Task: Find connections with filter location Quedlinburg with filter topic #Educationwith filter profile language Potuguese with filter current company Toll Group with filter school Krishnaveni Talent School - India with filter industry IT System Testing and Evaluation with filter service category Loans with filter keywords title Chief Technology Officer (CTO)
Action: Mouse moved to (676, 116)
Screenshot: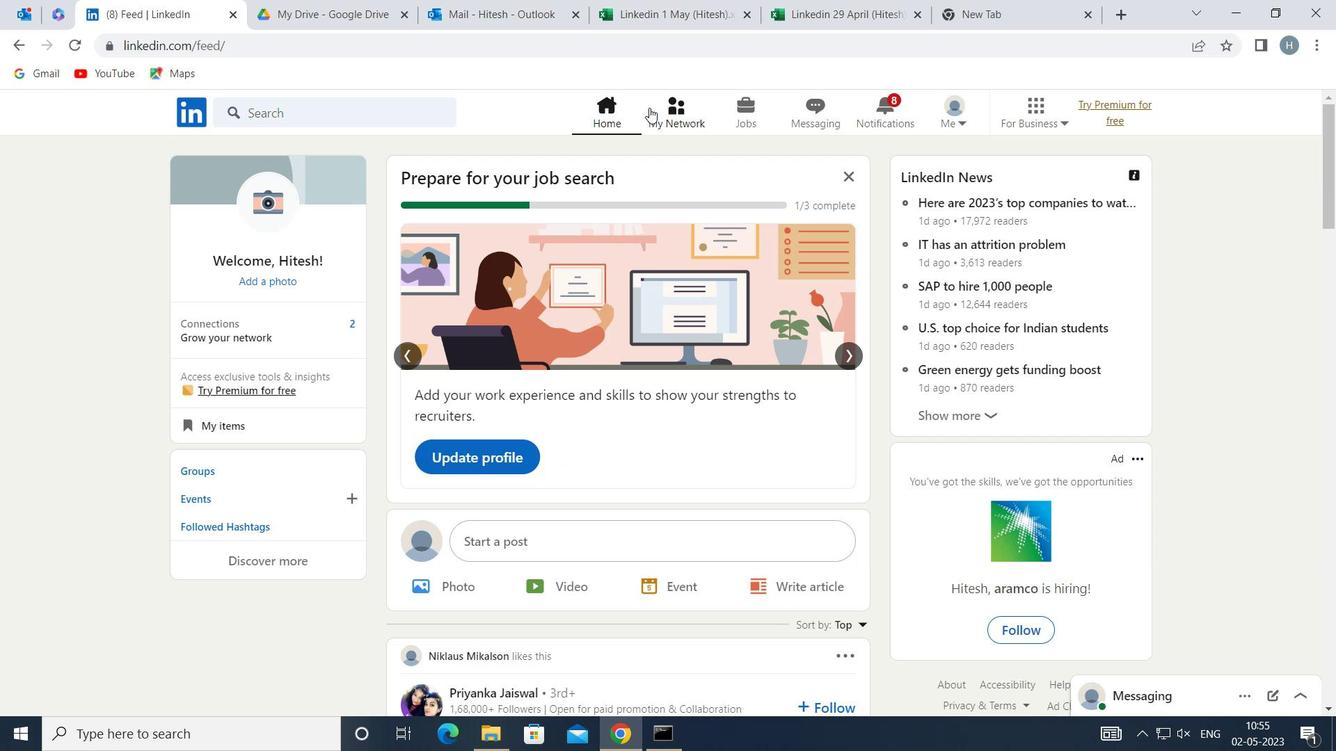 
Action: Mouse pressed left at (676, 116)
Screenshot: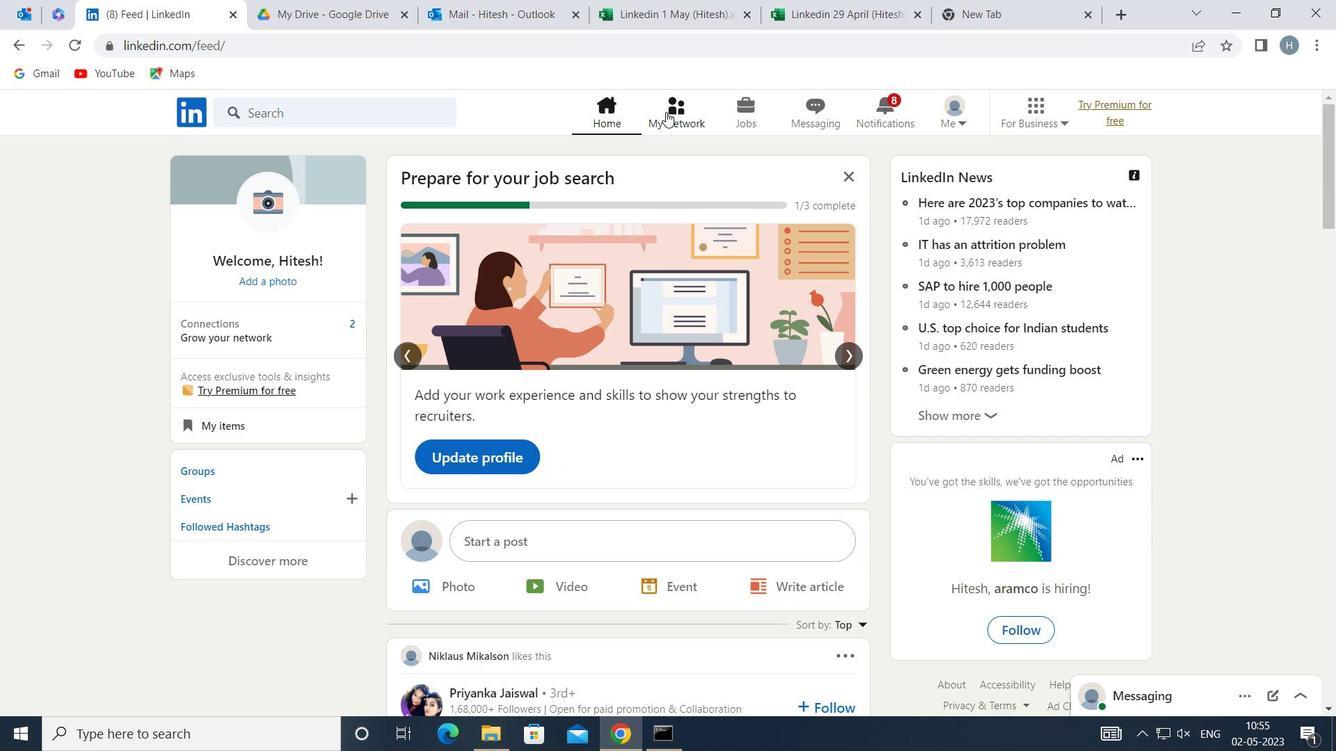 
Action: Mouse moved to (378, 208)
Screenshot: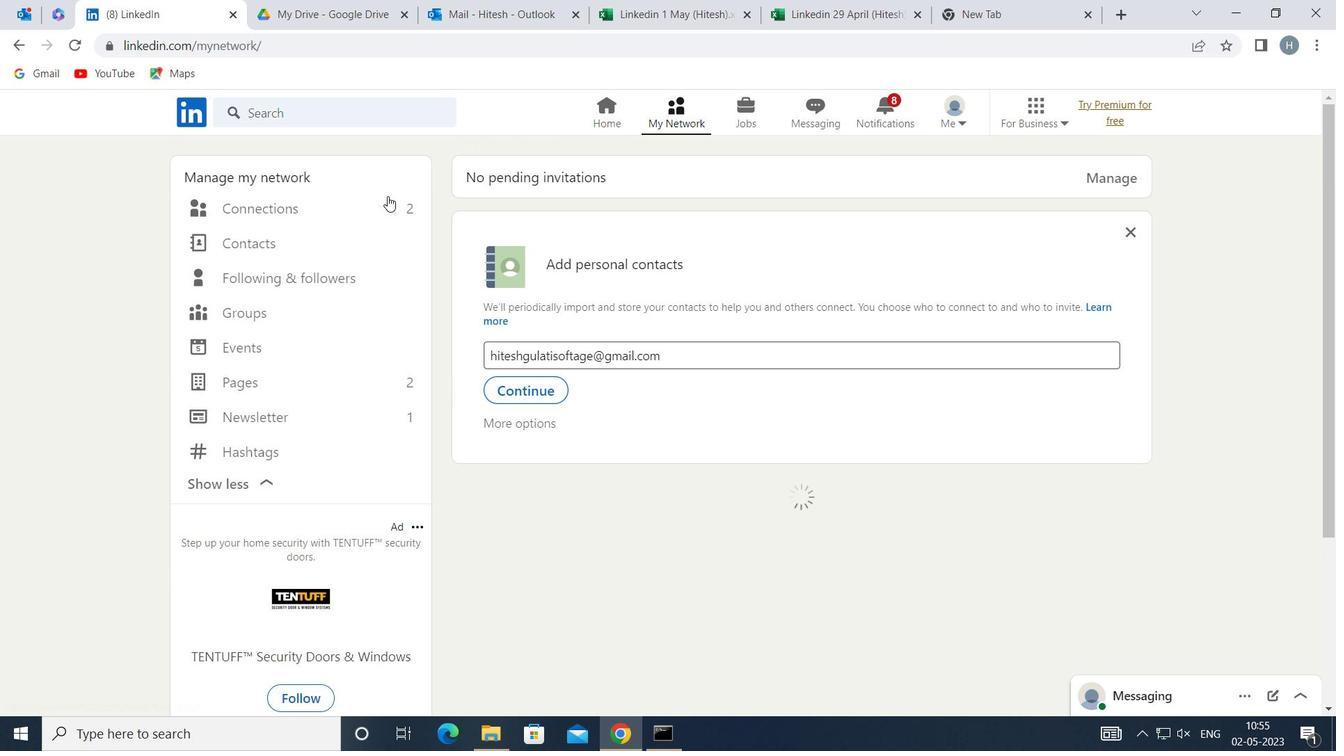 
Action: Mouse pressed left at (378, 208)
Screenshot: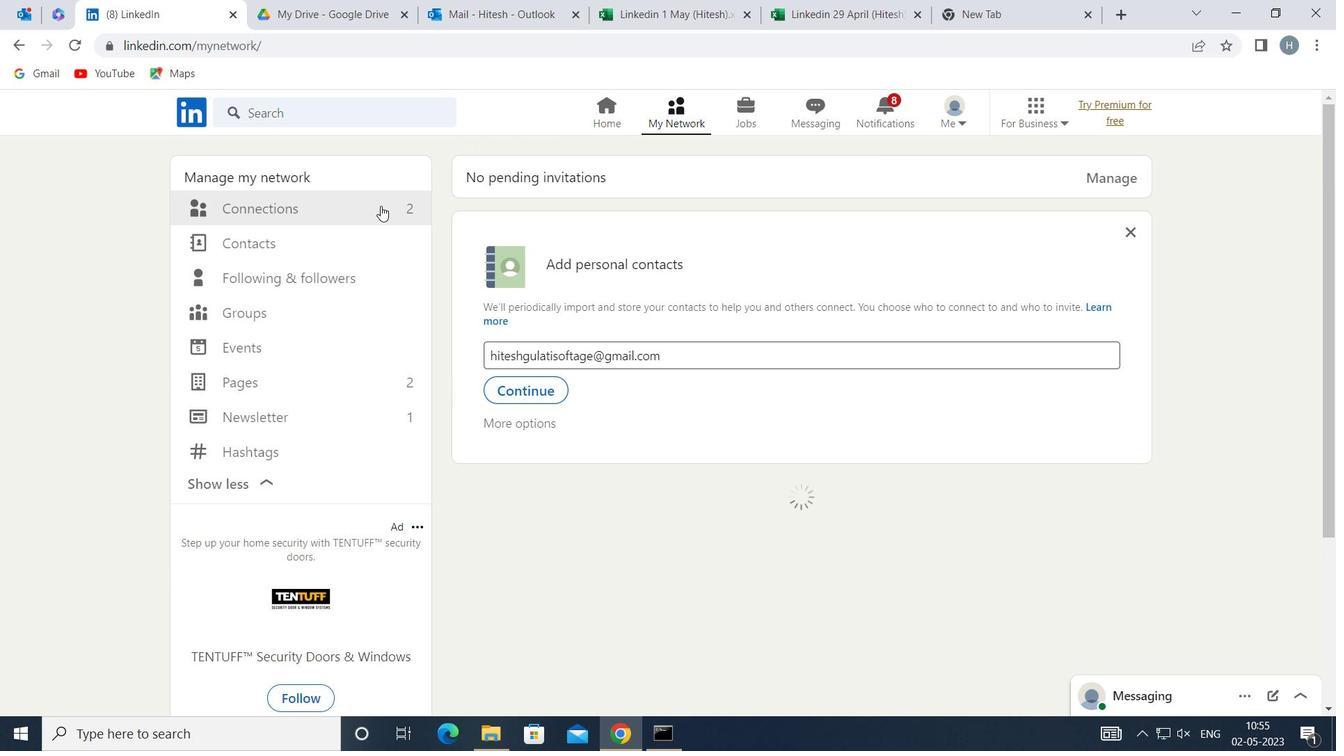
Action: Mouse moved to (824, 203)
Screenshot: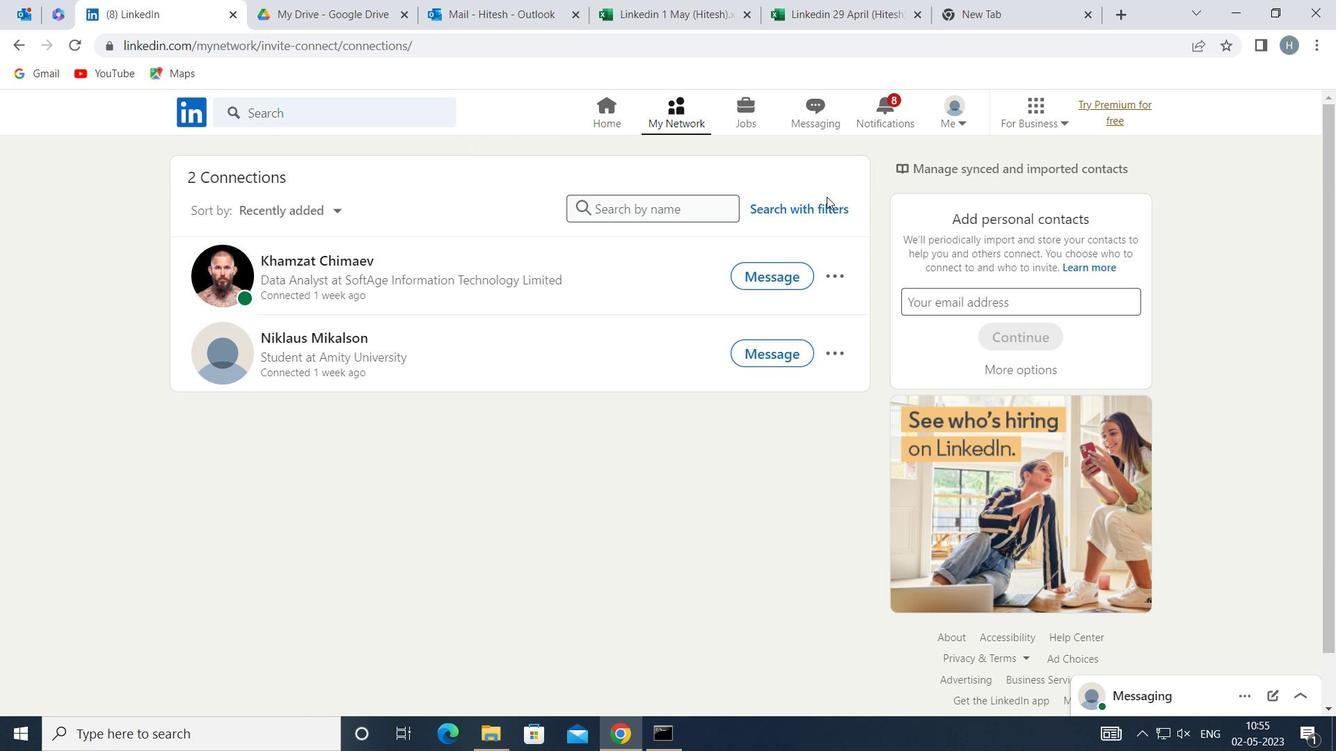 
Action: Mouse pressed left at (824, 203)
Screenshot: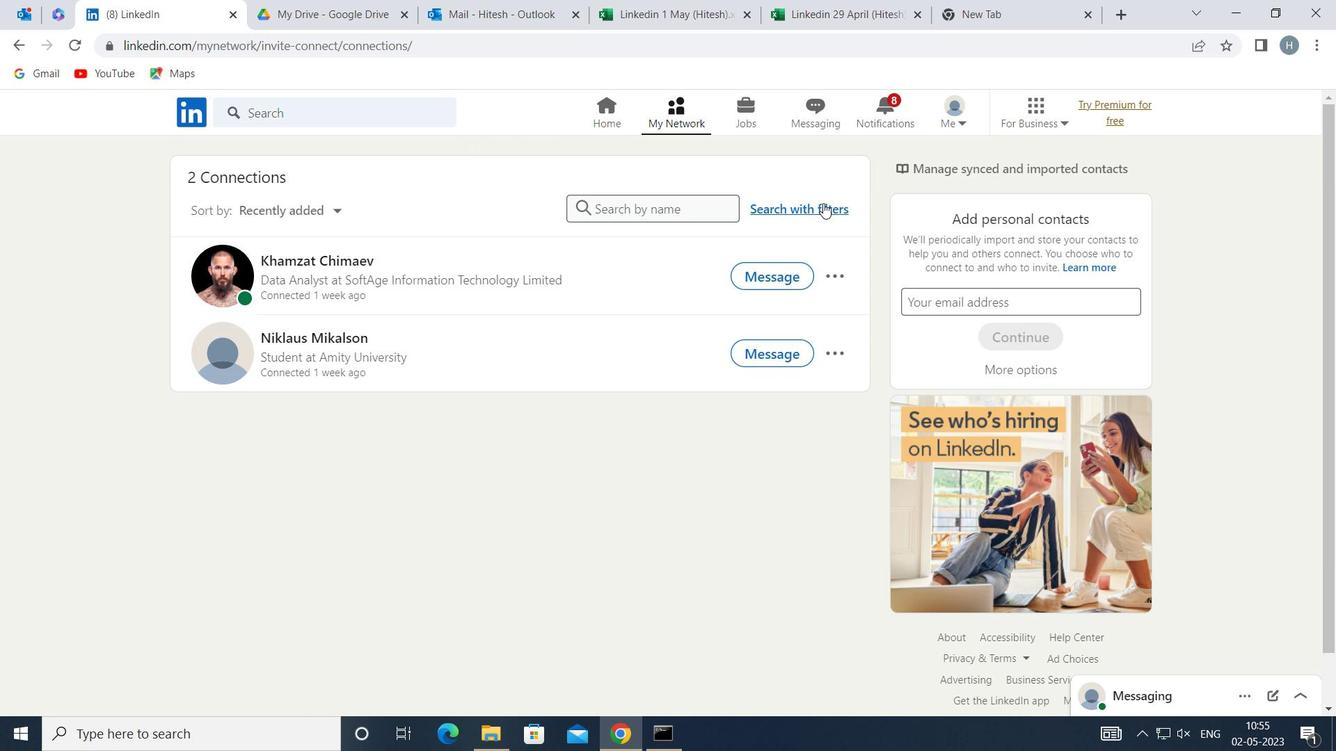 
Action: Mouse moved to (737, 159)
Screenshot: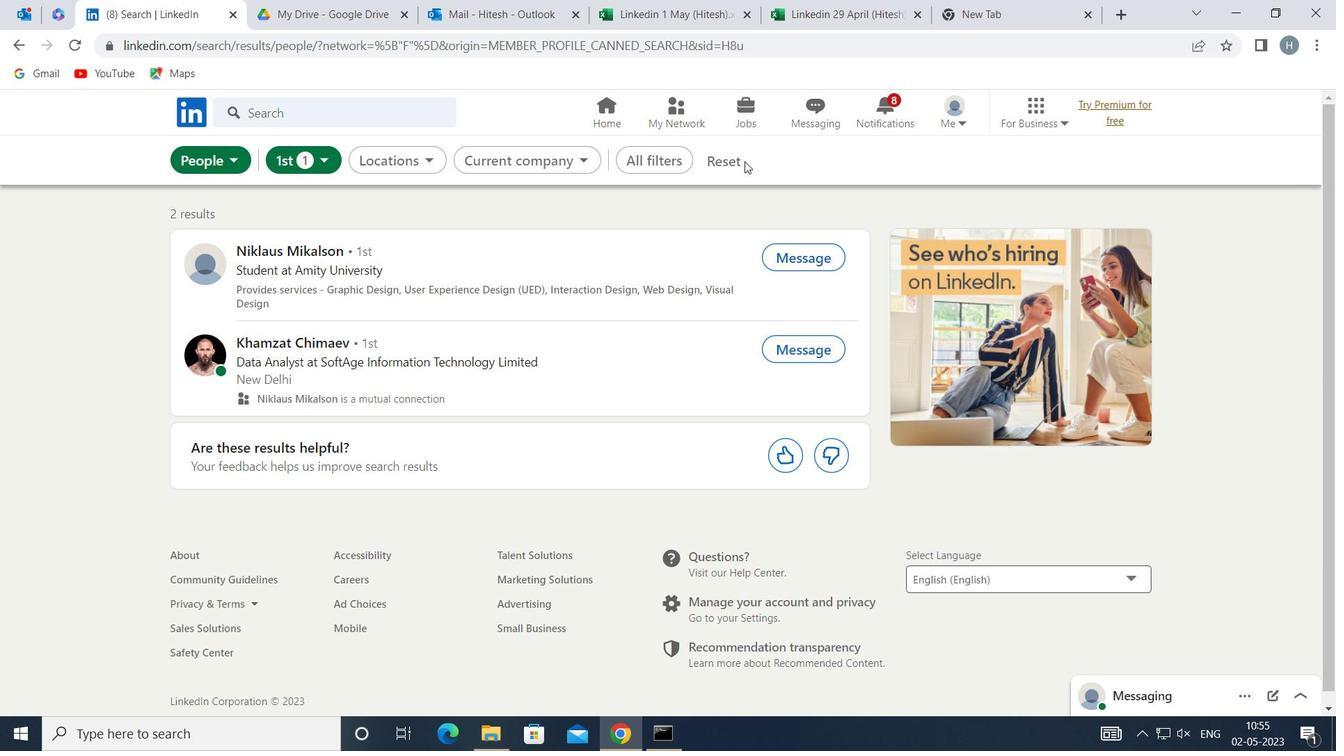 
Action: Mouse pressed left at (737, 159)
Screenshot: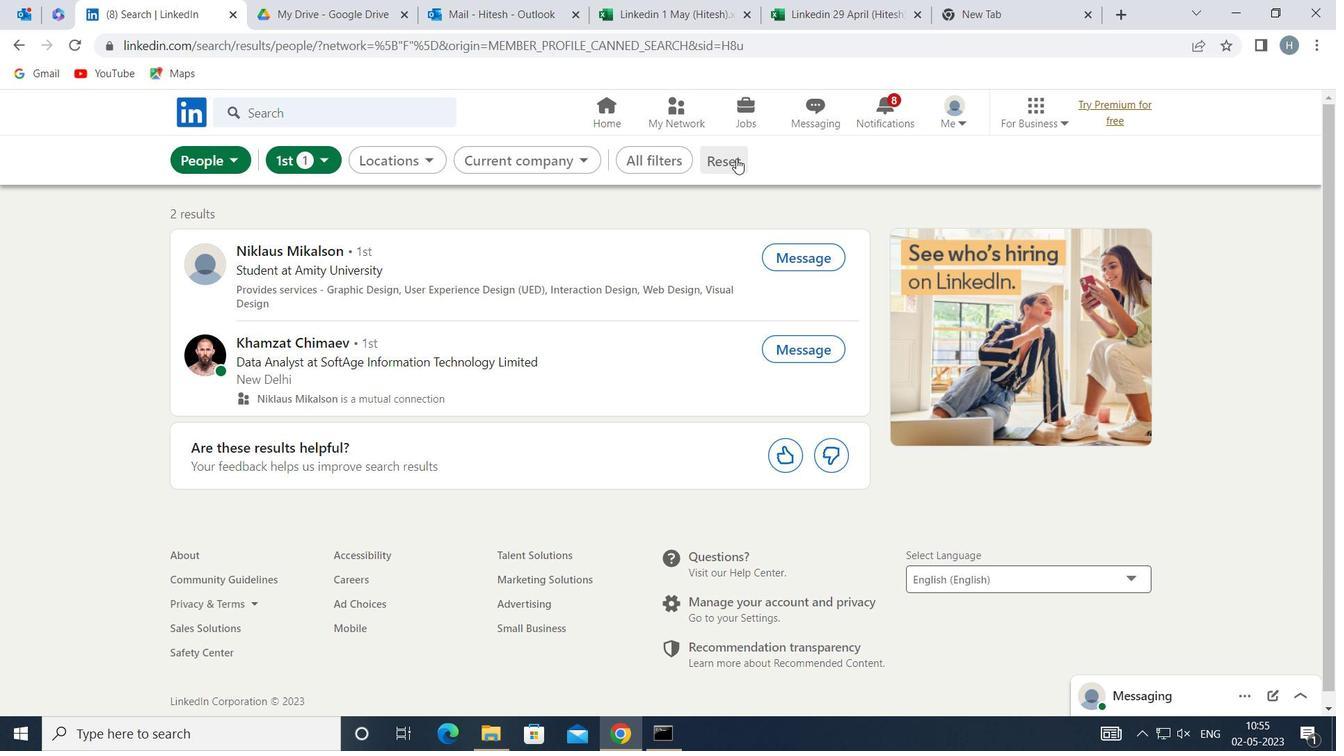 
Action: Mouse moved to (703, 159)
Screenshot: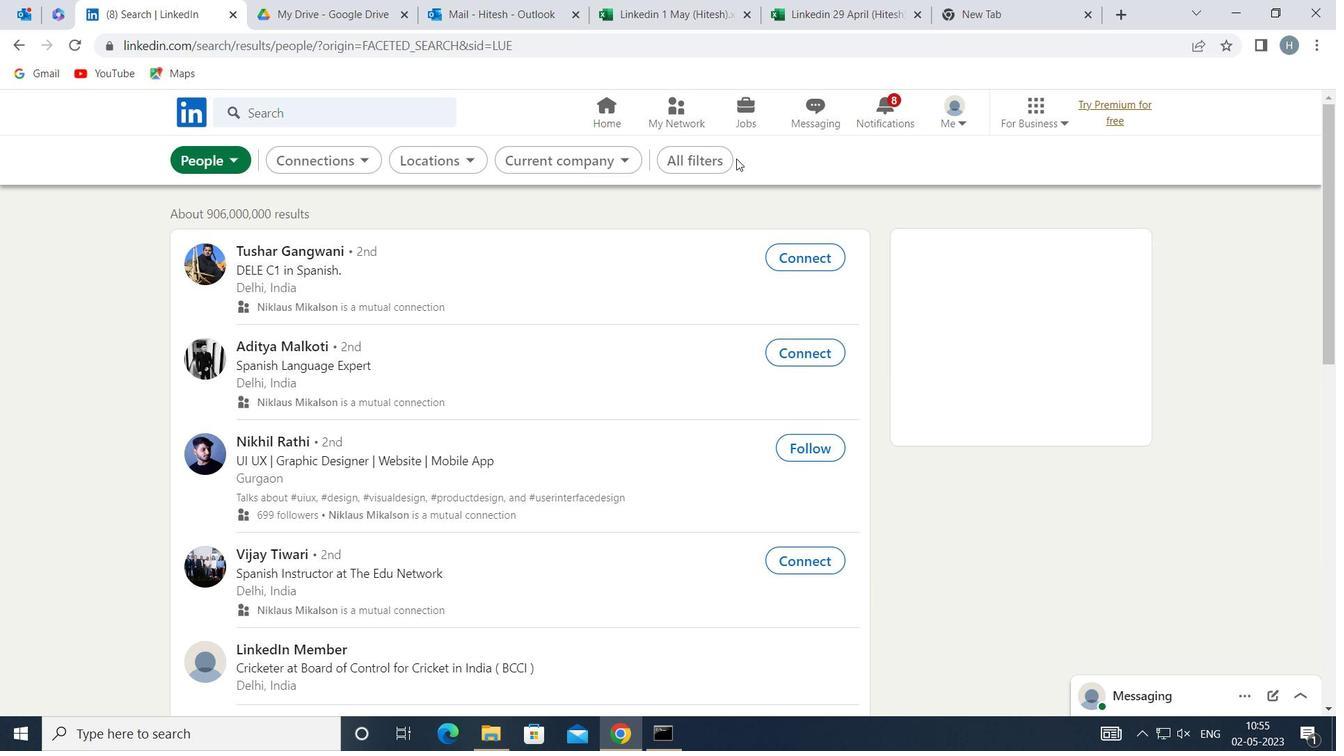 
Action: Mouse pressed left at (703, 159)
Screenshot: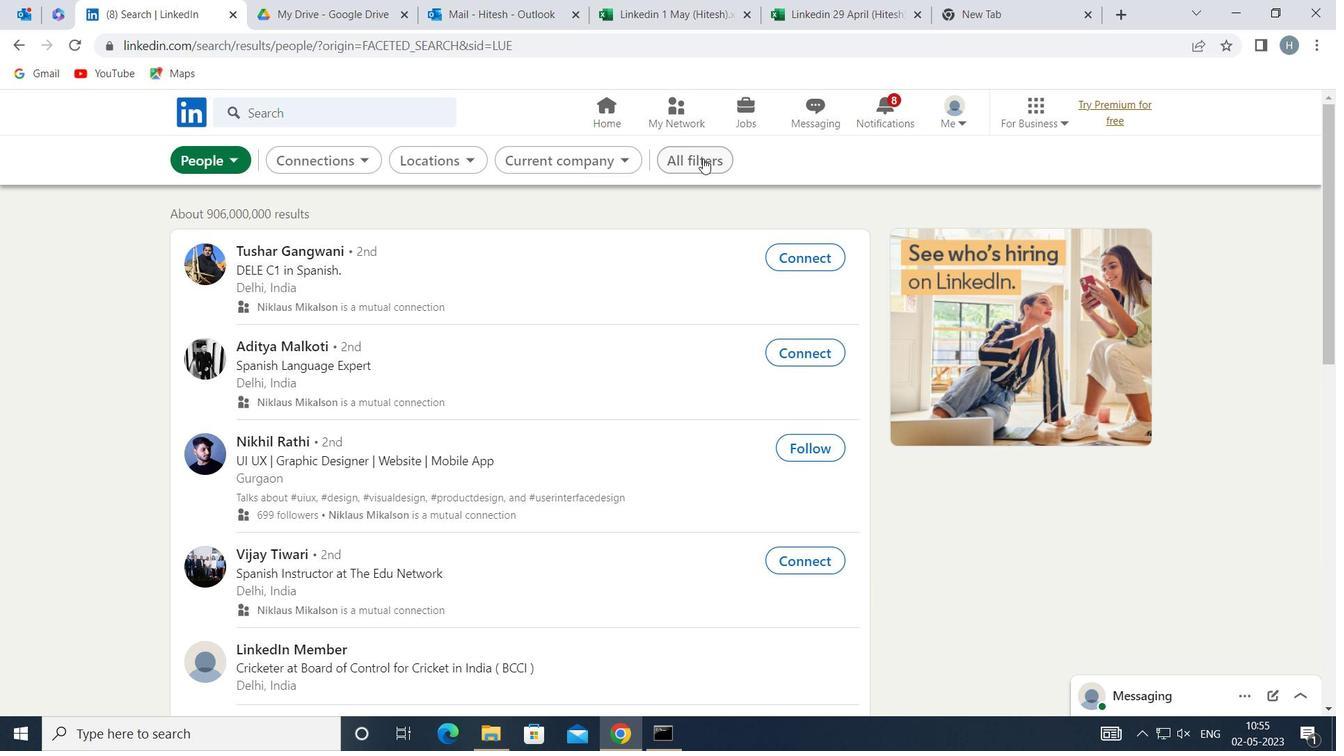 
Action: Mouse moved to (990, 368)
Screenshot: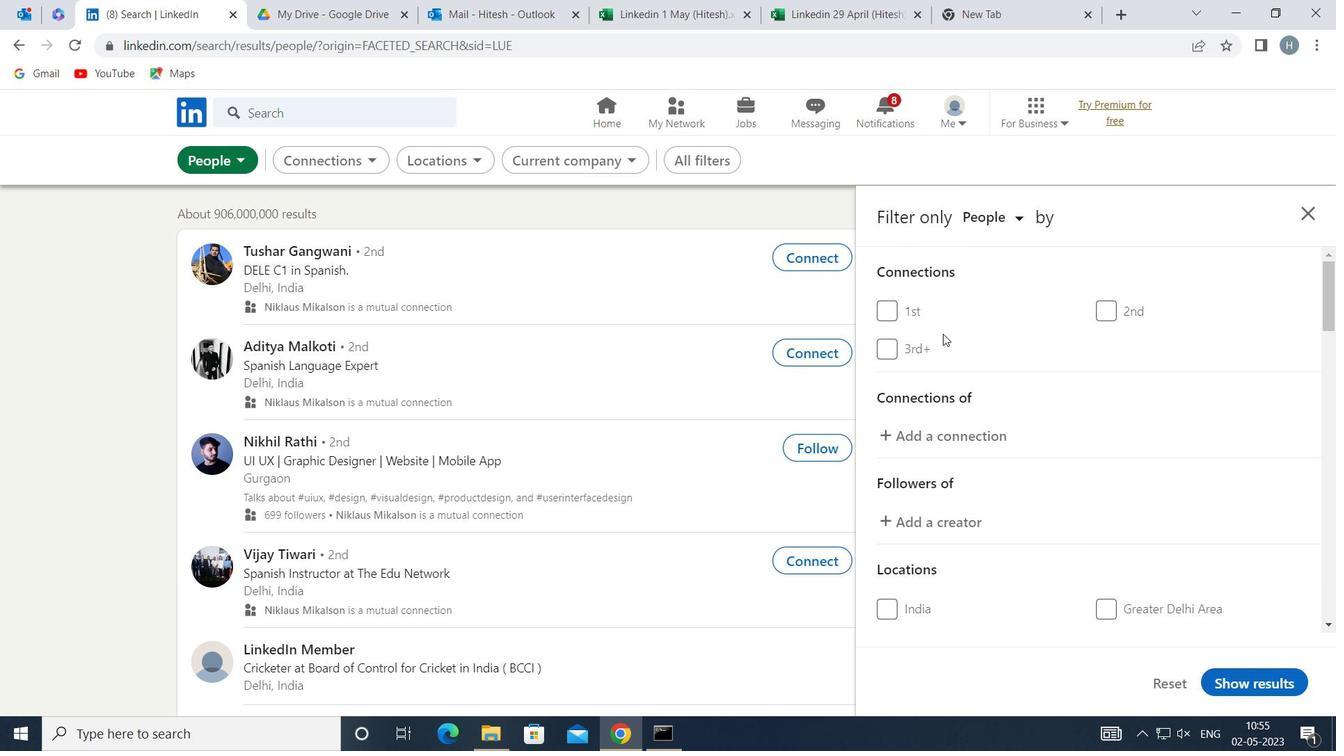 
Action: Mouse scrolled (990, 367) with delta (0, 0)
Screenshot: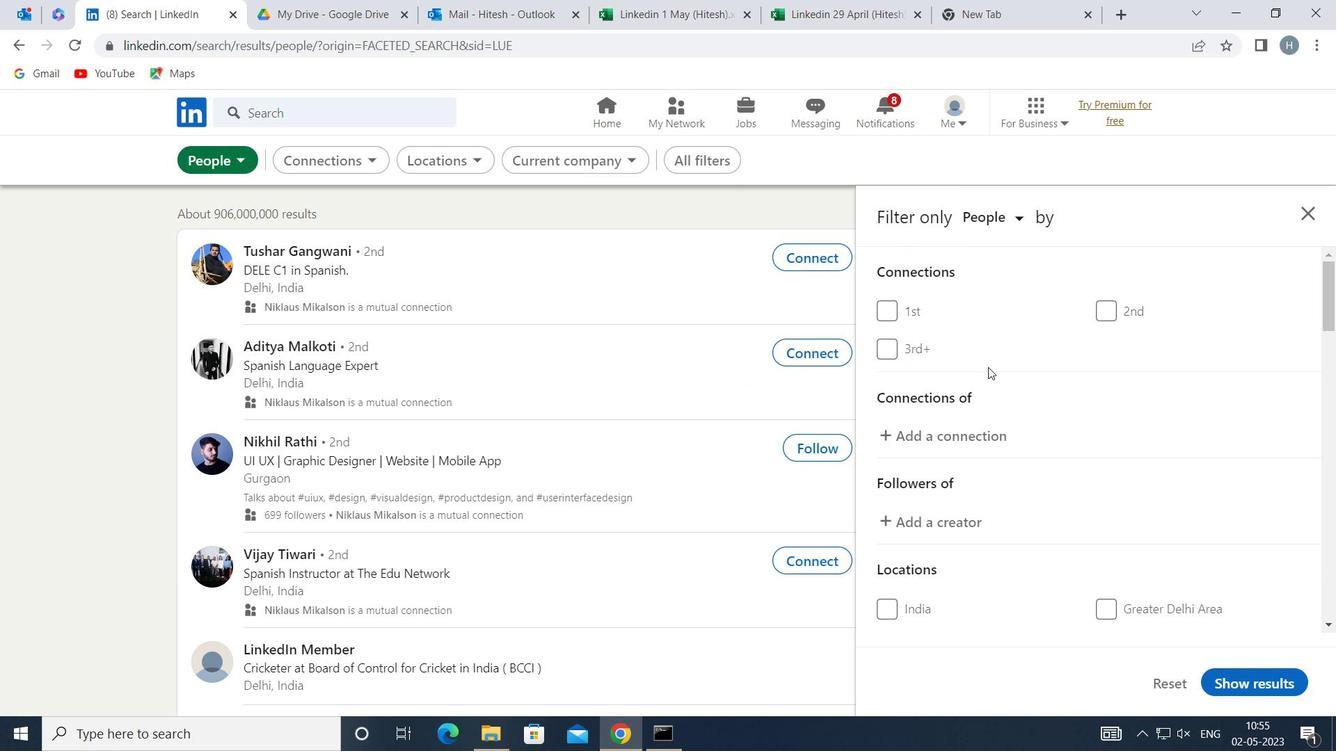 
Action: Mouse scrolled (990, 367) with delta (0, 0)
Screenshot: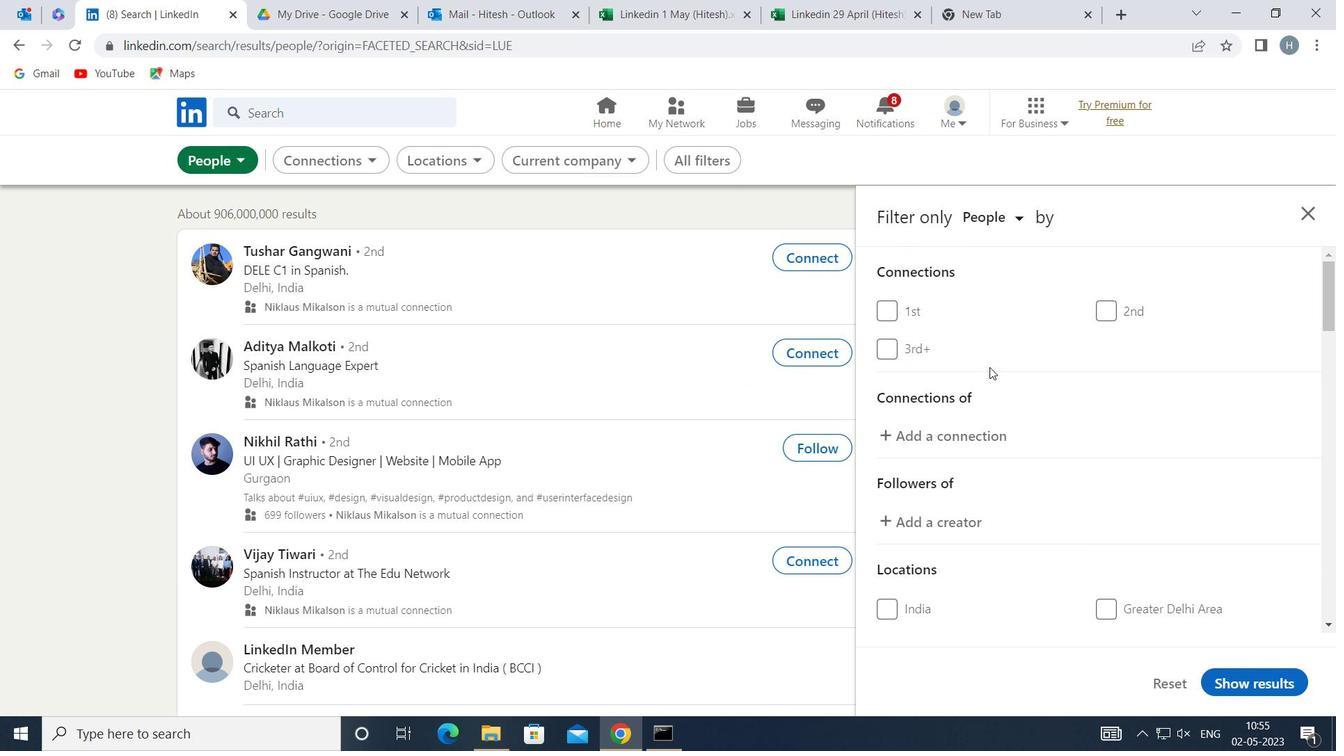 
Action: Mouse scrolled (990, 367) with delta (0, 0)
Screenshot: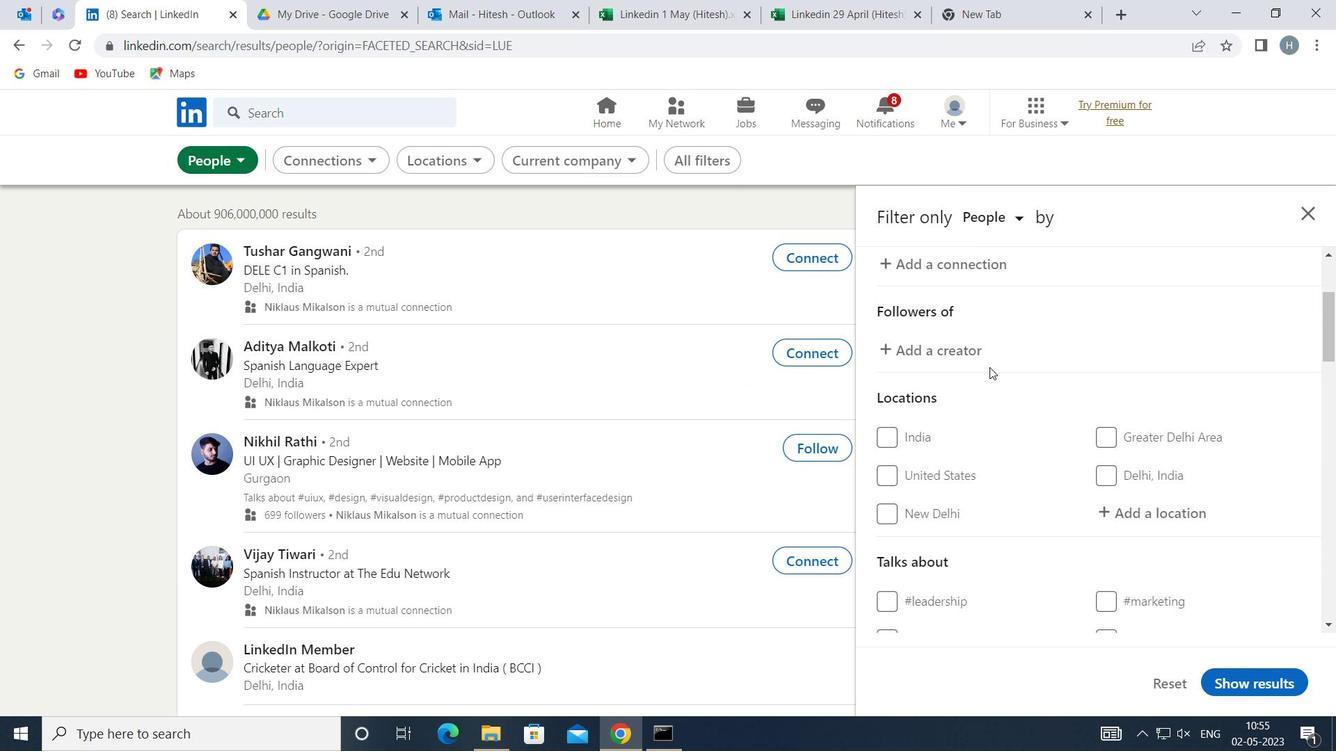 
Action: Mouse moved to (1104, 413)
Screenshot: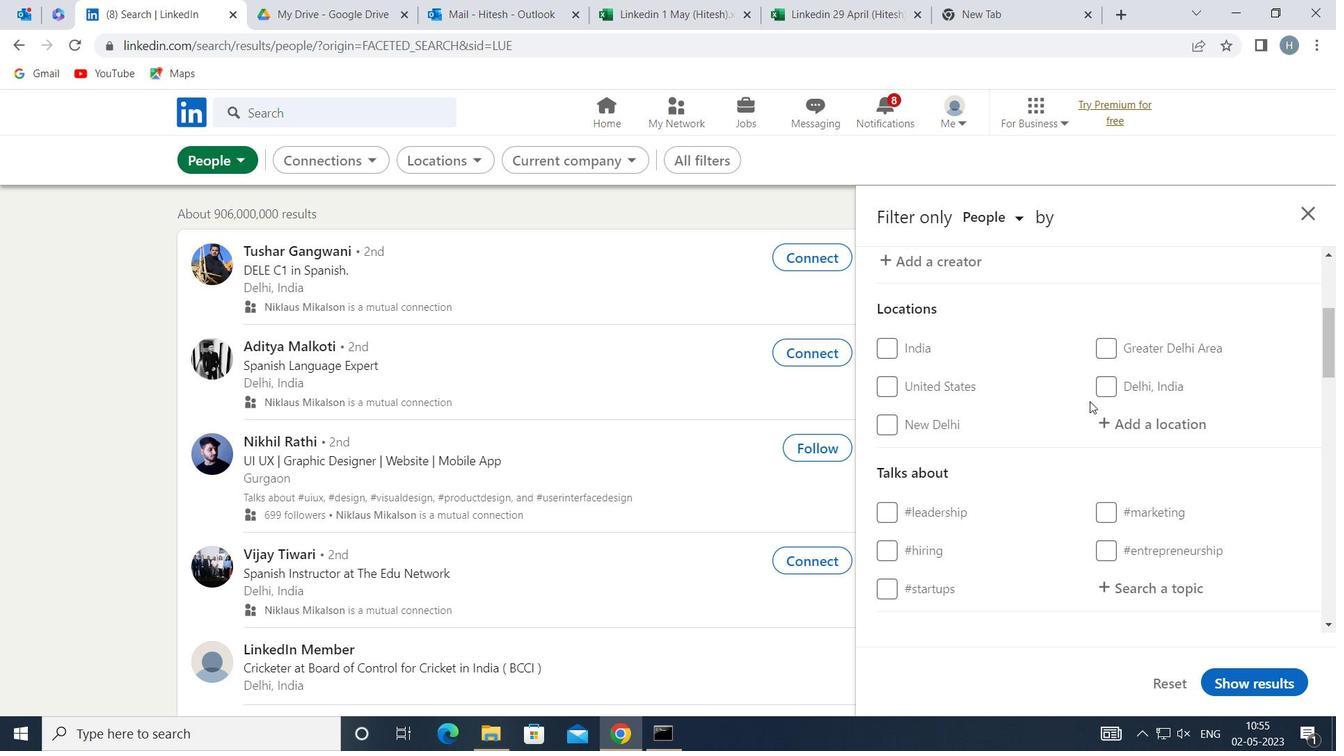 
Action: Mouse pressed left at (1104, 413)
Screenshot: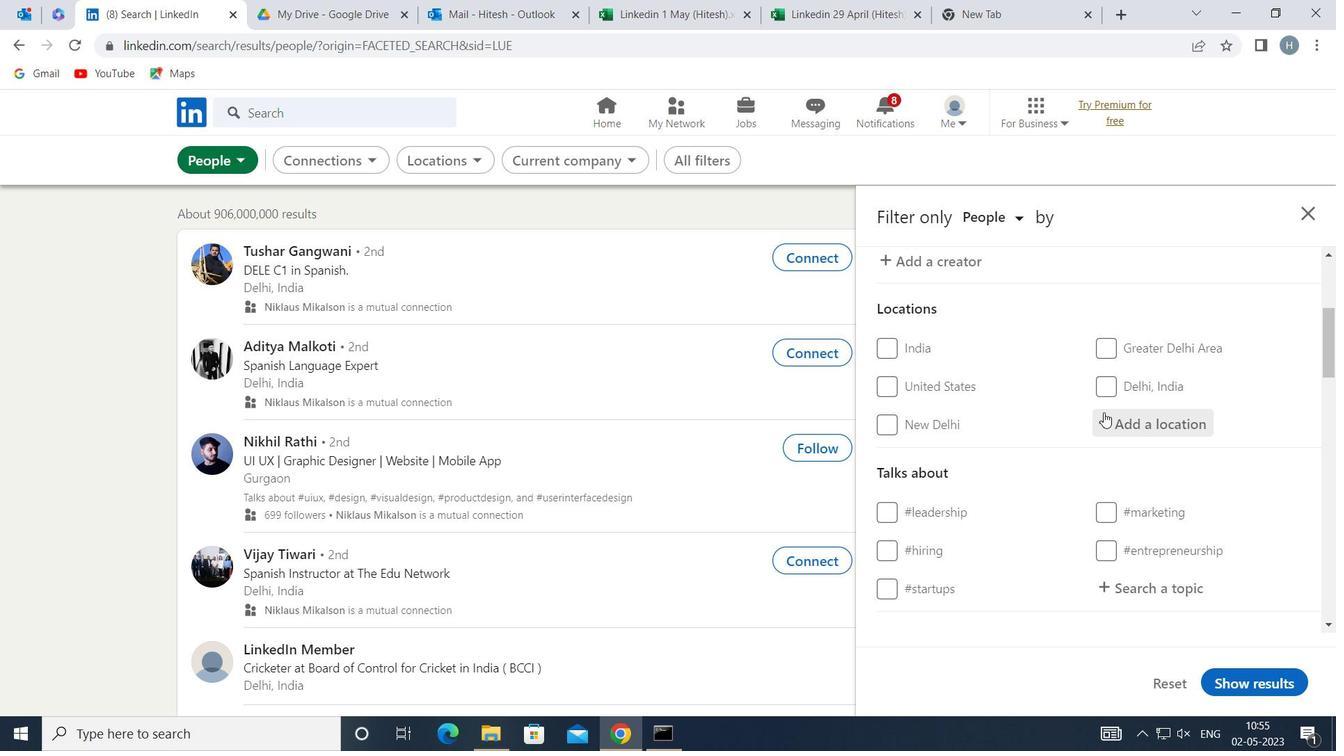 
Action: Mouse moved to (1104, 413)
Screenshot: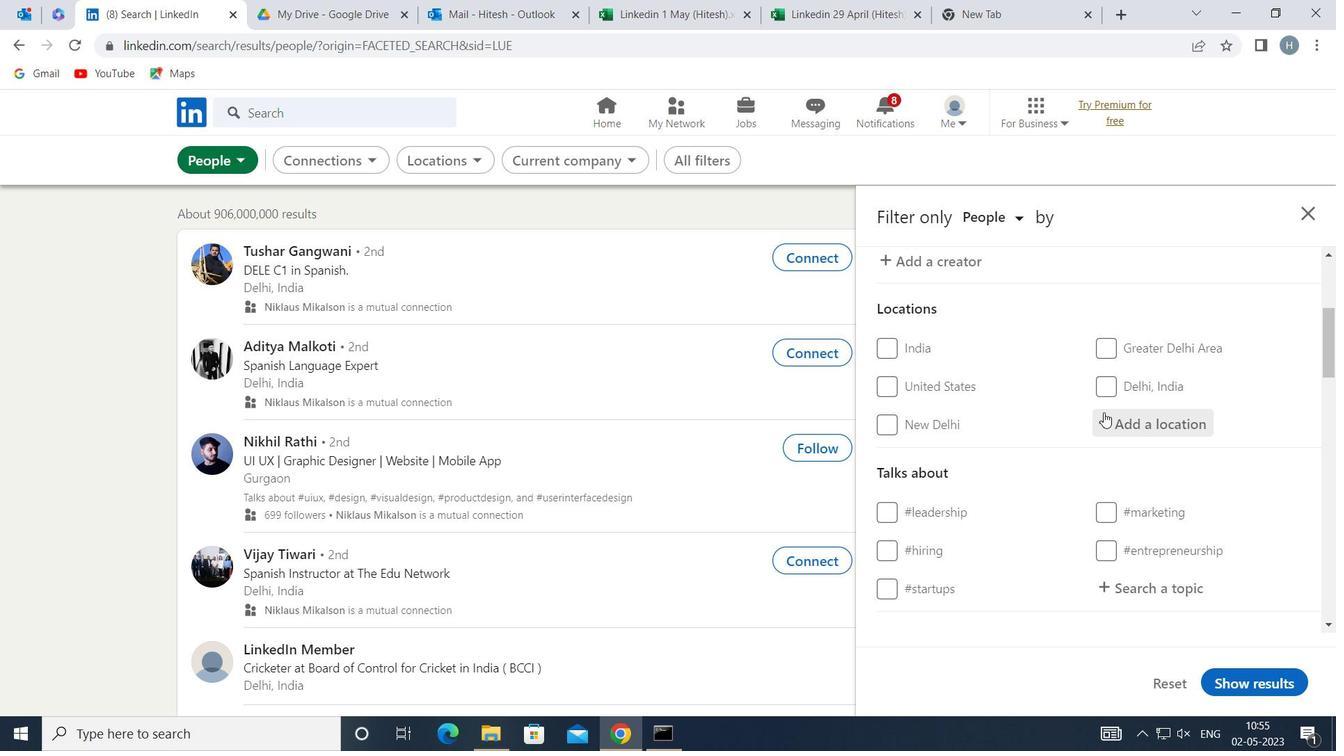 
Action: Key pressed <Key.shift>QUEDLINBUR
Screenshot: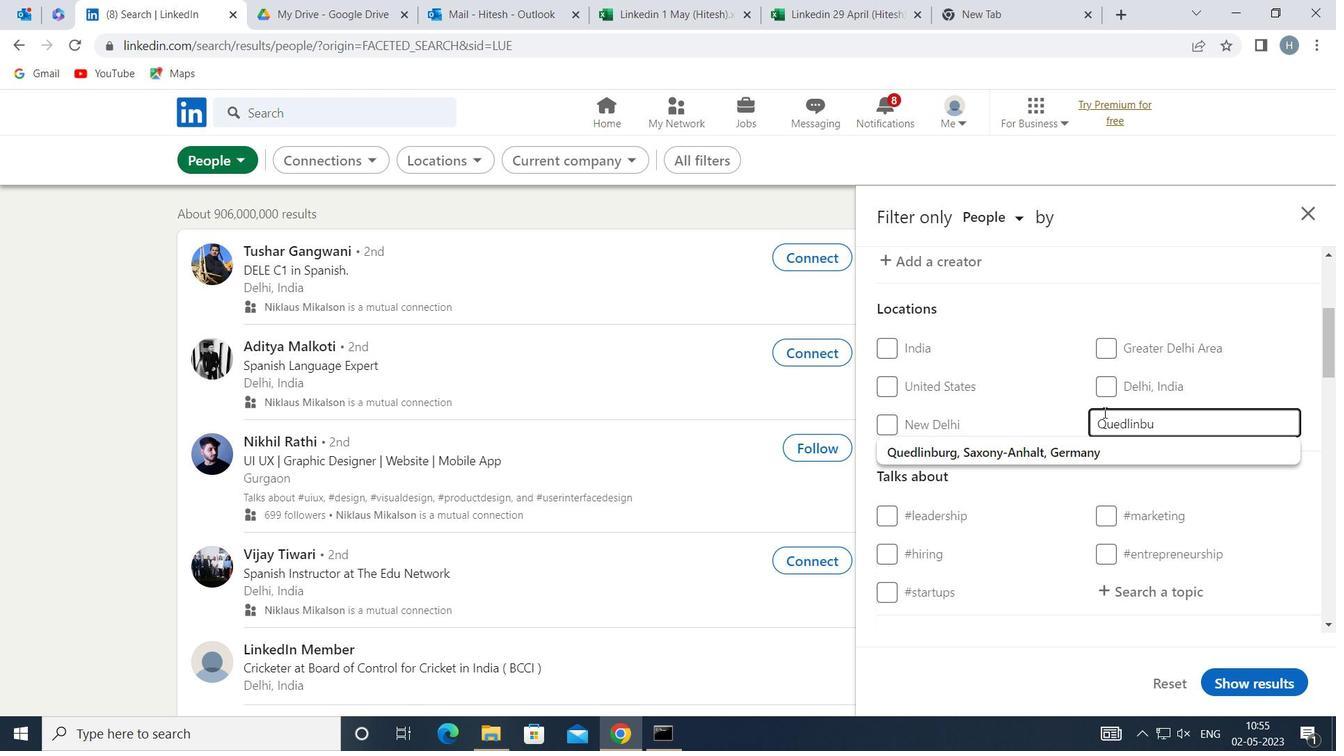 
Action: Mouse moved to (1141, 402)
Screenshot: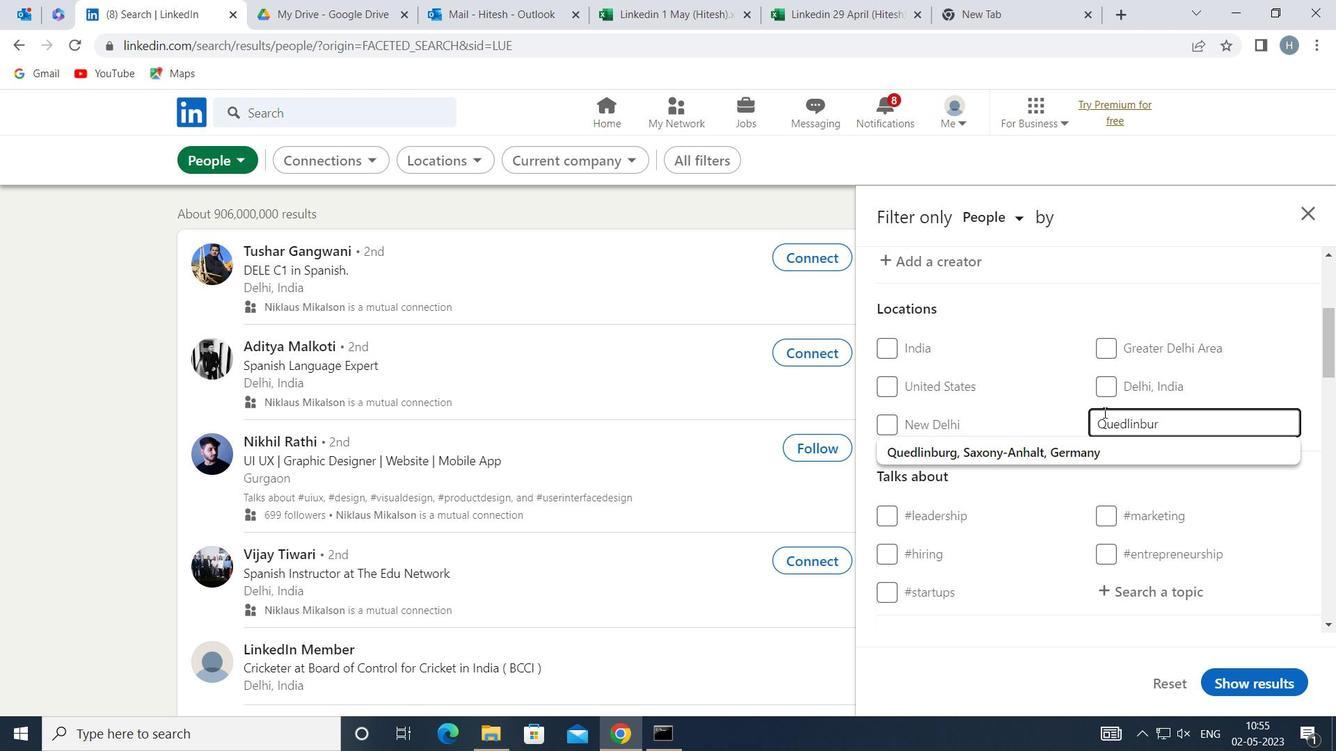 
Action: Key pressed G
Screenshot: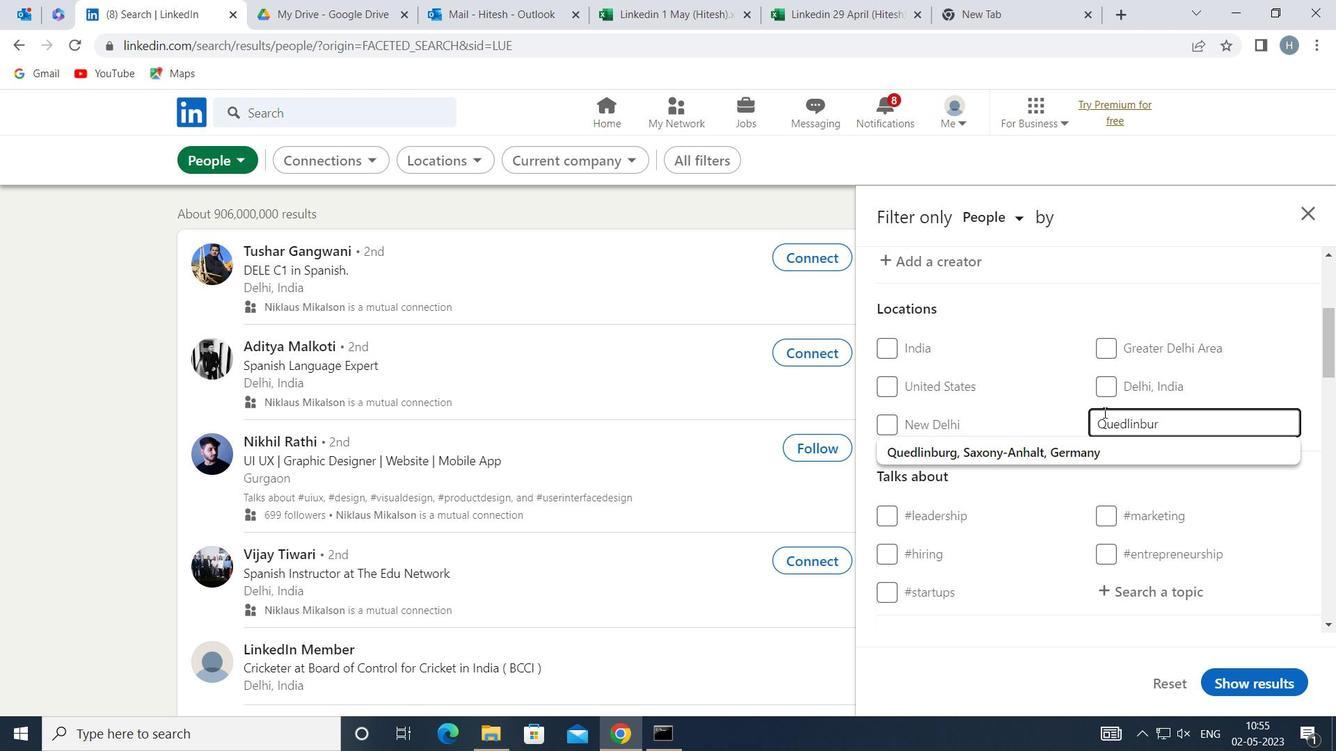
Action: Mouse moved to (1081, 444)
Screenshot: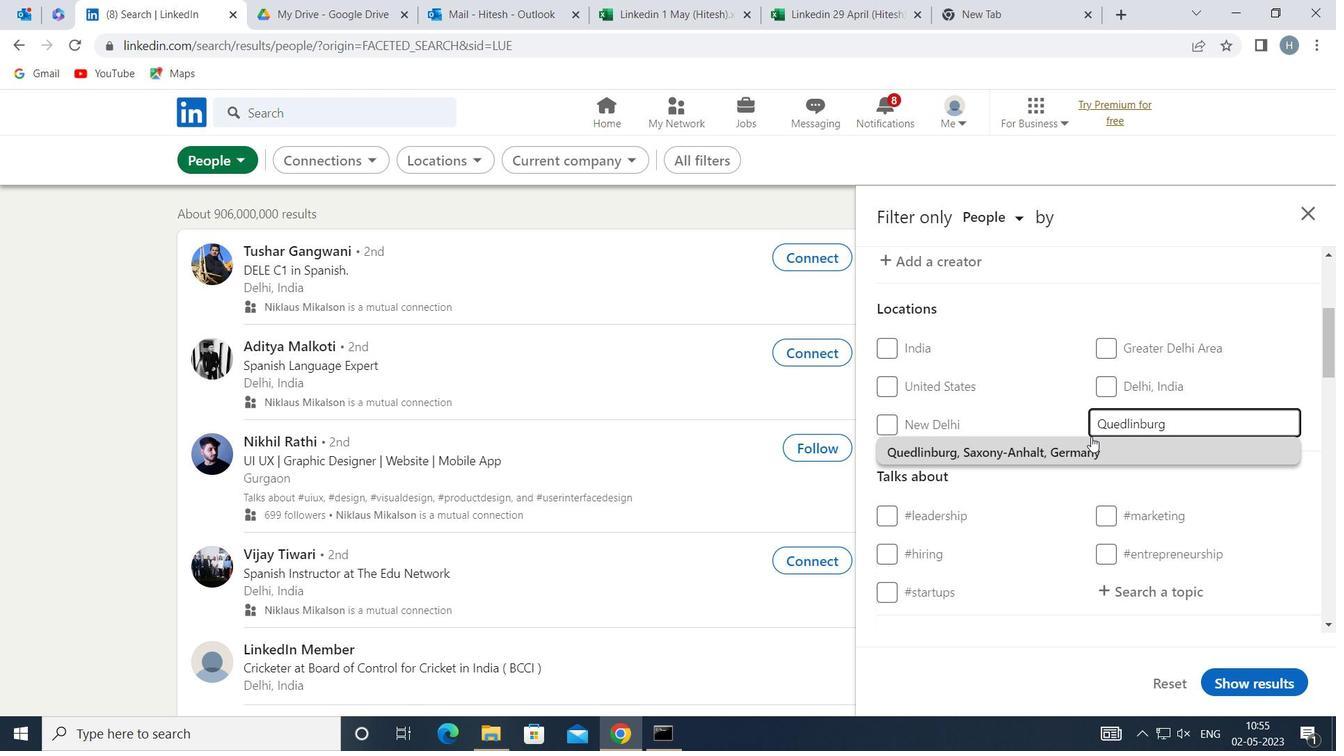
Action: Mouse pressed left at (1081, 444)
Screenshot: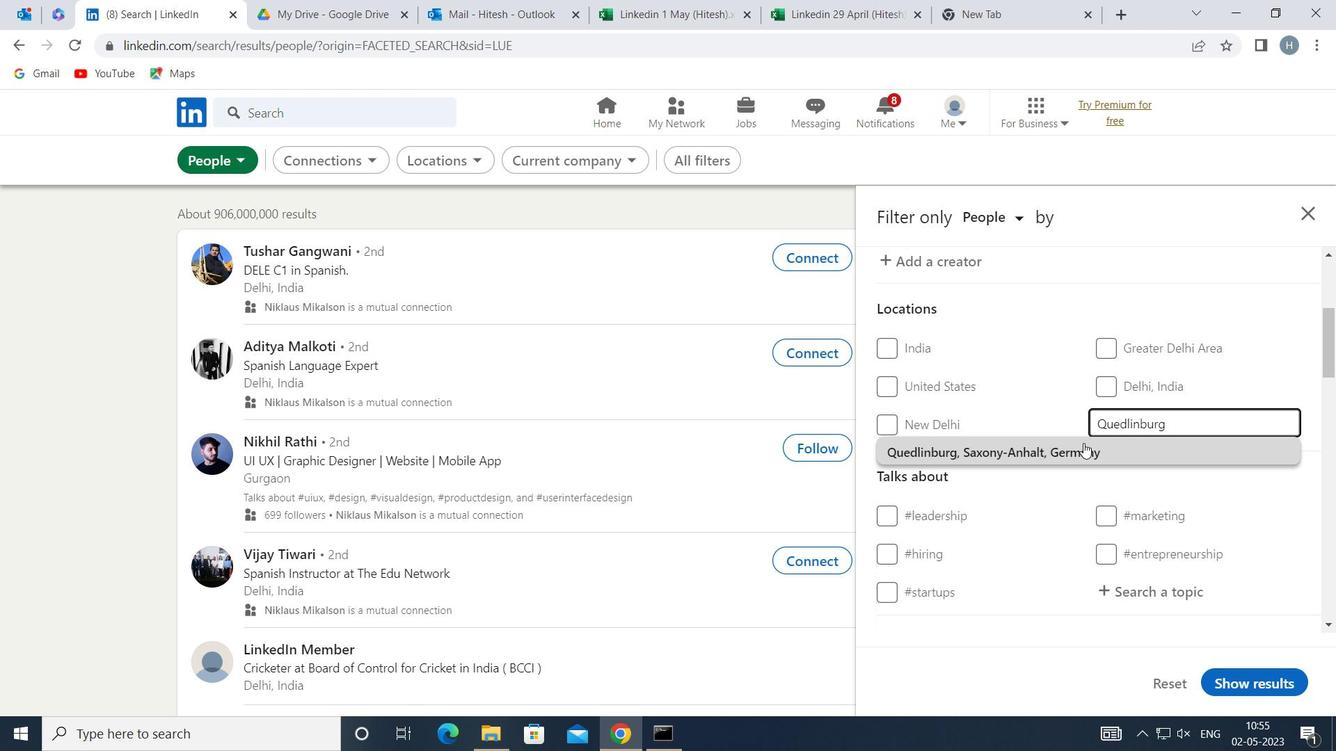 
Action: Mouse scrolled (1081, 444) with delta (0, 0)
Screenshot: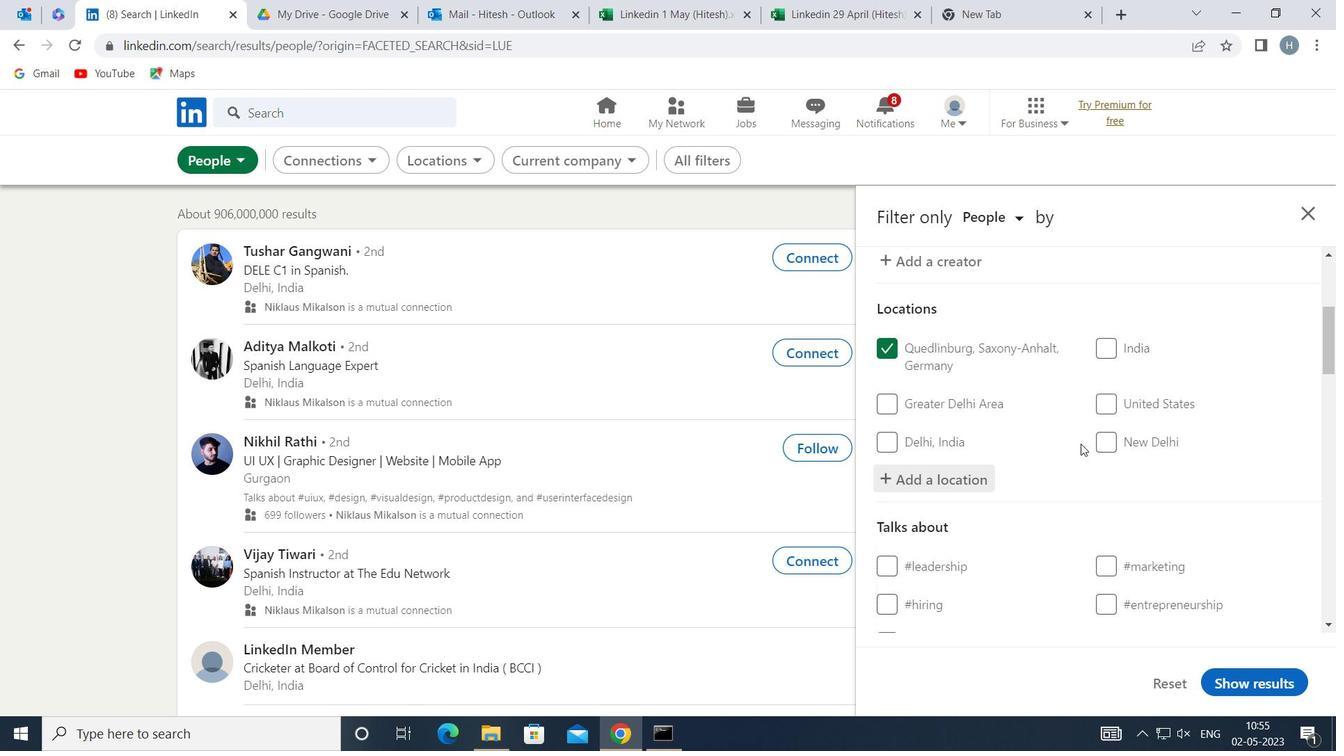 
Action: Mouse scrolled (1081, 444) with delta (0, 0)
Screenshot: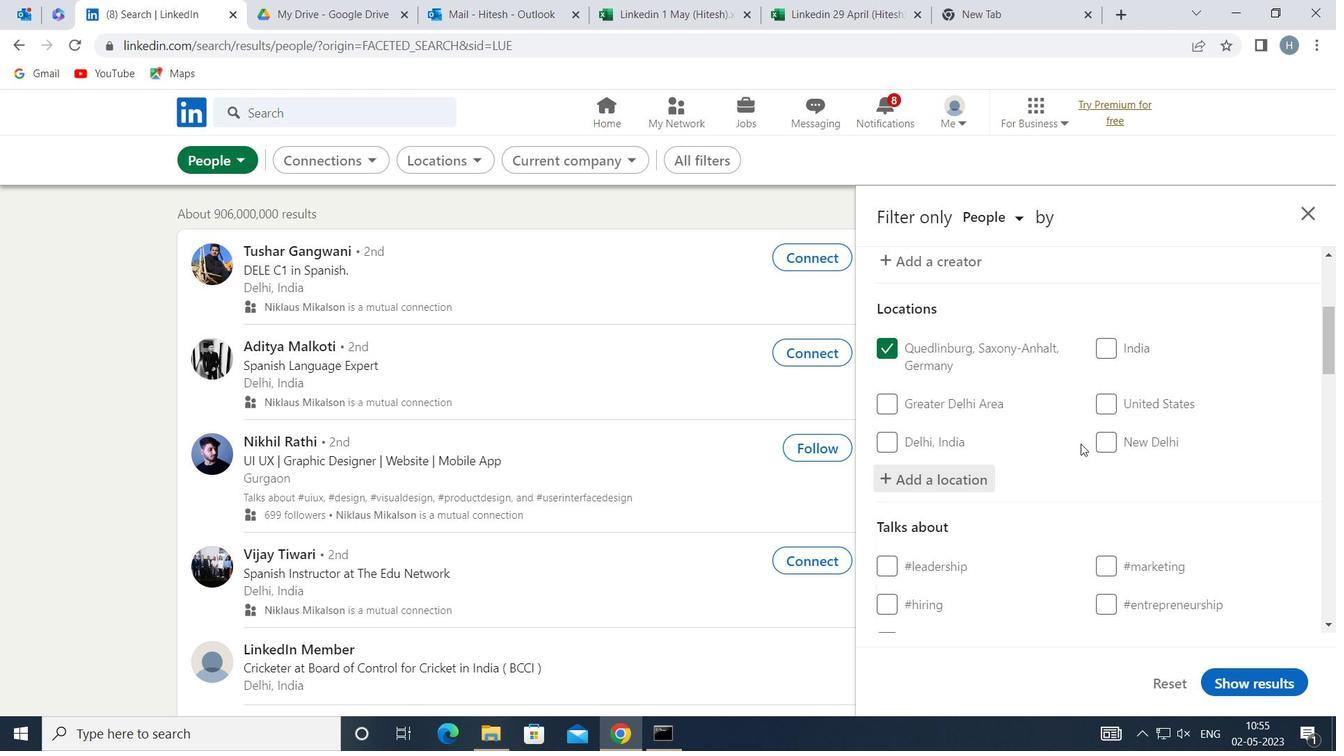 
Action: Mouse moved to (1148, 454)
Screenshot: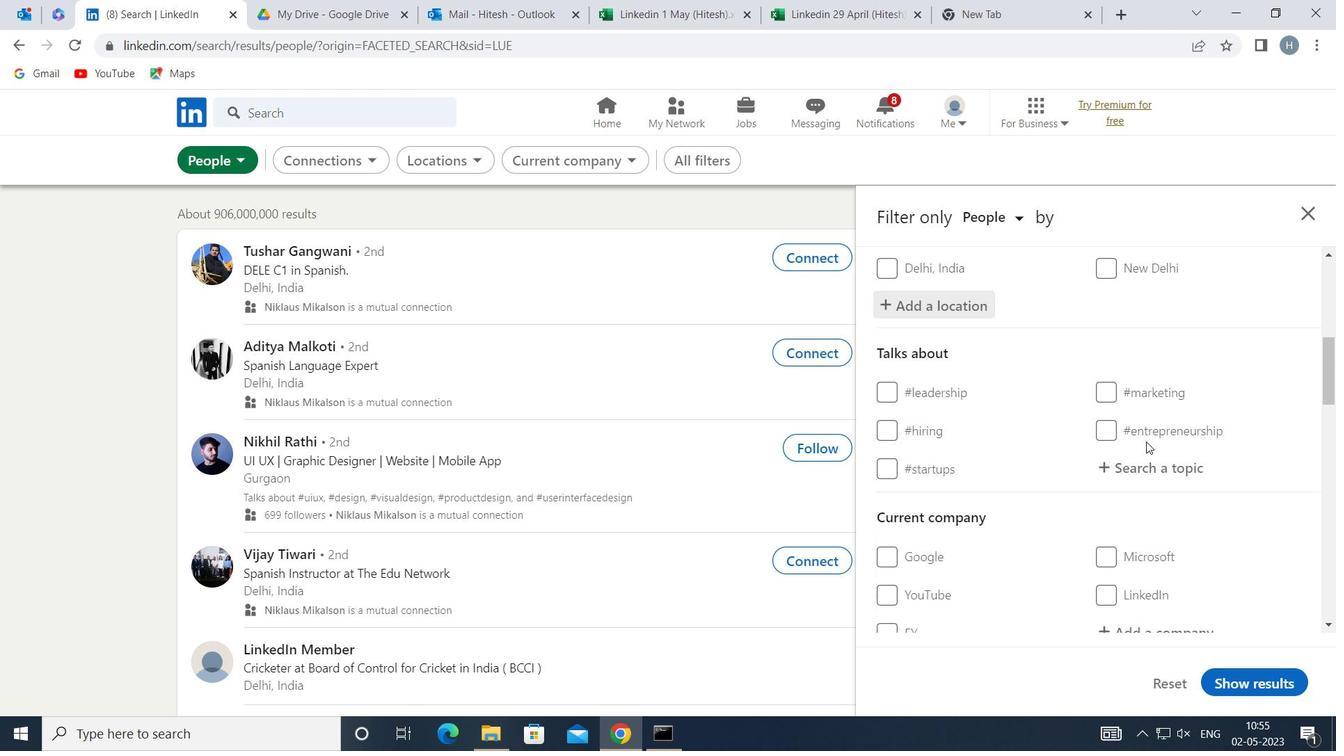 
Action: Mouse pressed left at (1148, 454)
Screenshot: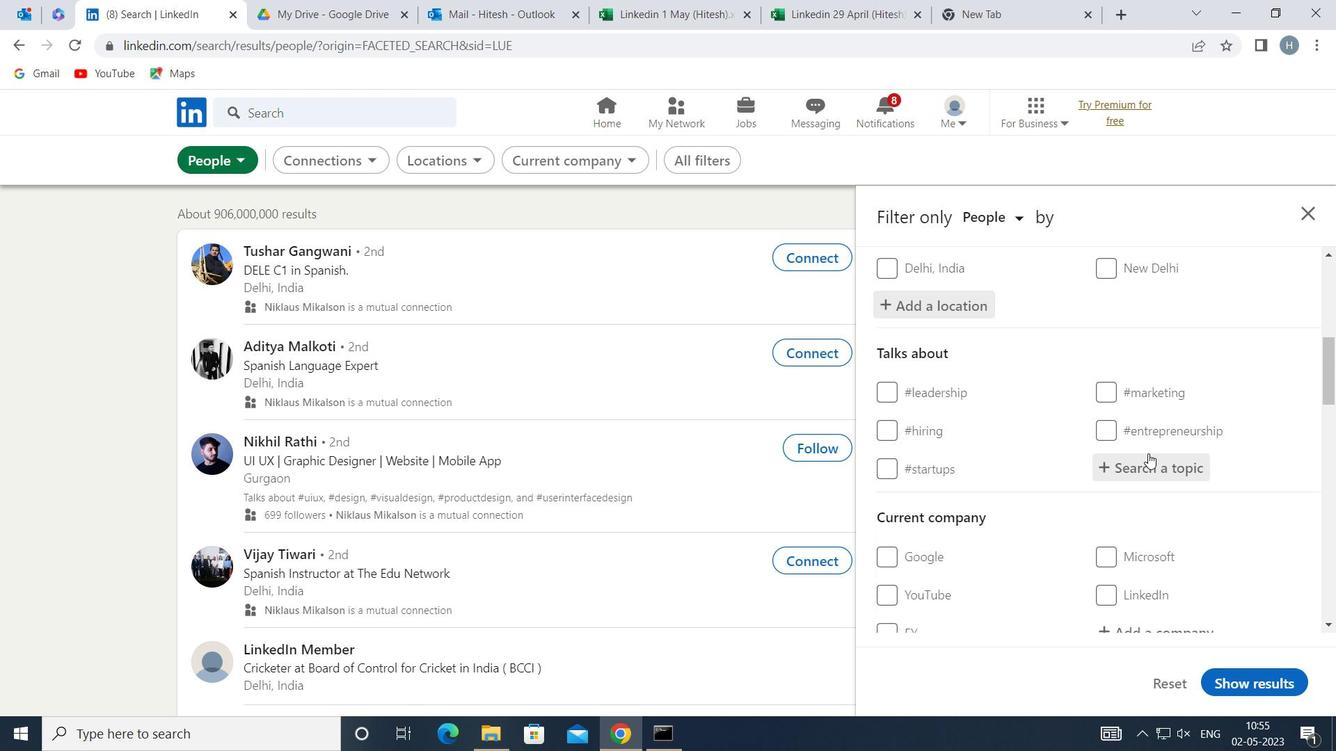 
Action: Key pressed <Key.shift>EDUCATIO
Screenshot: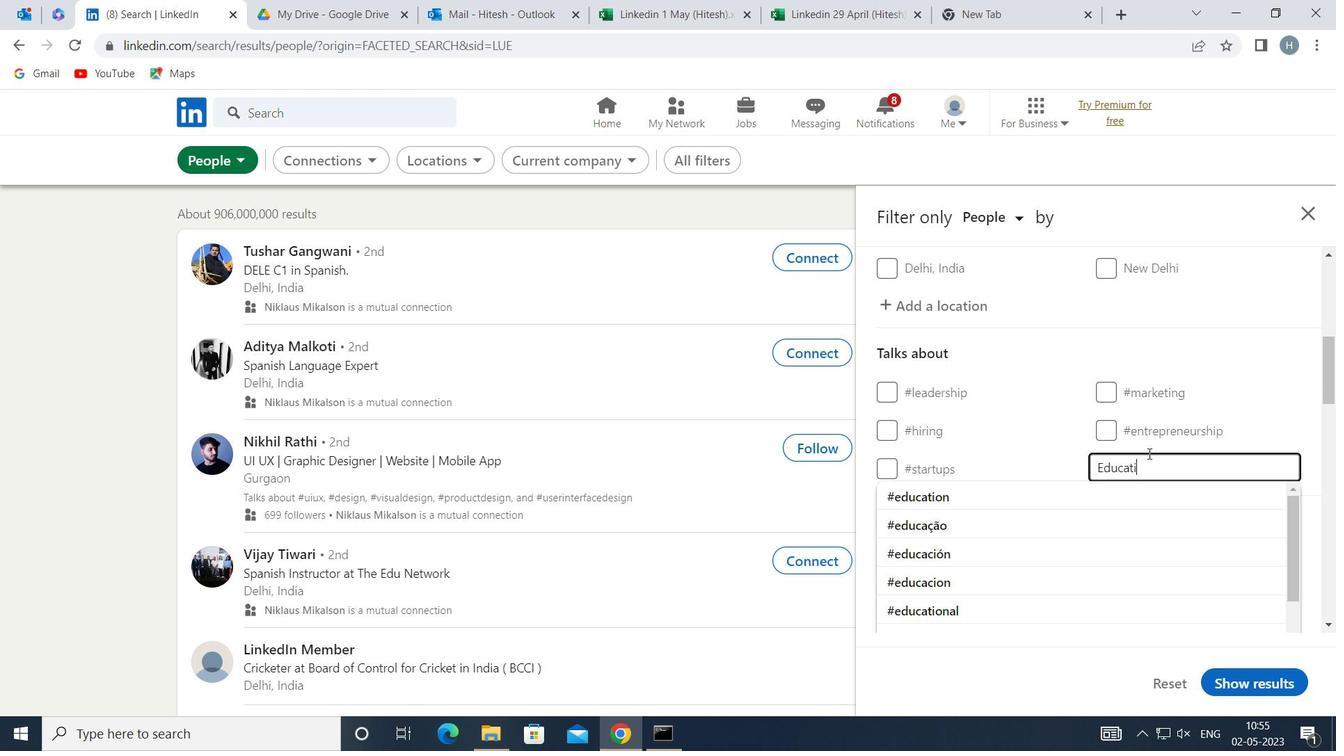 
Action: Mouse moved to (1067, 497)
Screenshot: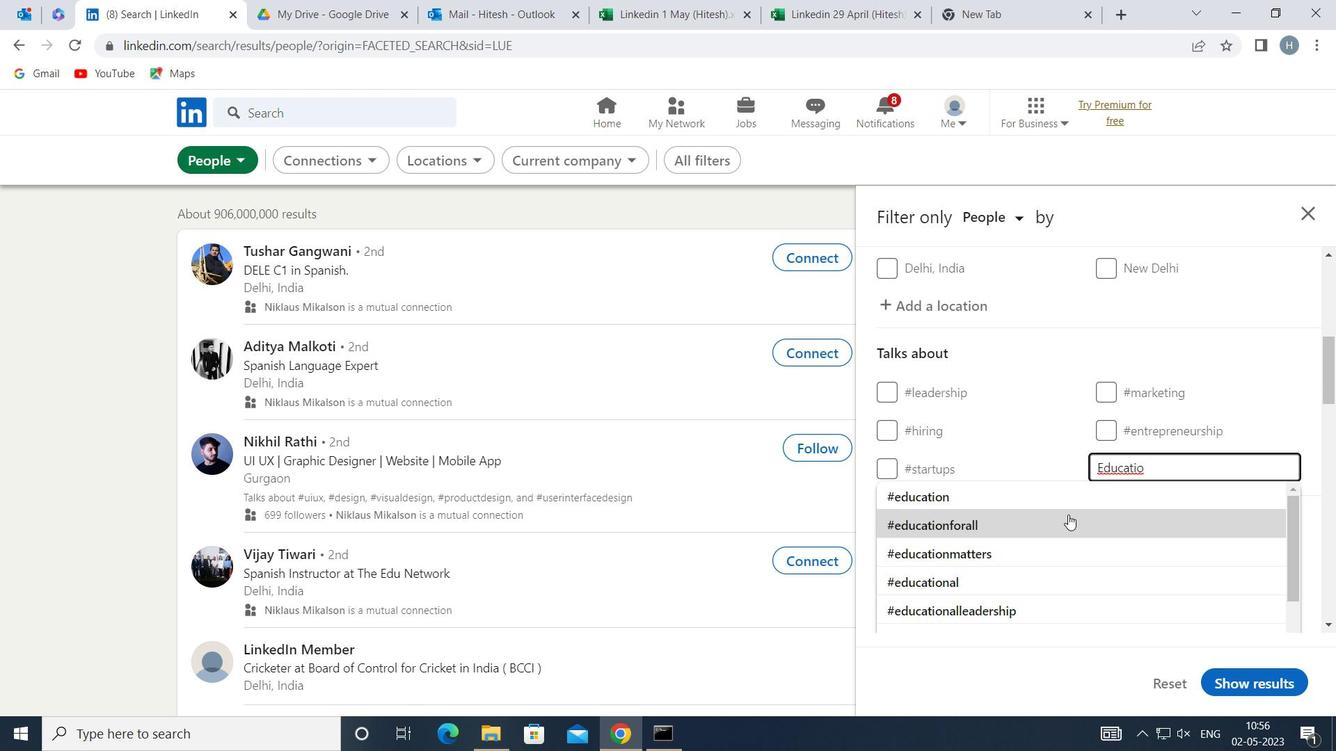 
Action: Mouse pressed left at (1067, 497)
Screenshot: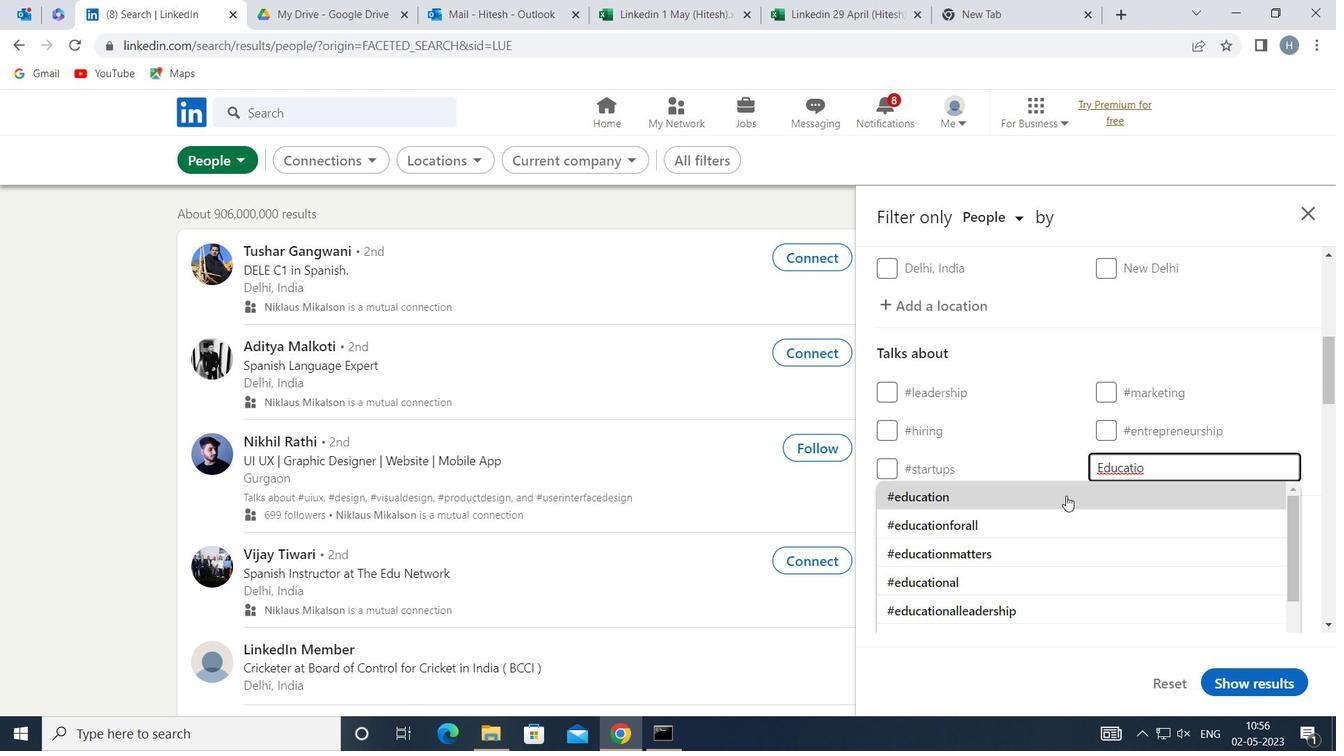 
Action: Mouse moved to (1063, 487)
Screenshot: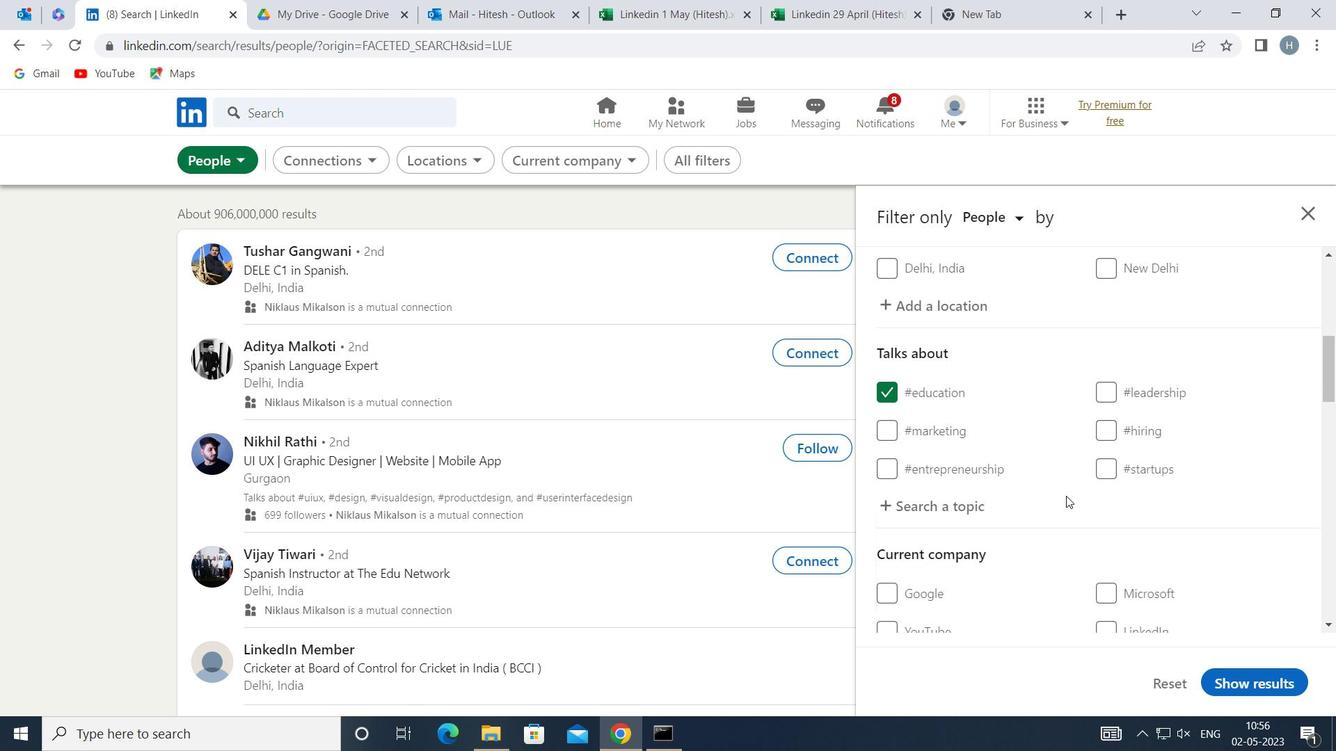 
Action: Mouse scrolled (1063, 486) with delta (0, 0)
Screenshot: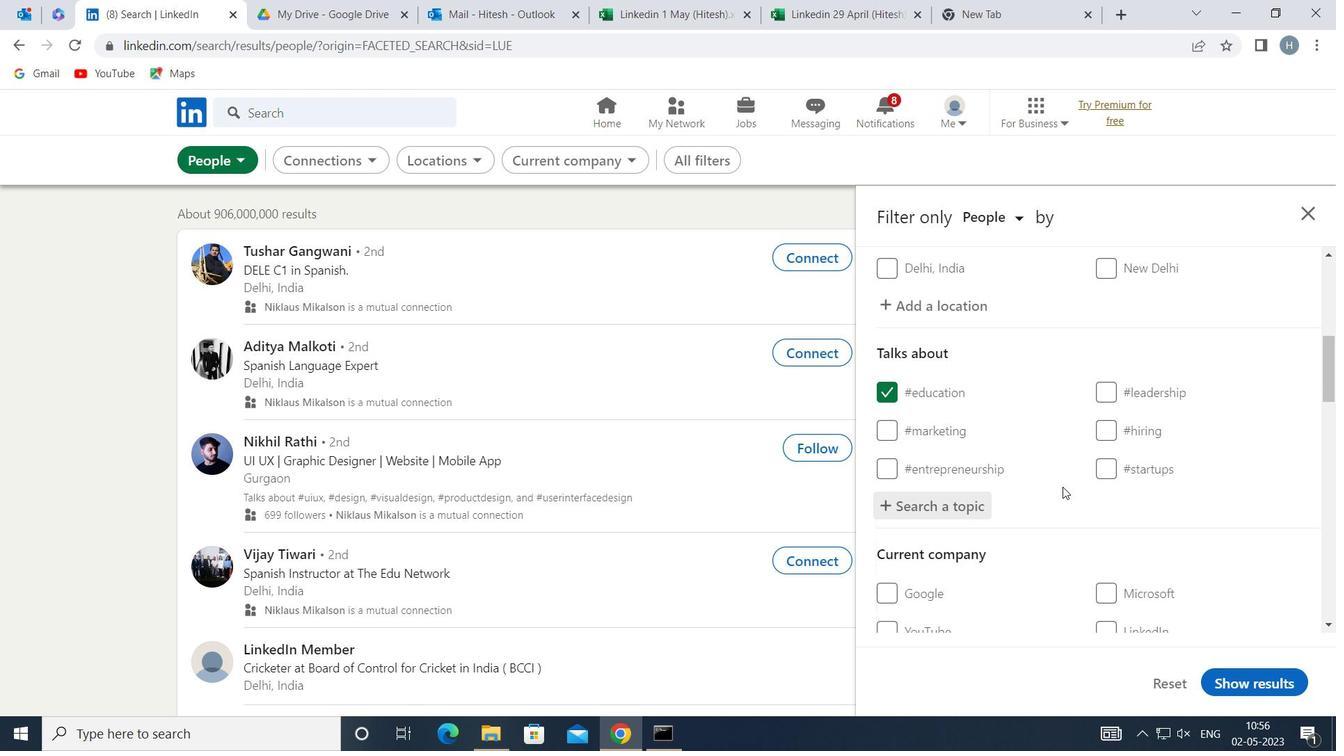 
Action: Mouse moved to (1063, 485)
Screenshot: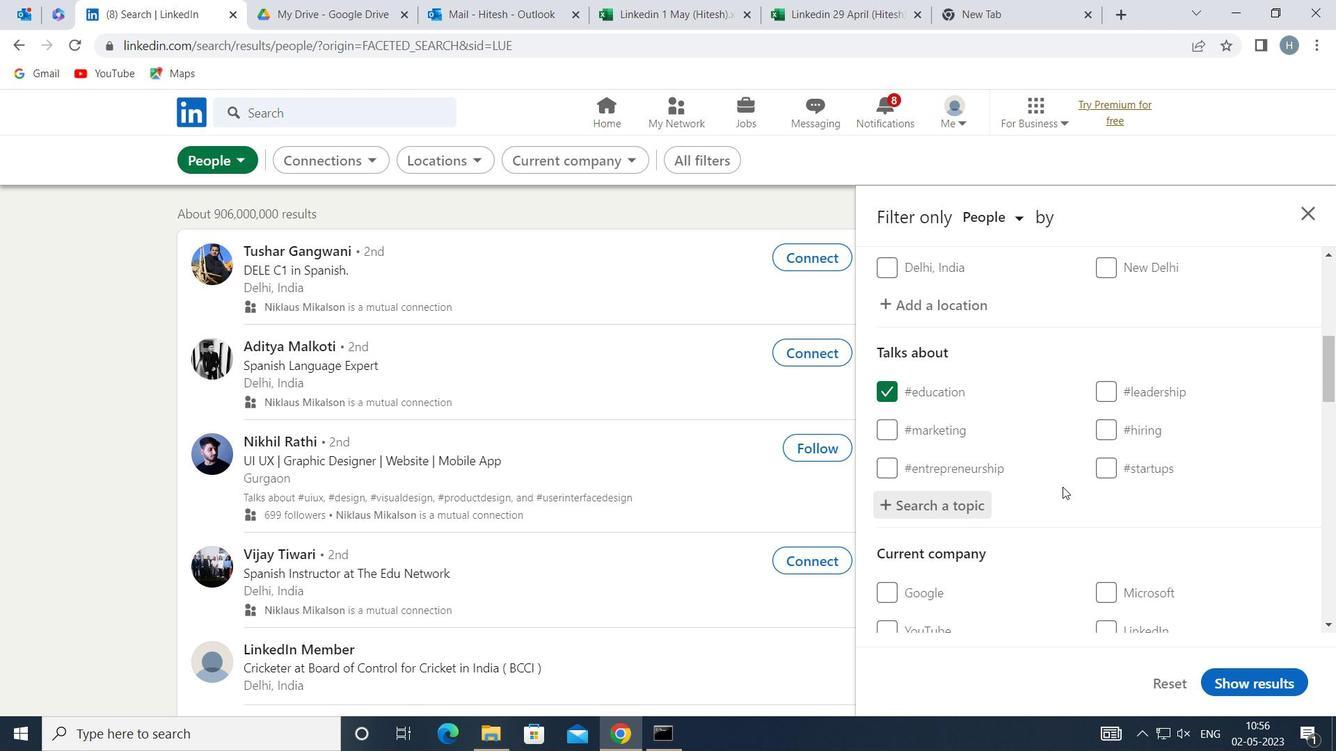 
Action: Mouse scrolled (1063, 485) with delta (0, 0)
Screenshot: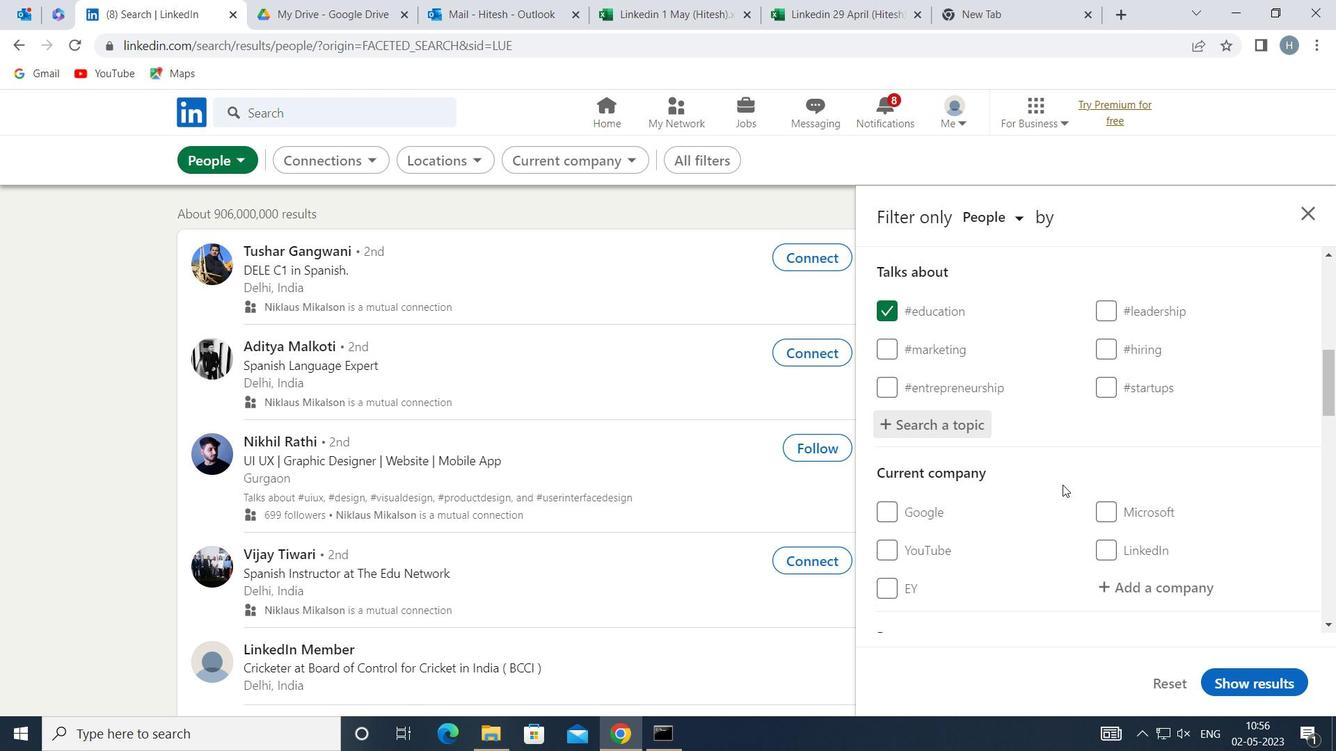 
Action: Mouse scrolled (1063, 485) with delta (0, 0)
Screenshot: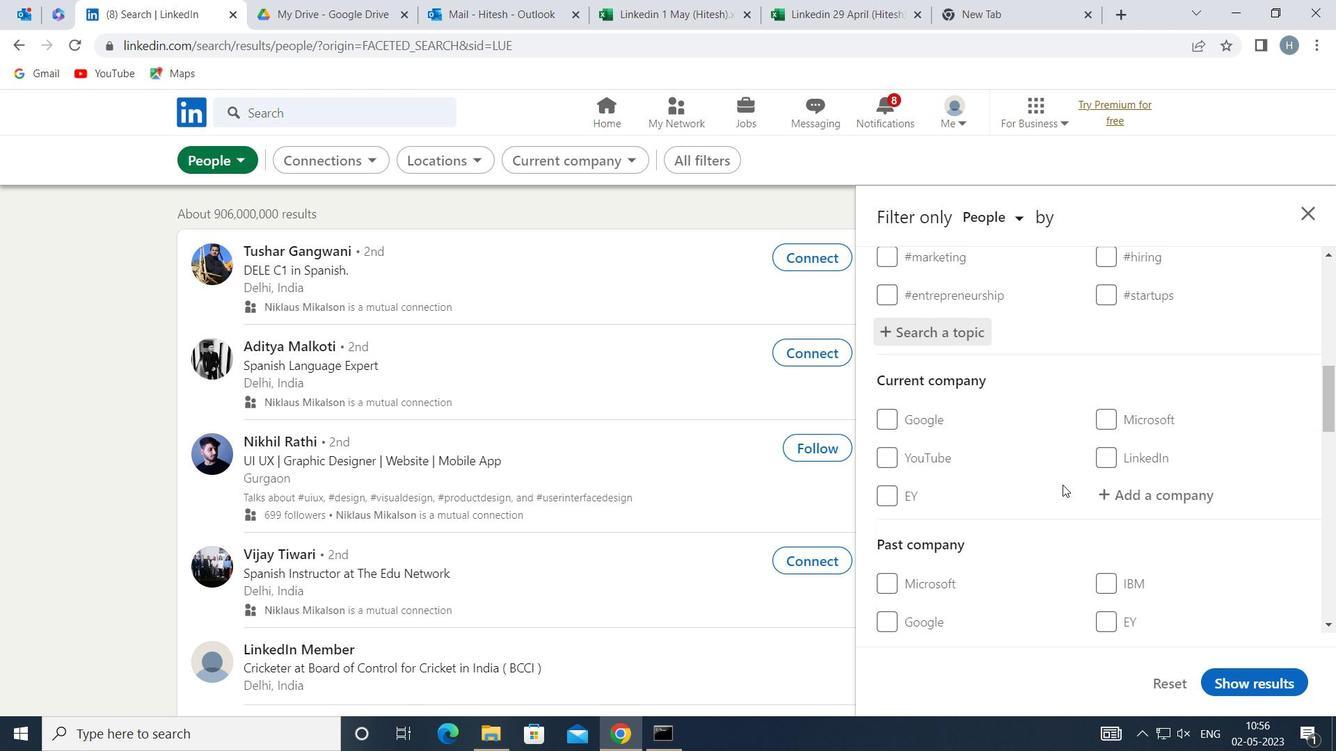 
Action: Mouse scrolled (1063, 485) with delta (0, 0)
Screenshot: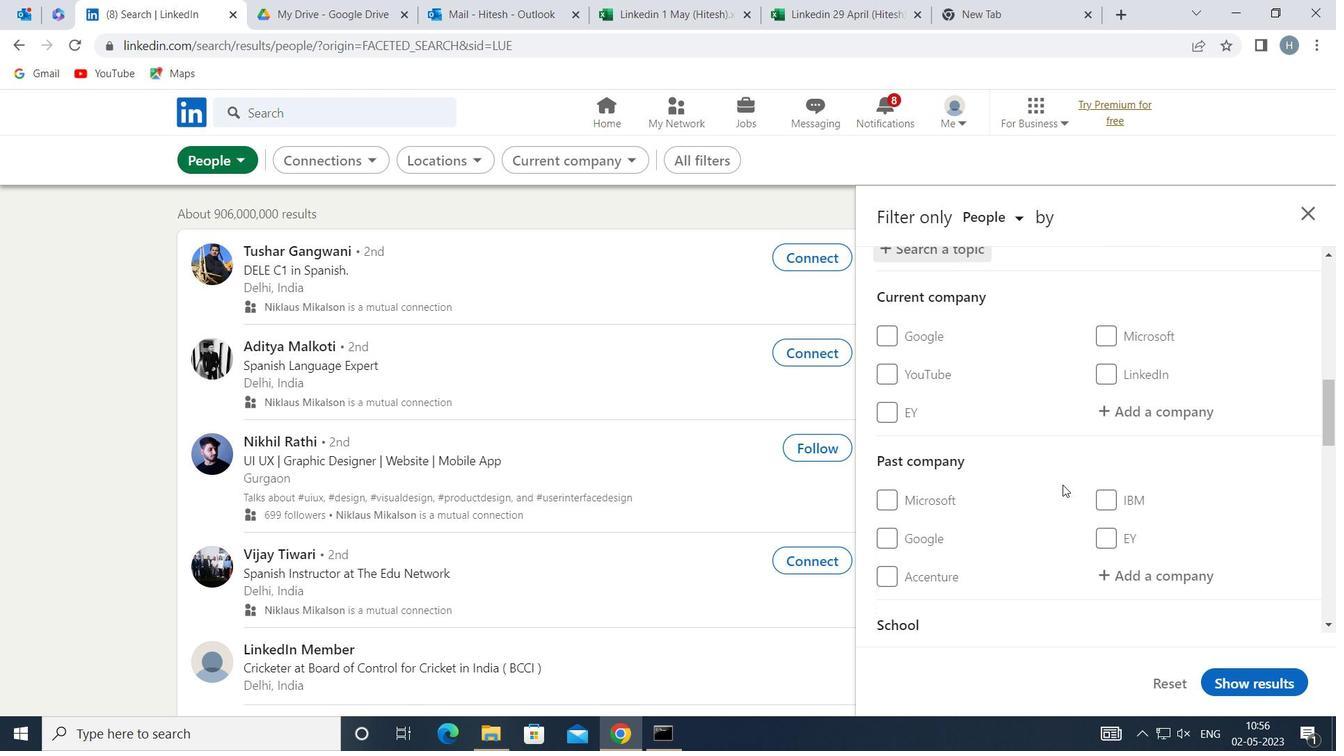 
Action: Mouse scrolled (1063, 485) with delta (0, 0)
Screenshot: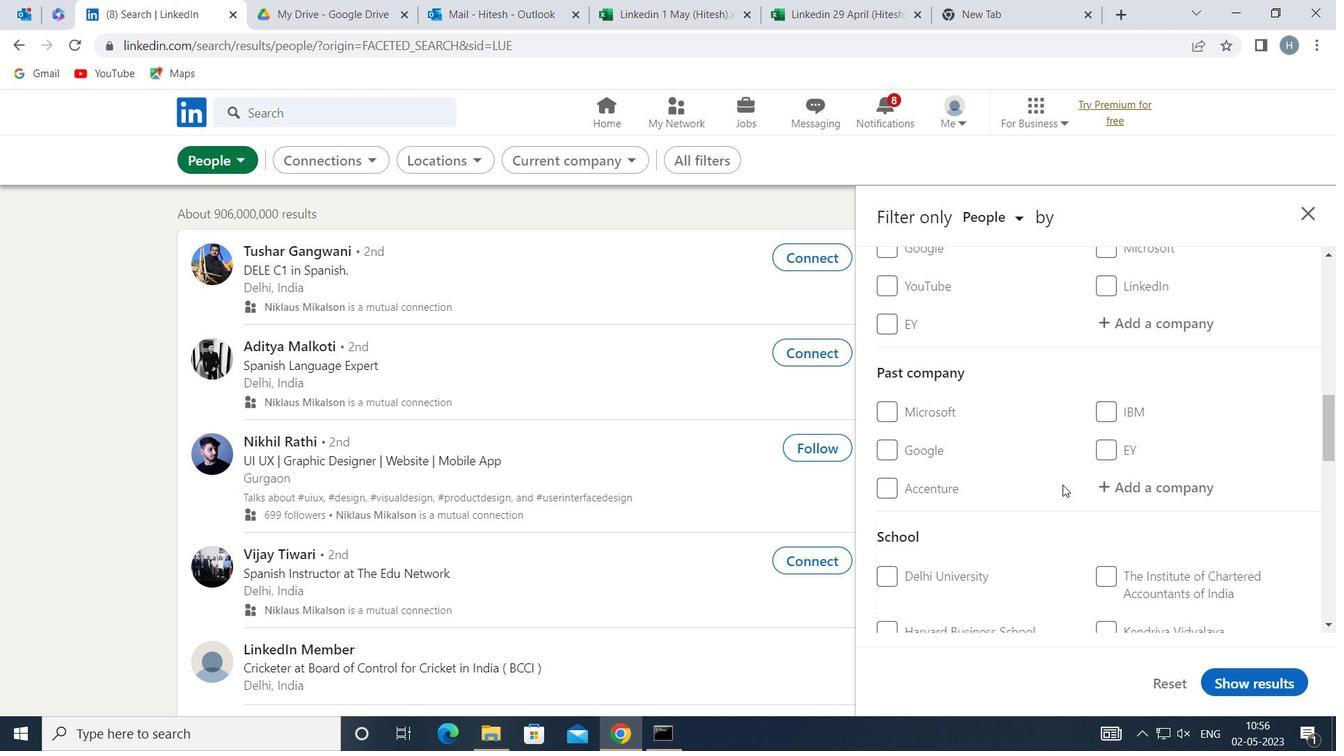 
Action: Mouse scrolled (1063, 485) with delta (0, 0)
Screenshot: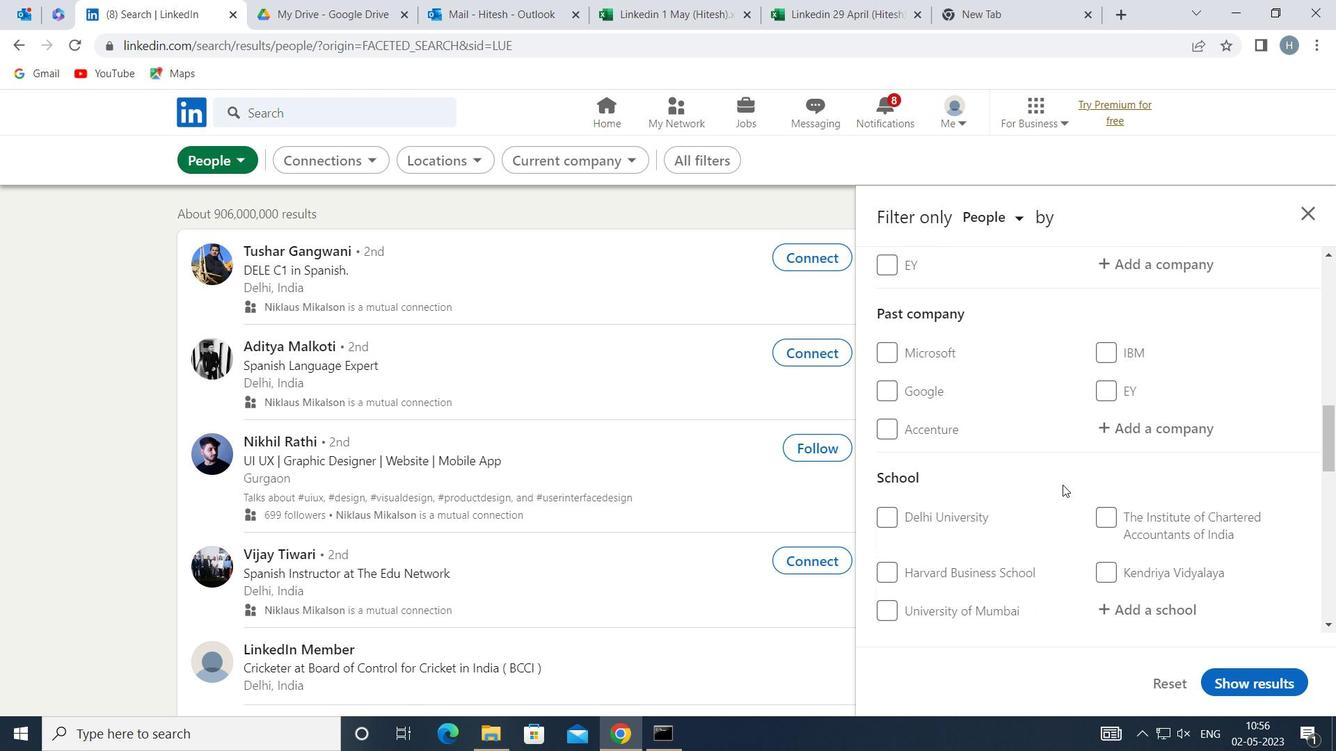 
Action: Mouse scrolled (1063, 485) with delta (0, 0)
Screenshot: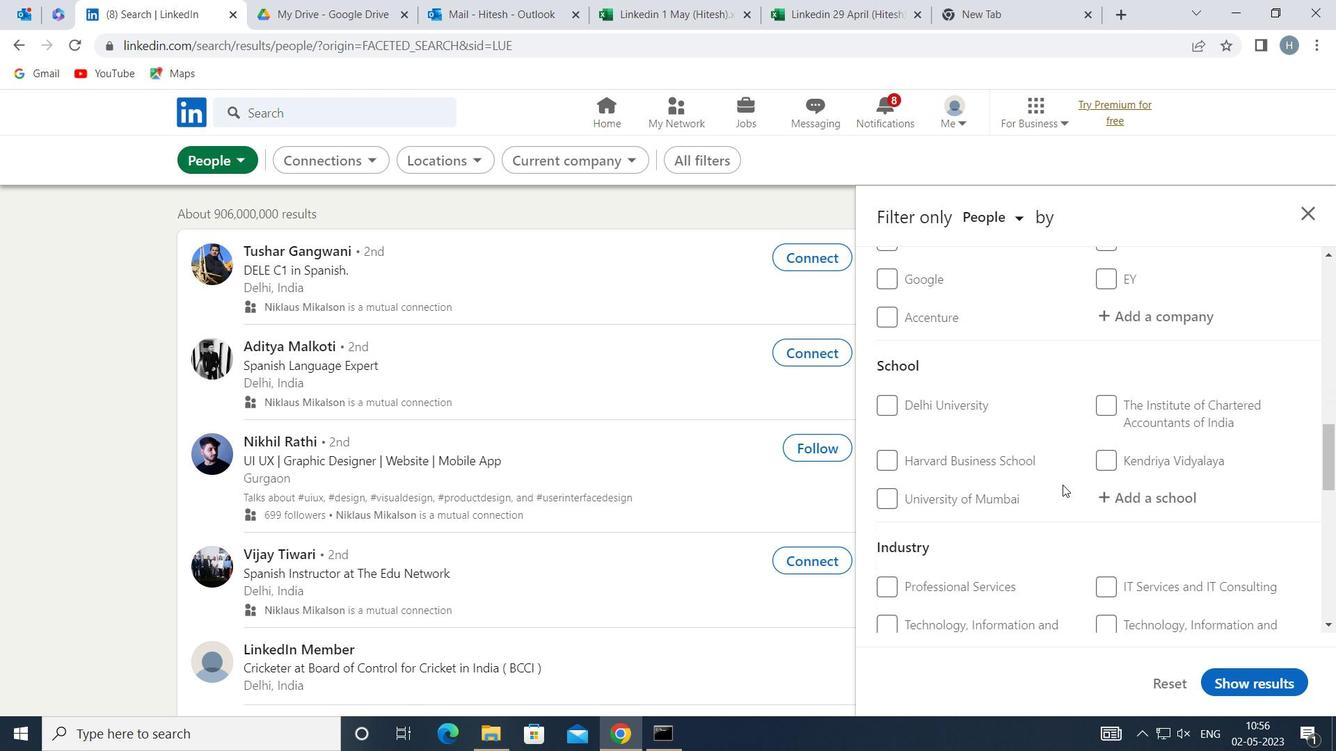 
Action: Mouse scrolled (1063, 485) with delta (0, 0)
Screenshot: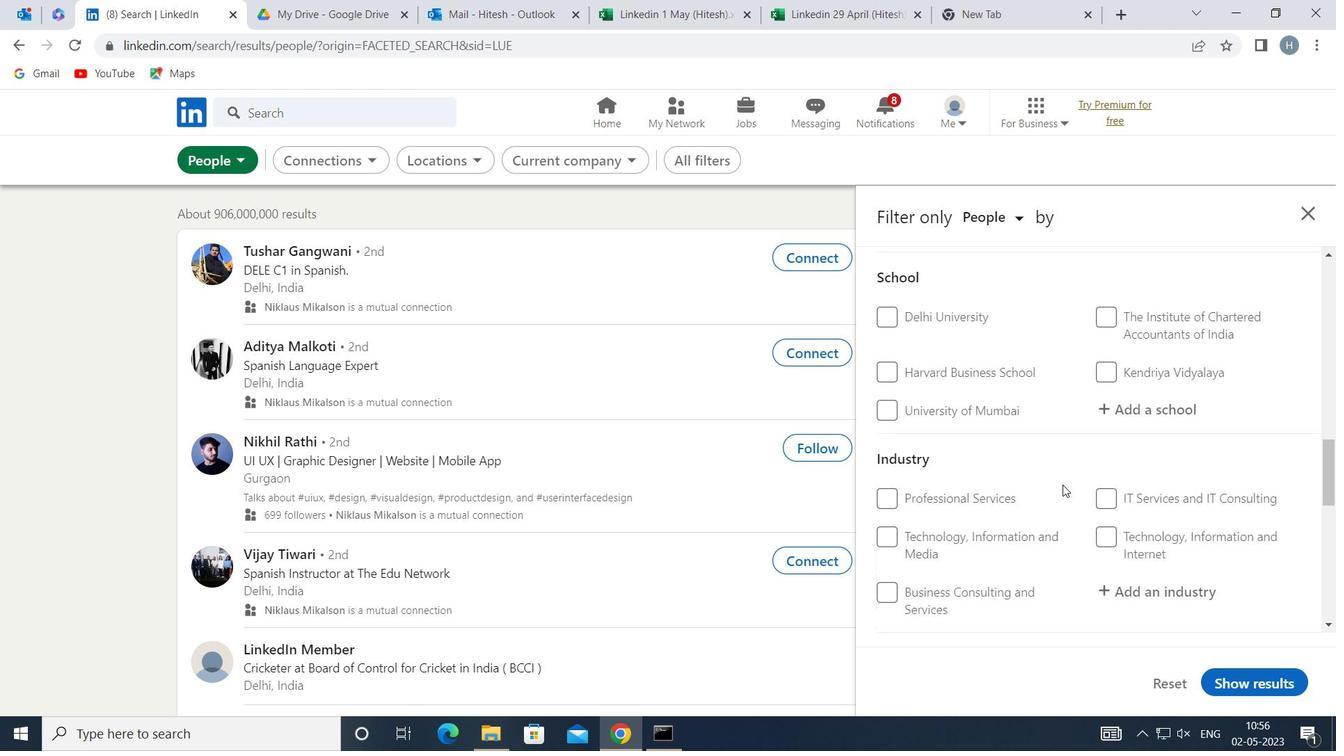 
Action: Mouse scrolled (1063, 485) with delta (0, 0)
Screenshot: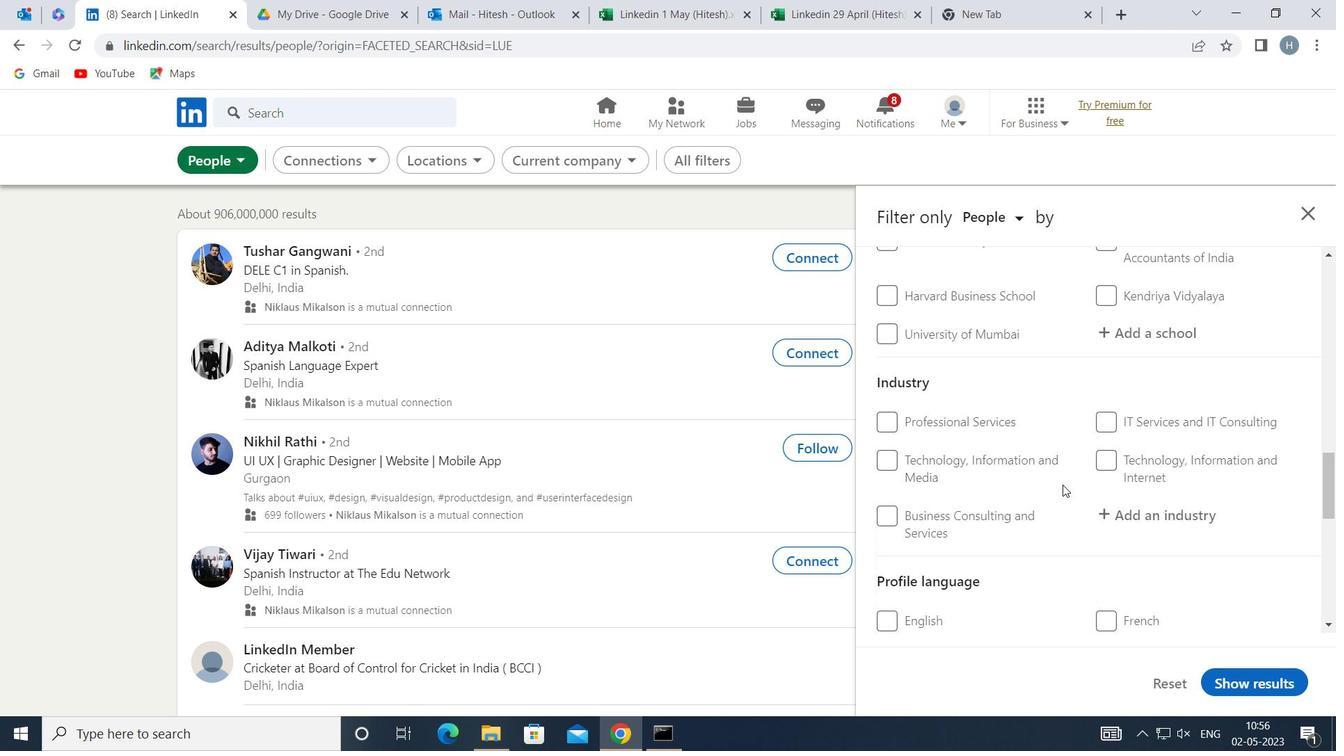 
Action: Mouse scrolled (1063, 485) with delta (0, 0)
Screenshot: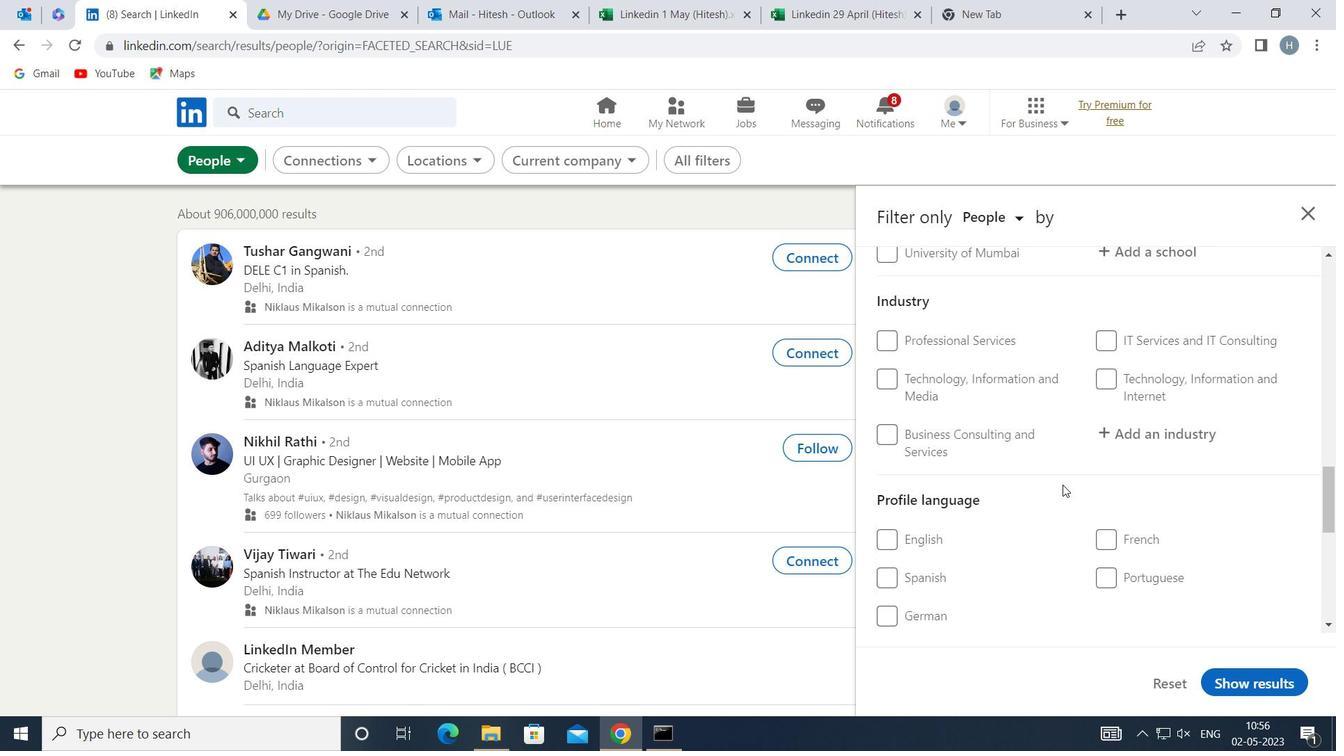 
Action: Mouse moved to (1096, 479)
Screenshot: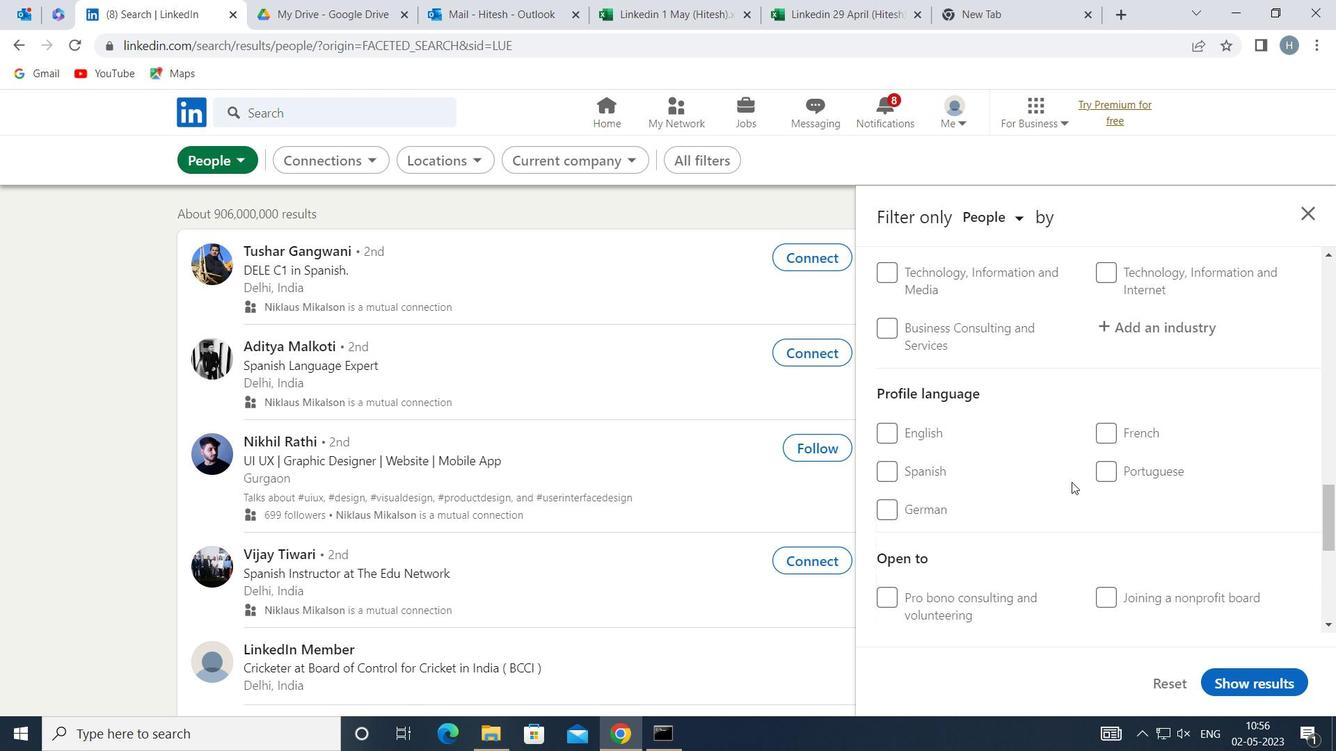 
Action: Mouse pressed left at (1096, 479)
Screenshot: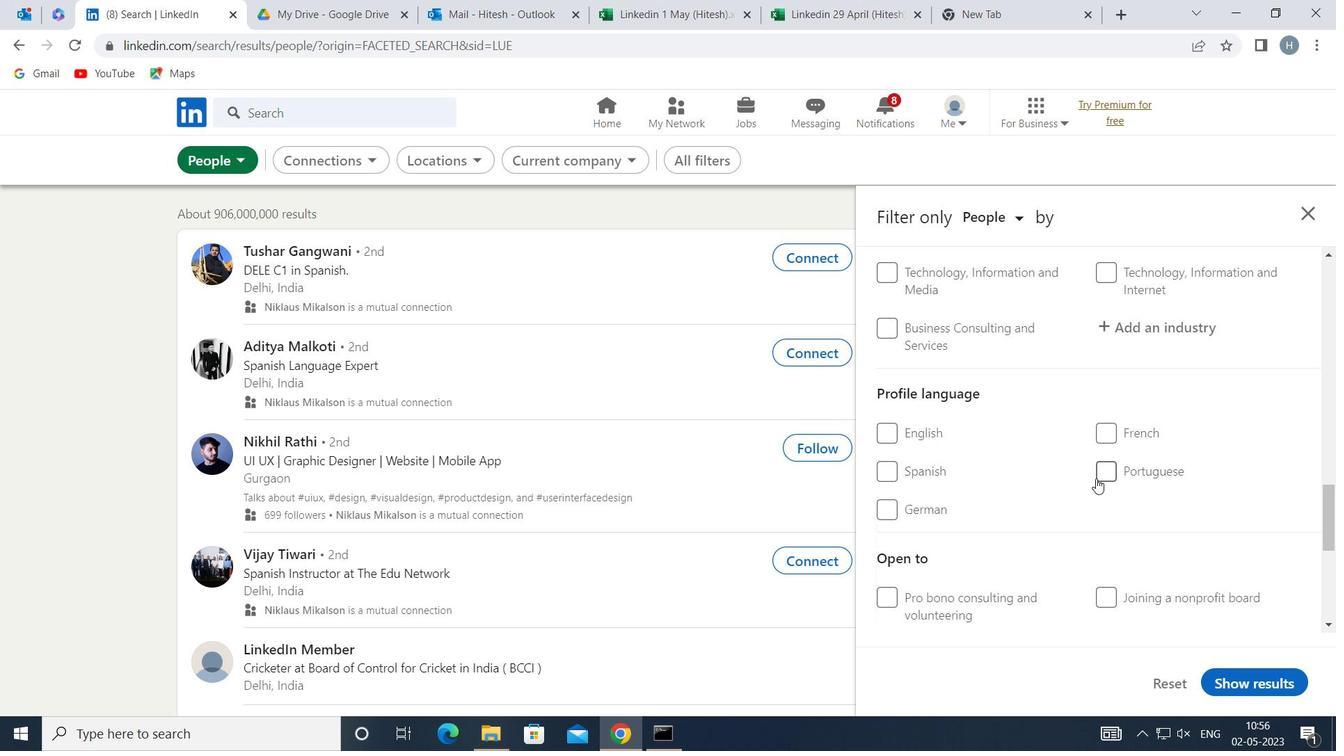 
Action: Mouse moved to (1034, 490)
Screenshot: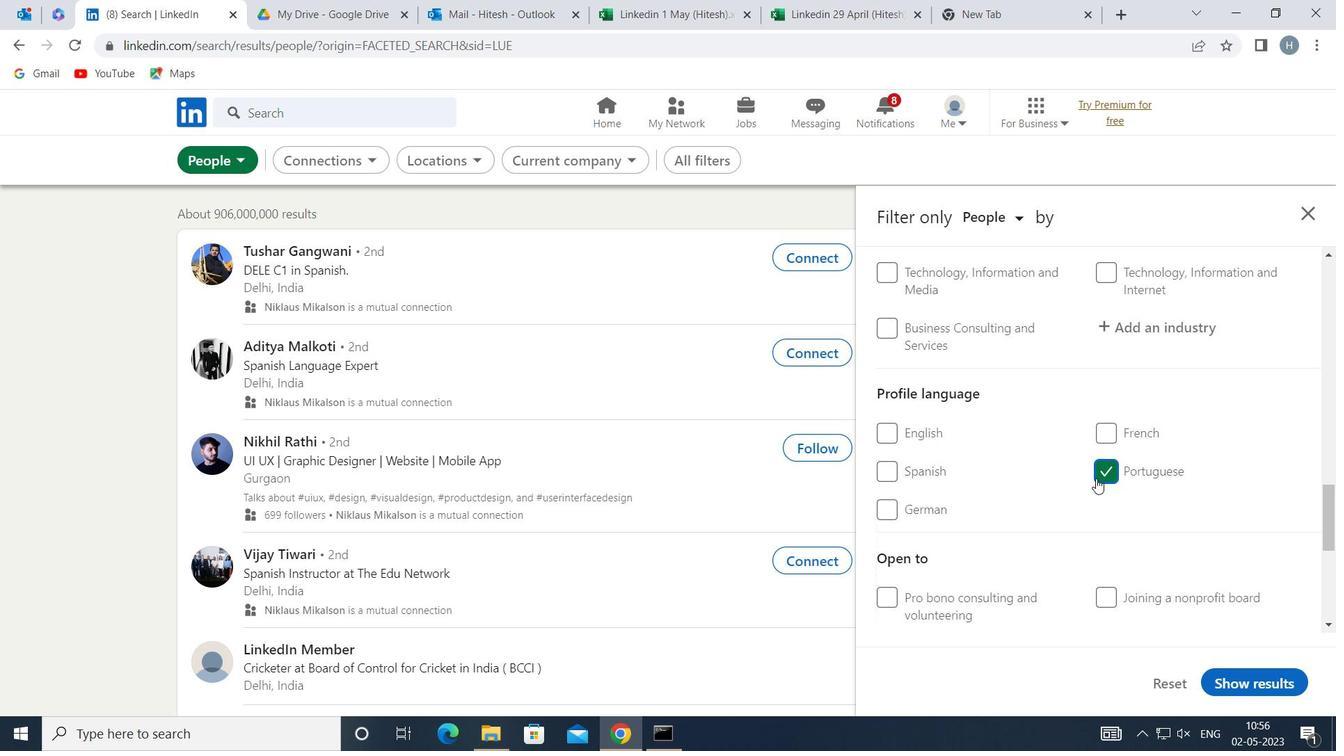
Action: Mouse scrolled (1034, 490) with delta (0, 0)
Screenshot: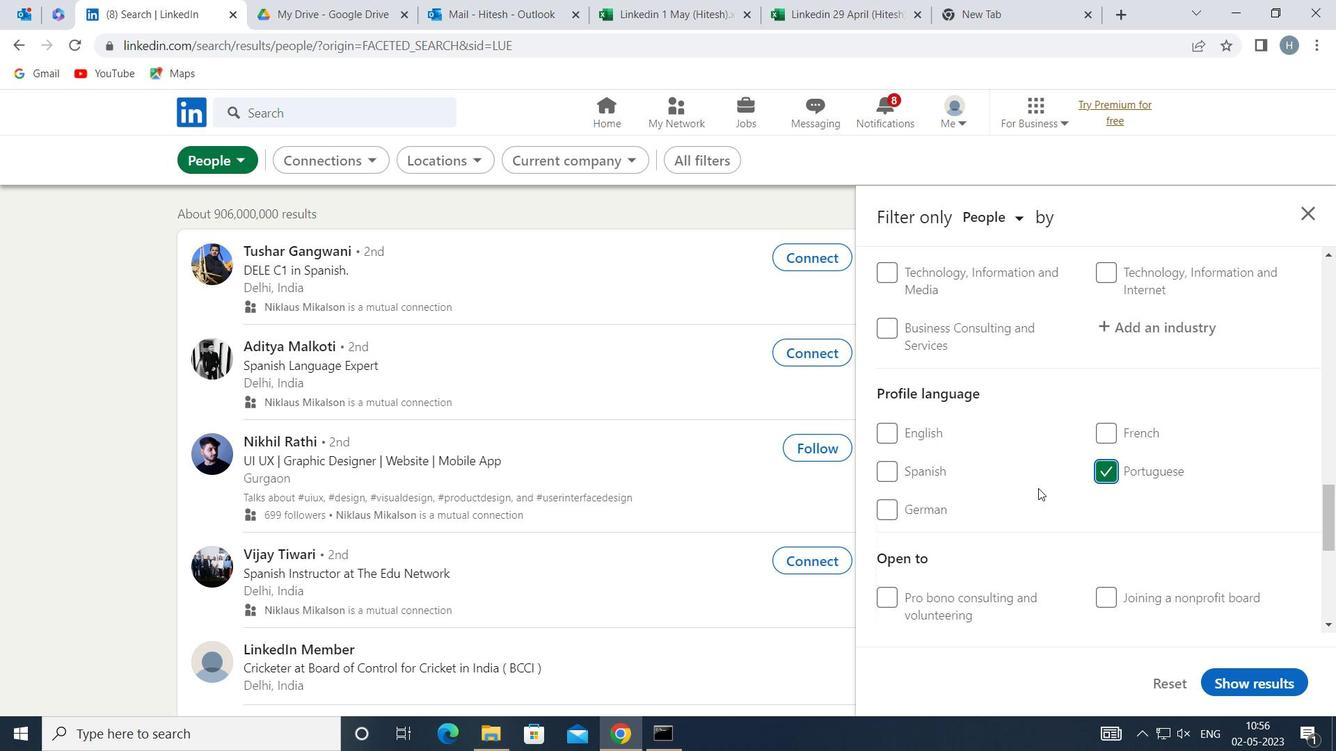 
Action: Mouse scrolled (1034, 490) with delta (0, 0)
Screenshot: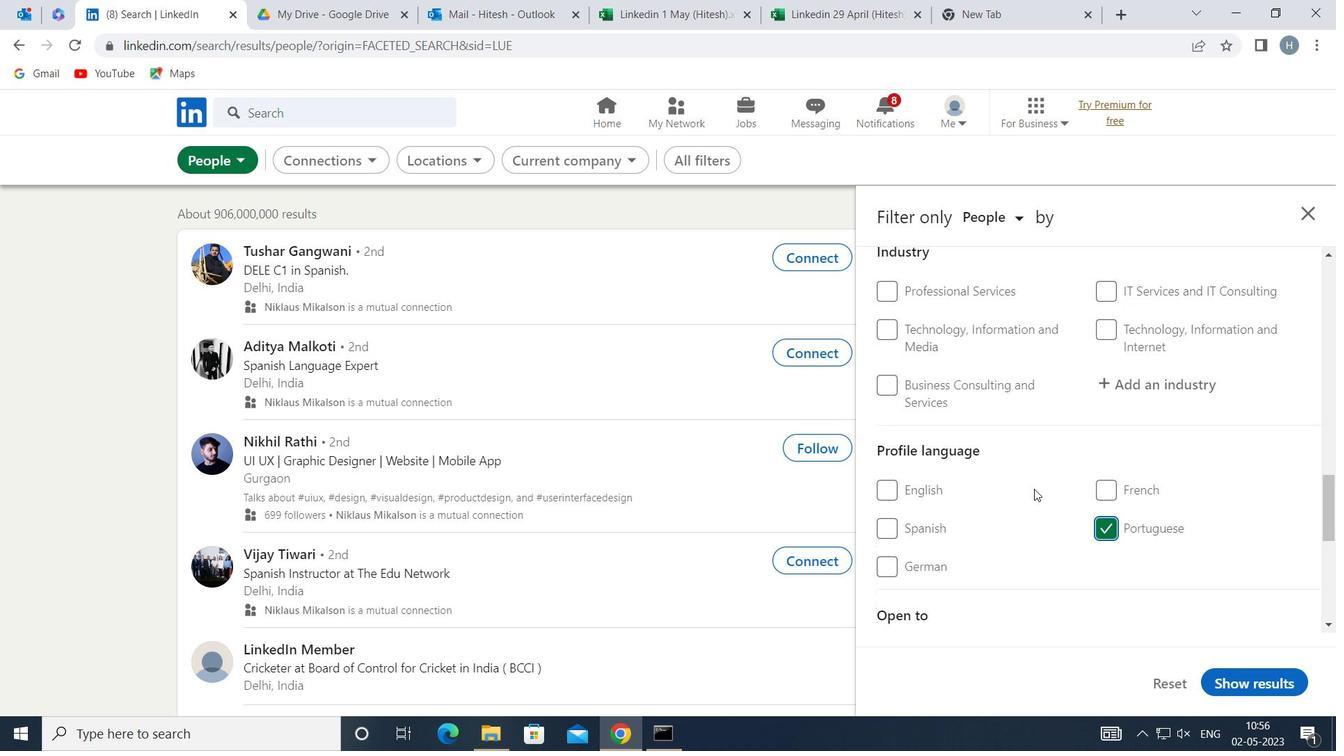 
Action: Mouse scrolled (1034, 490) with delta (0, 0)
Screenshot: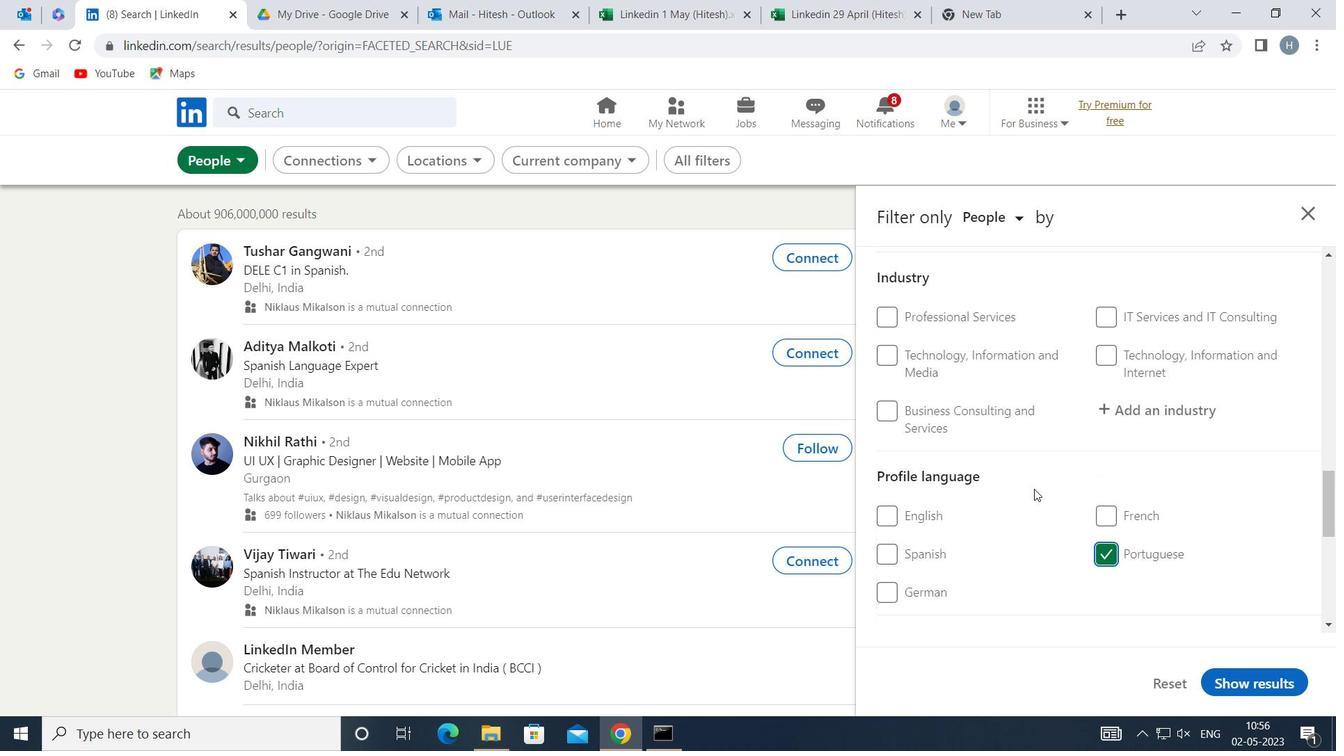 
Action: Mouse scrolled (1034, 490) with delta (0, 0)
Screenshot: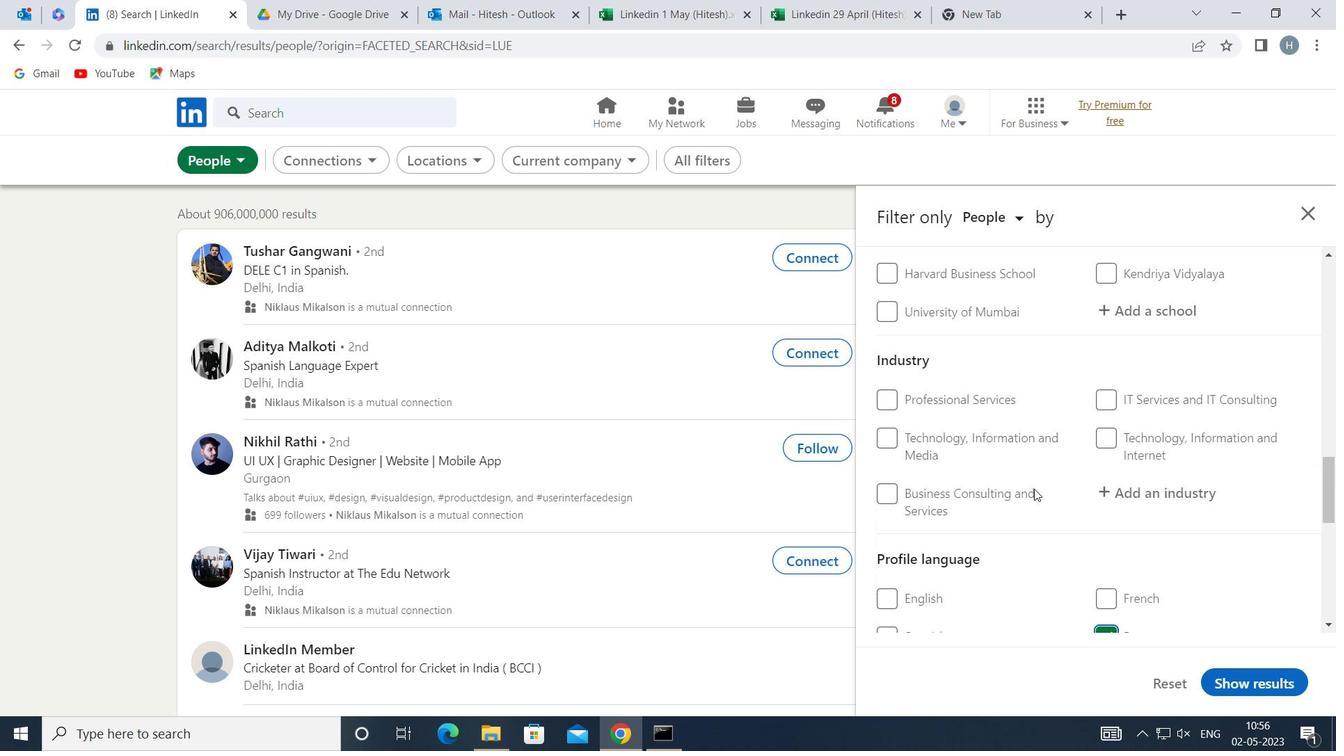 
Action: Mouse scrolled (1034, 490) with delta (0, 0)
Screenshot: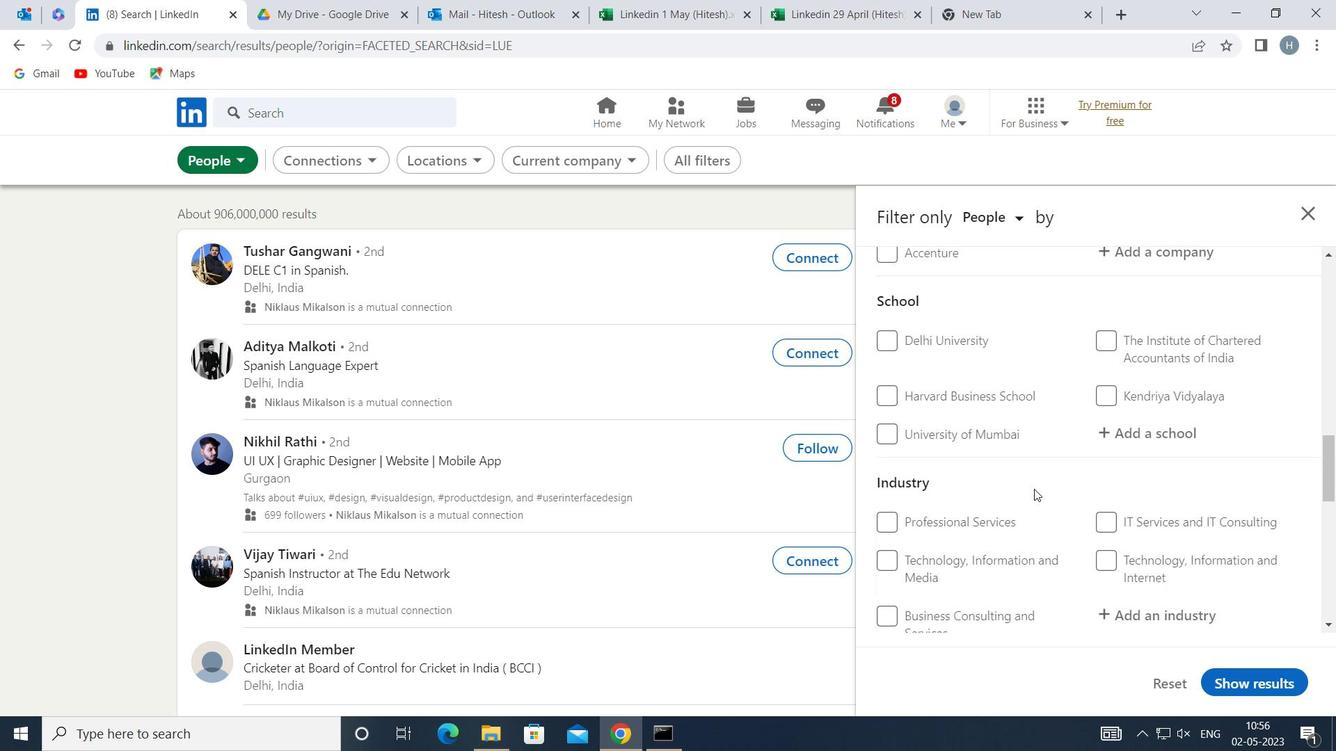 
Action: Mouse scrolled (1034, 490) with delta (0, 0)
Screenshot: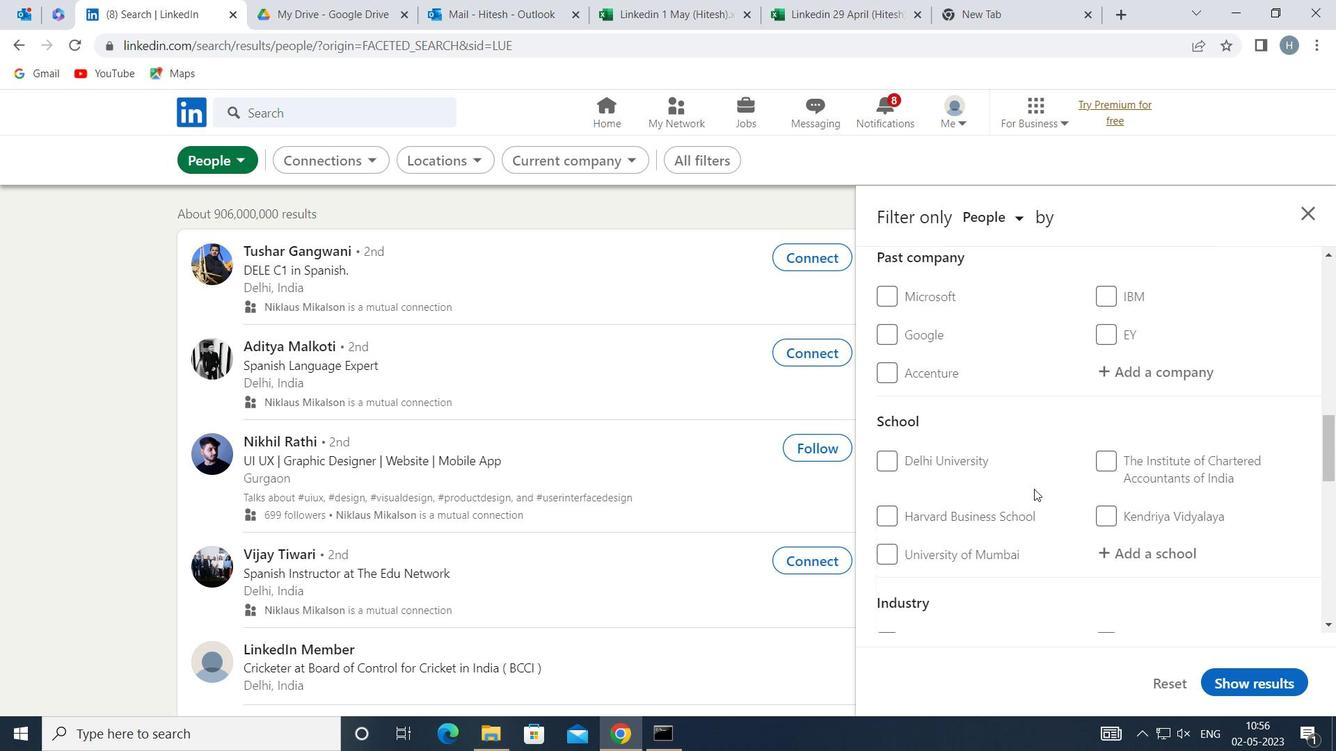 
Action: Mouse scrolled (1034, 490) with delta (0, 0)
Screenshot: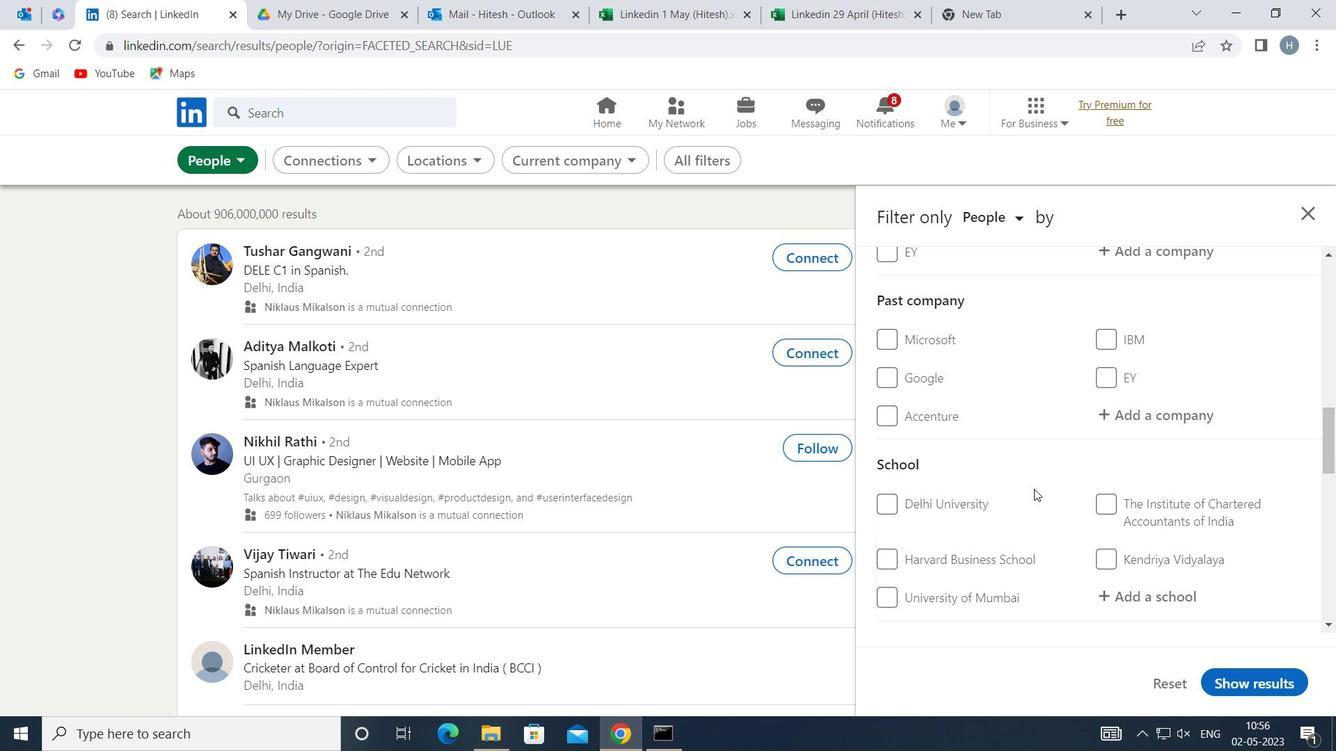 
Action: Mouse scrolled (1034, 490) with delta (0, 0)
Screenshot: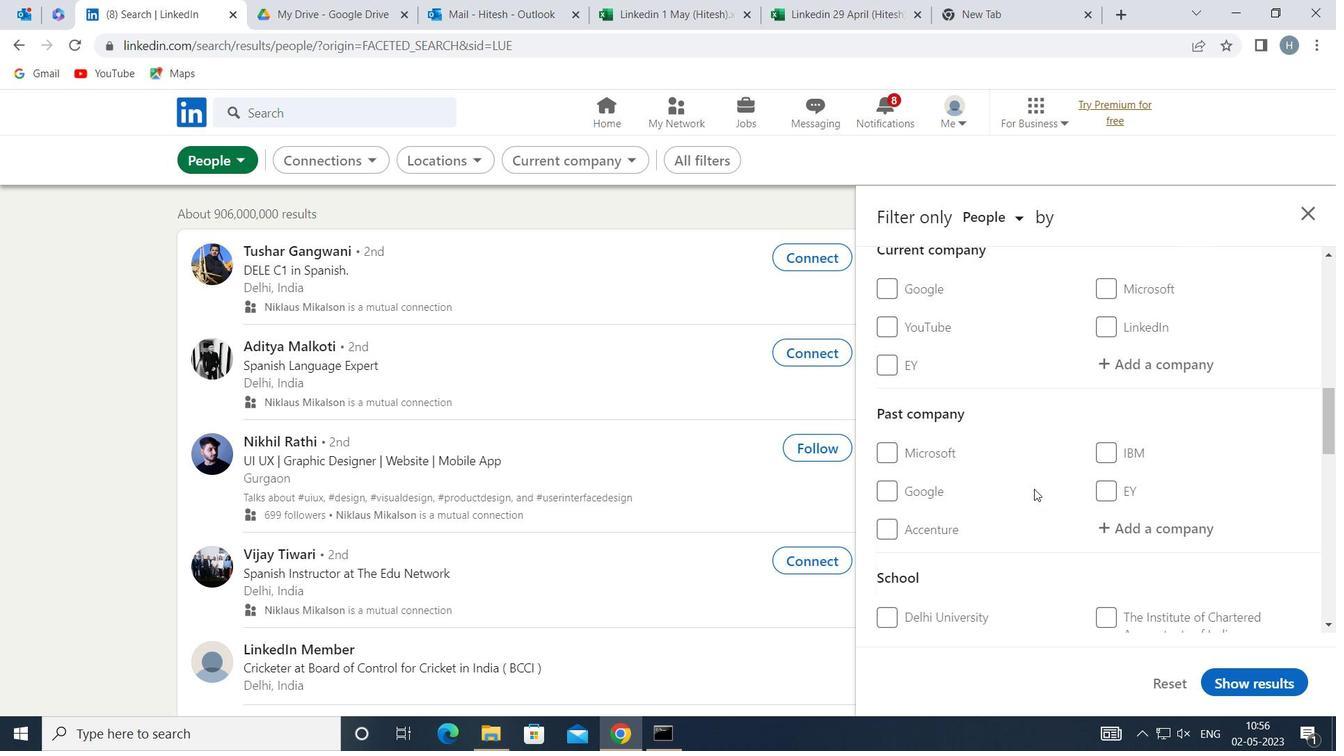 
Action: Mouse moved to (1104, 503)
Screenshot: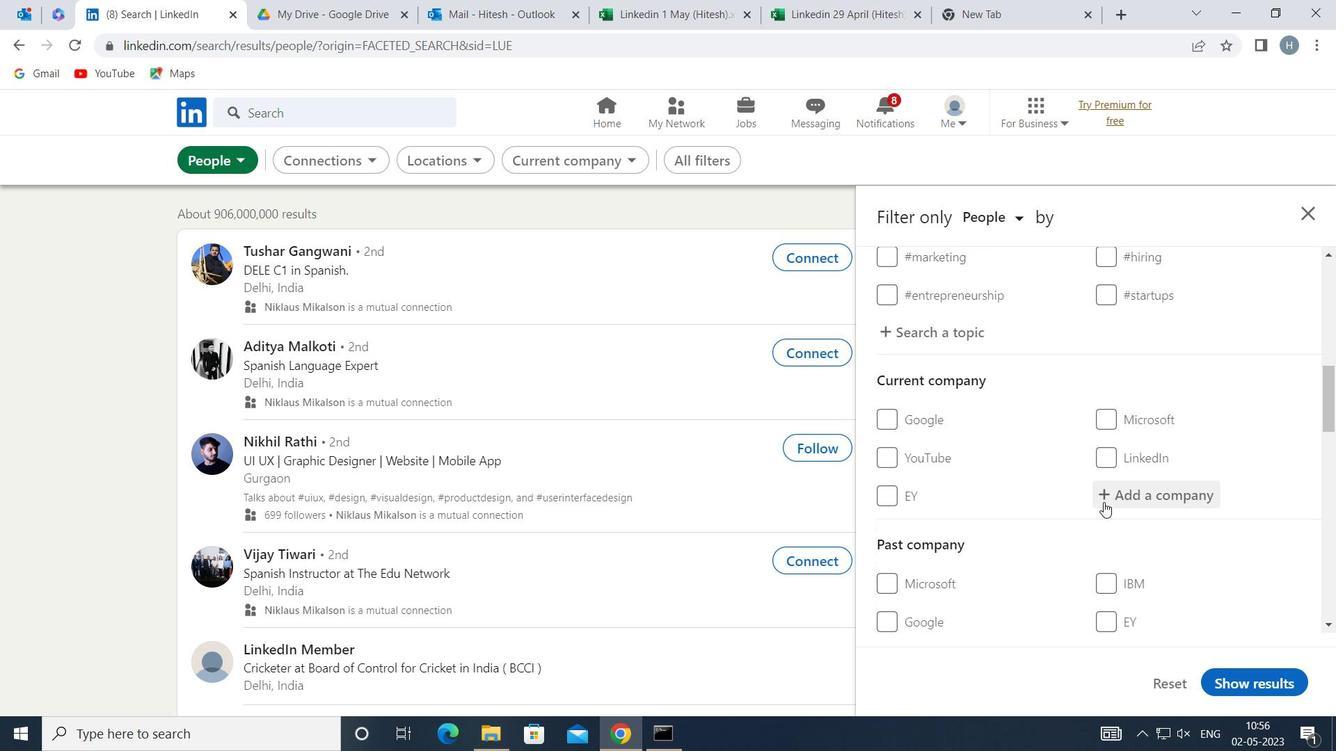 
Action: Mouse pressed left at (1104, 503)
Screenshot: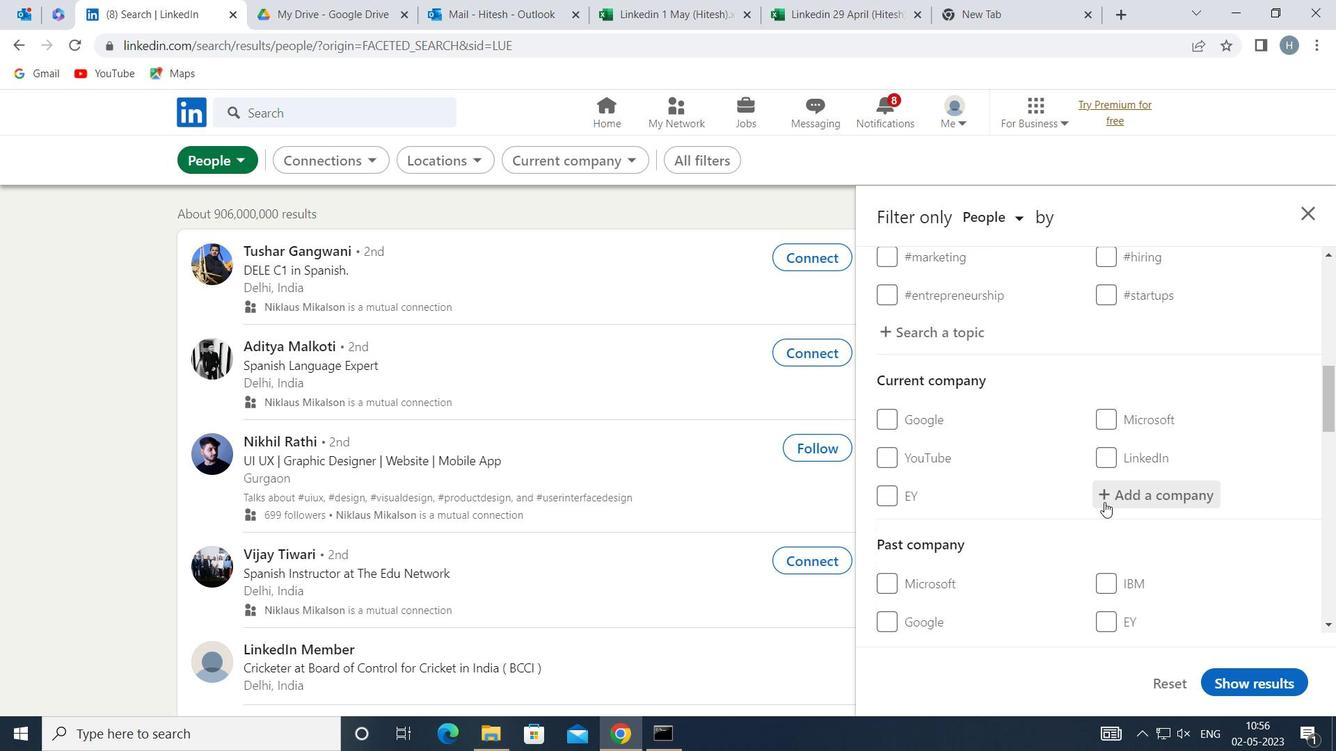 
Action: Mouse moved to (1097, 493)
Screenshot: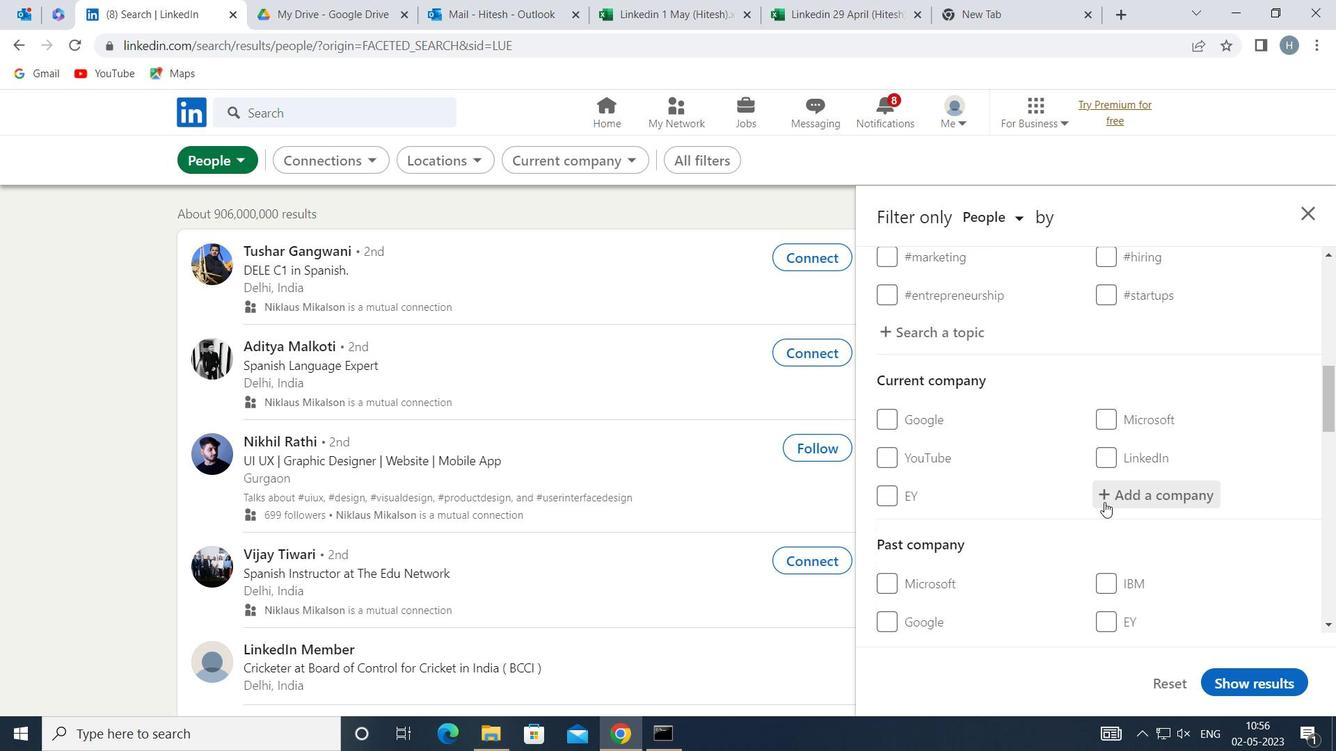 
Action: Key pressed <Key.shift><Key.shift>TOLL<Key.space><Key.shift>GROUP
Screenshot: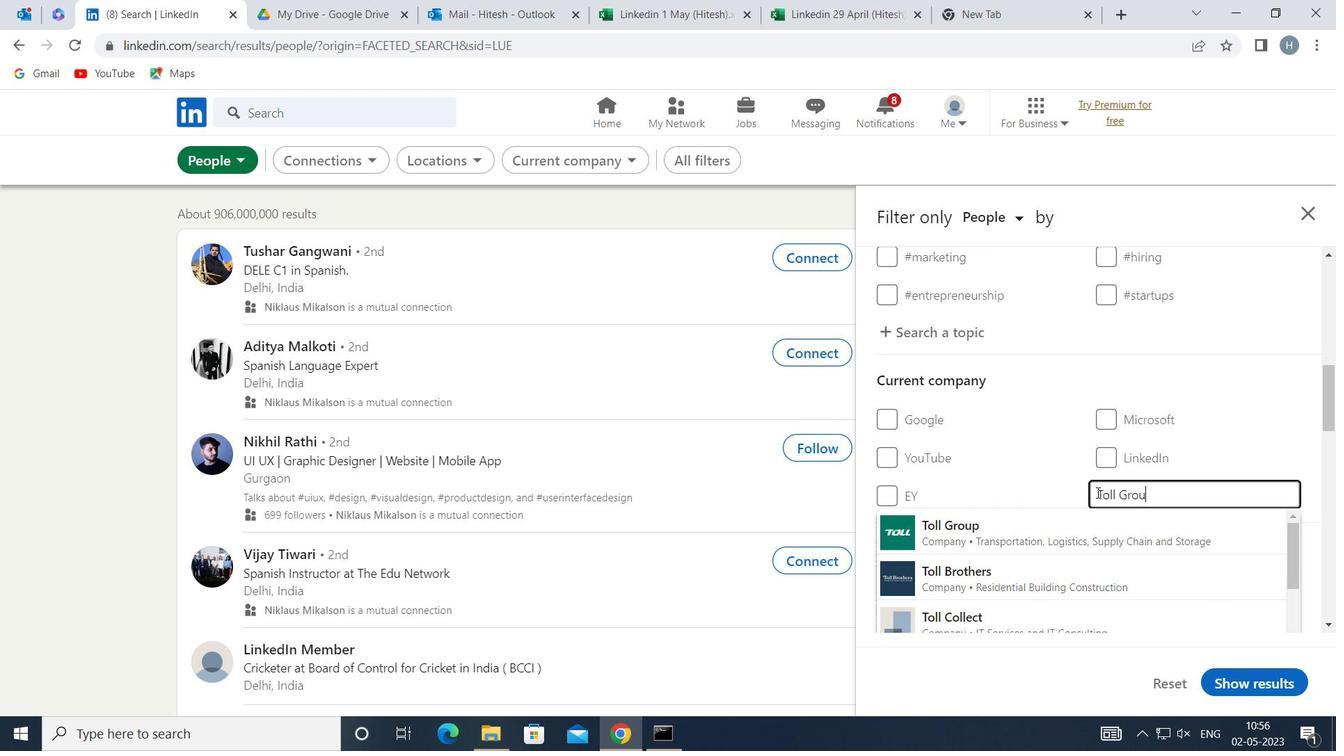 
Action: Mouse moved to (1061, 522)
Screenshot: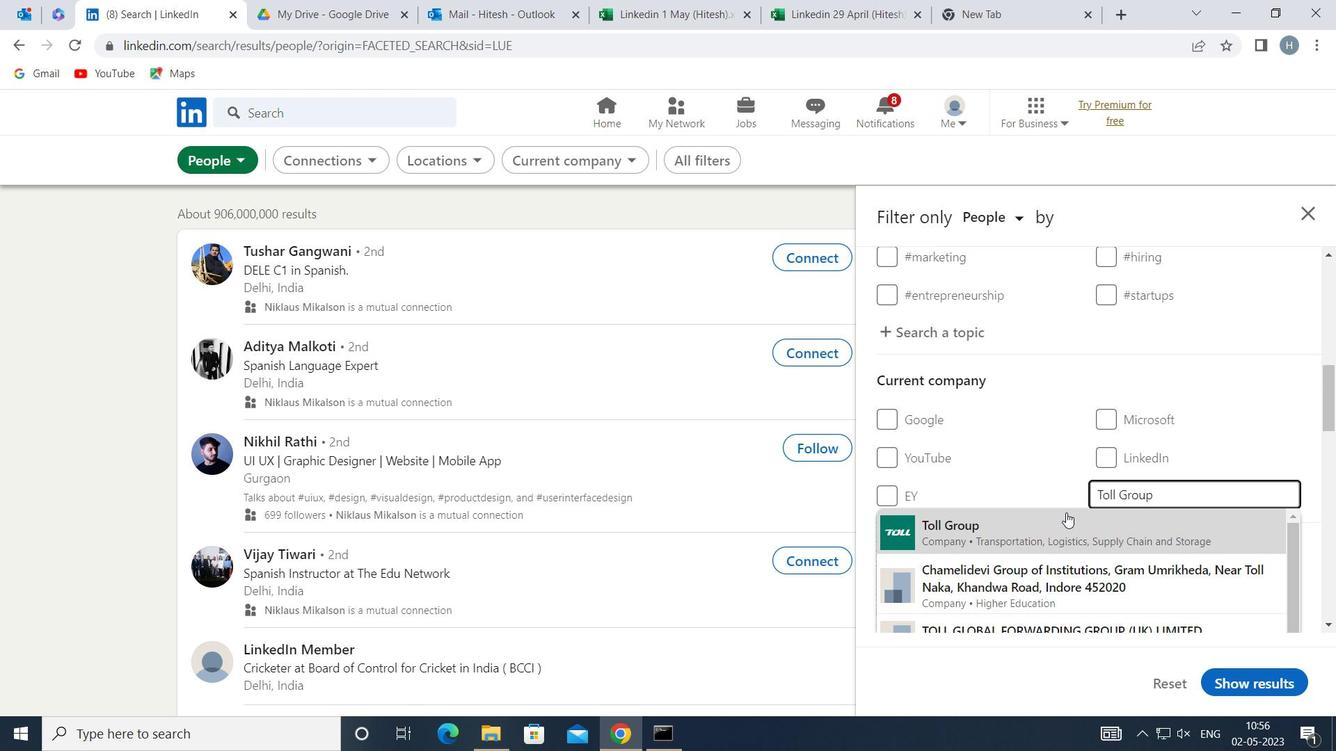 
Action: Mouse pressed left at (1061, 522)
Screenshot: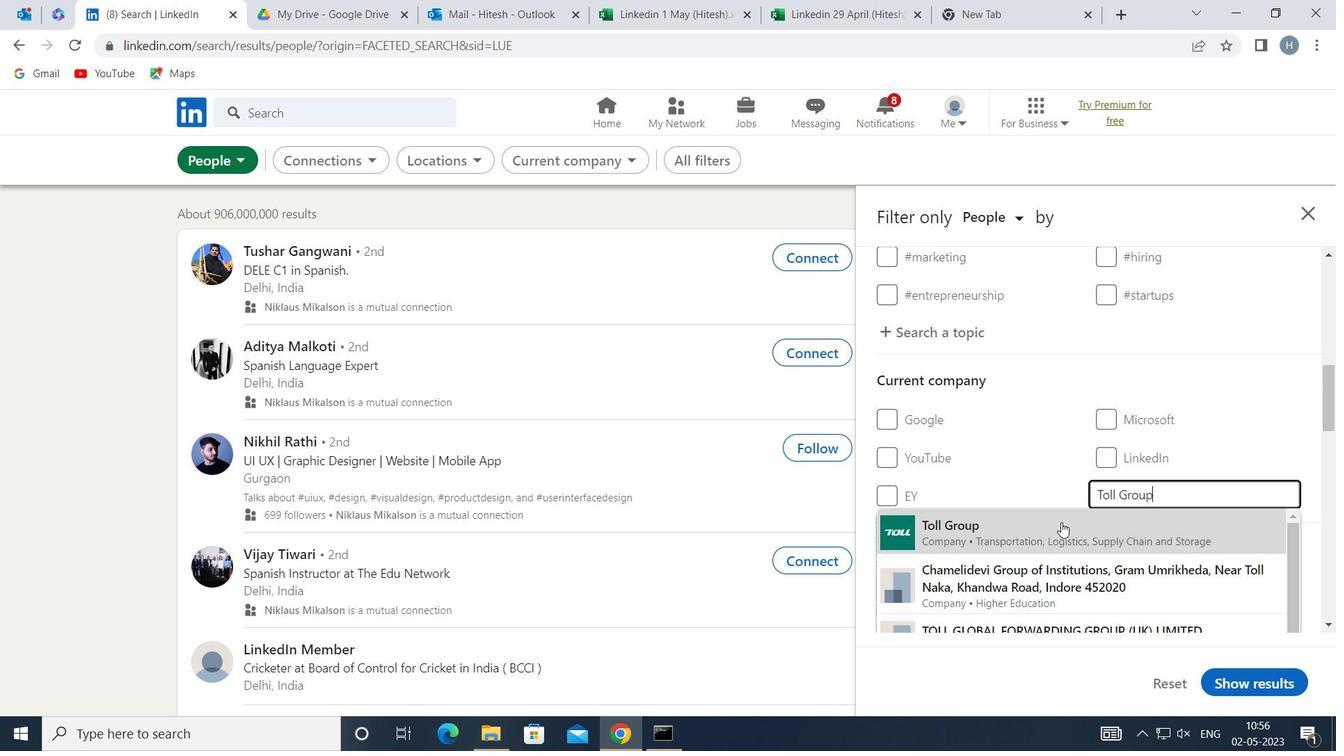 
Action: Mouse scrolled (1061, 522) with delta (0, 0)
Screenshot: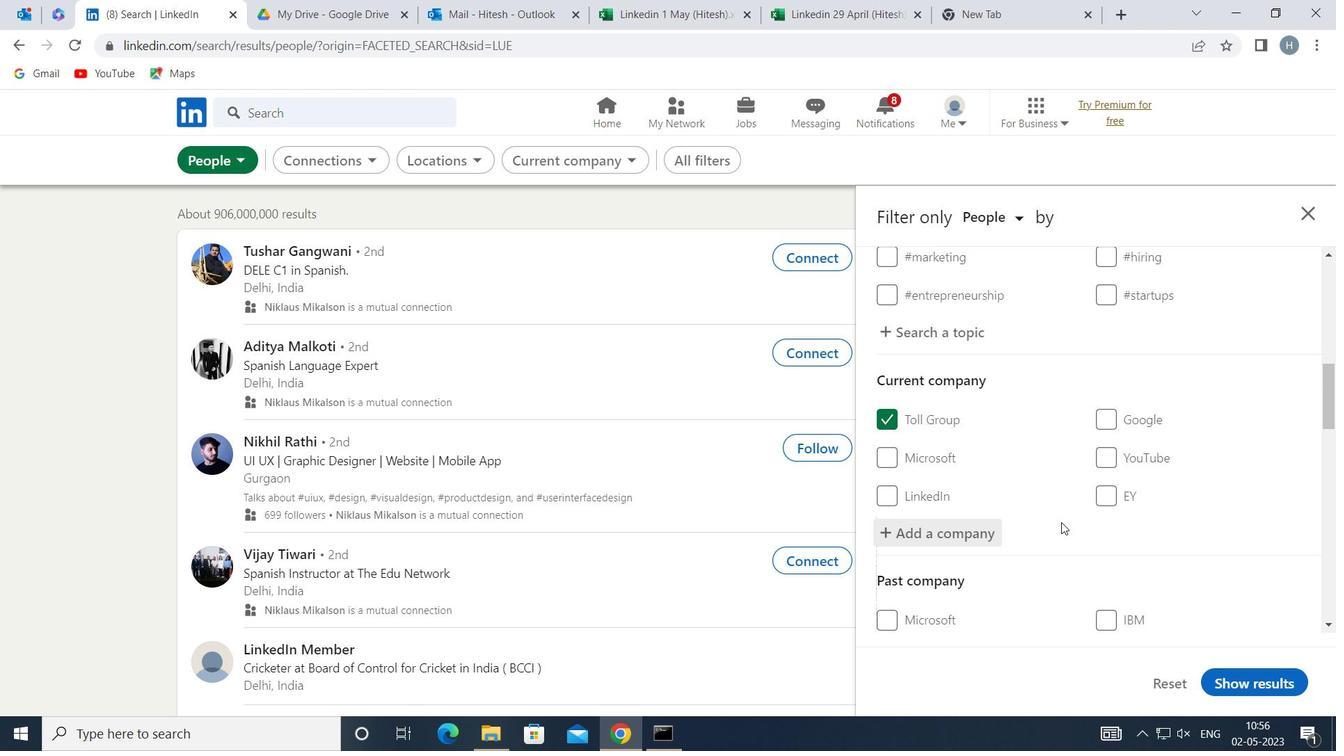 
Action: Mouse scrolled (1061, 522) with delta (0, 0)
Screenshot: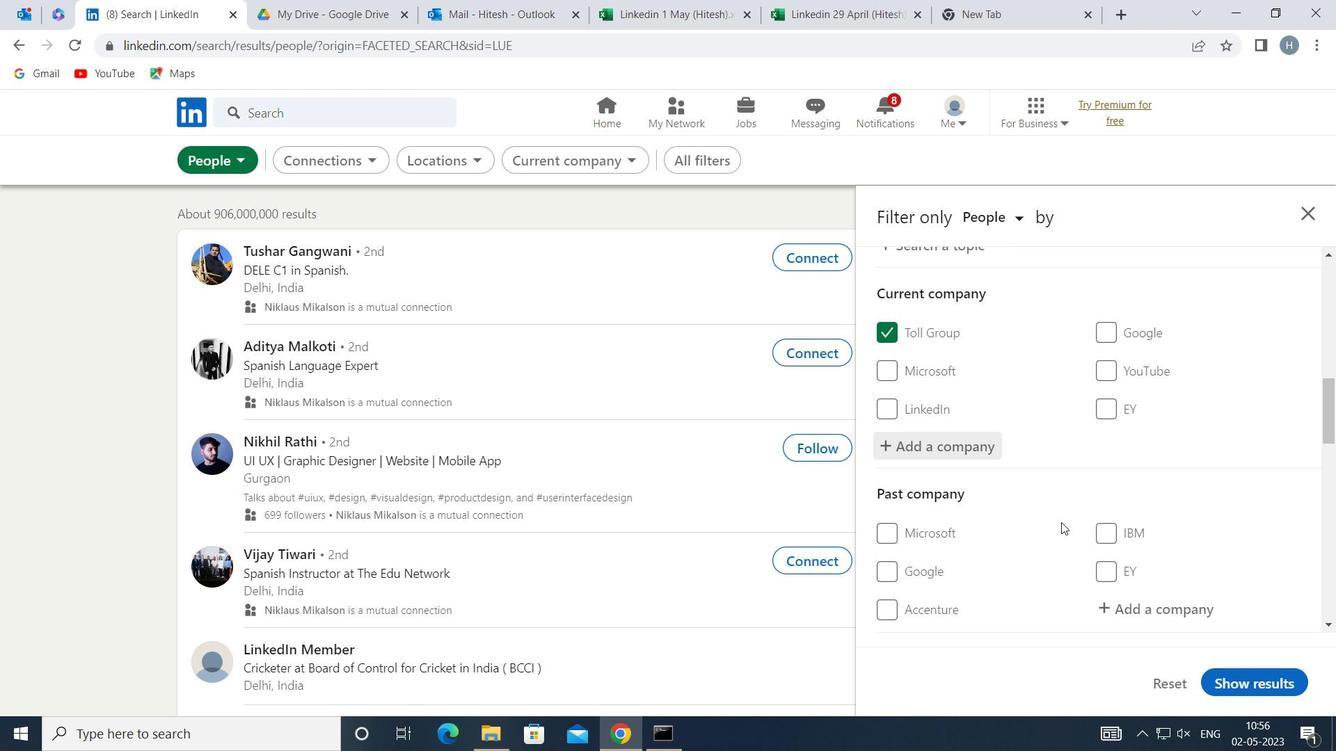 
Action: Mouse moved to (1075, 520)
Screenshot: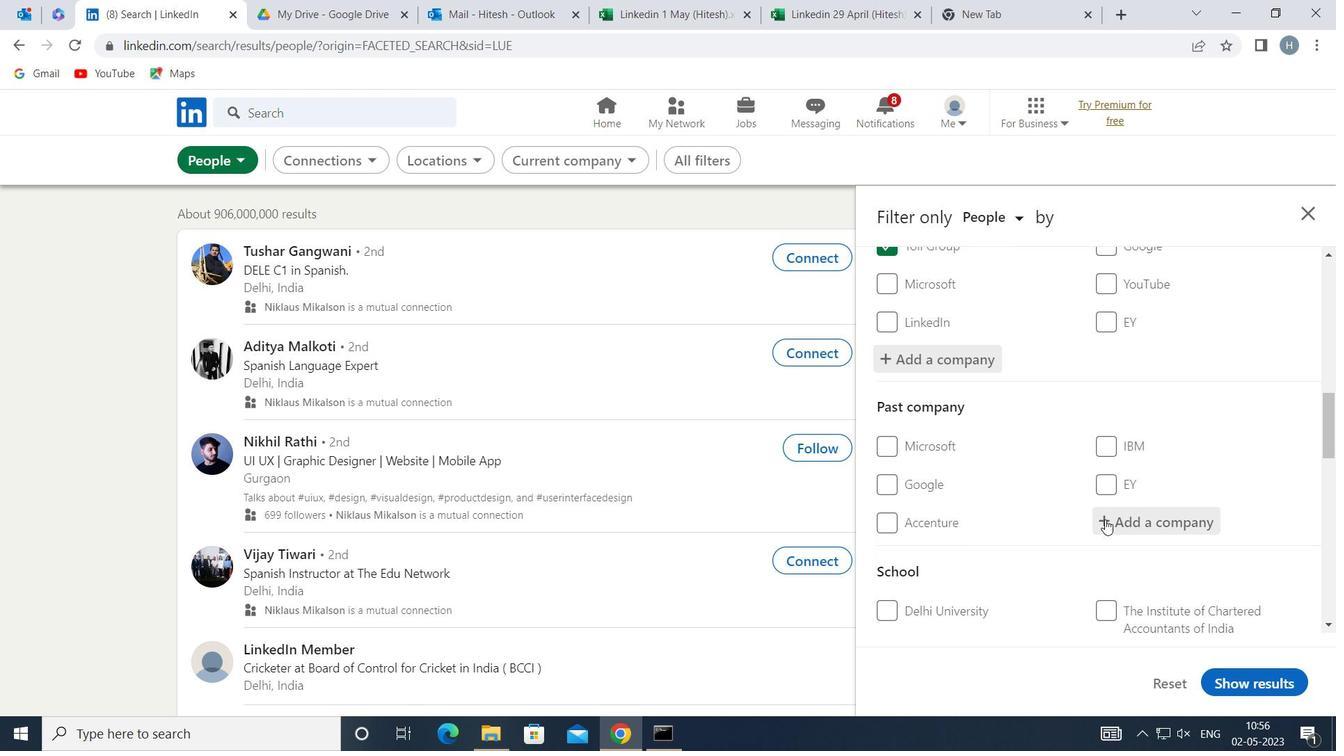 
Action: Mouse scrolled (1075, 520) with delta (0, 0)
Screenshot: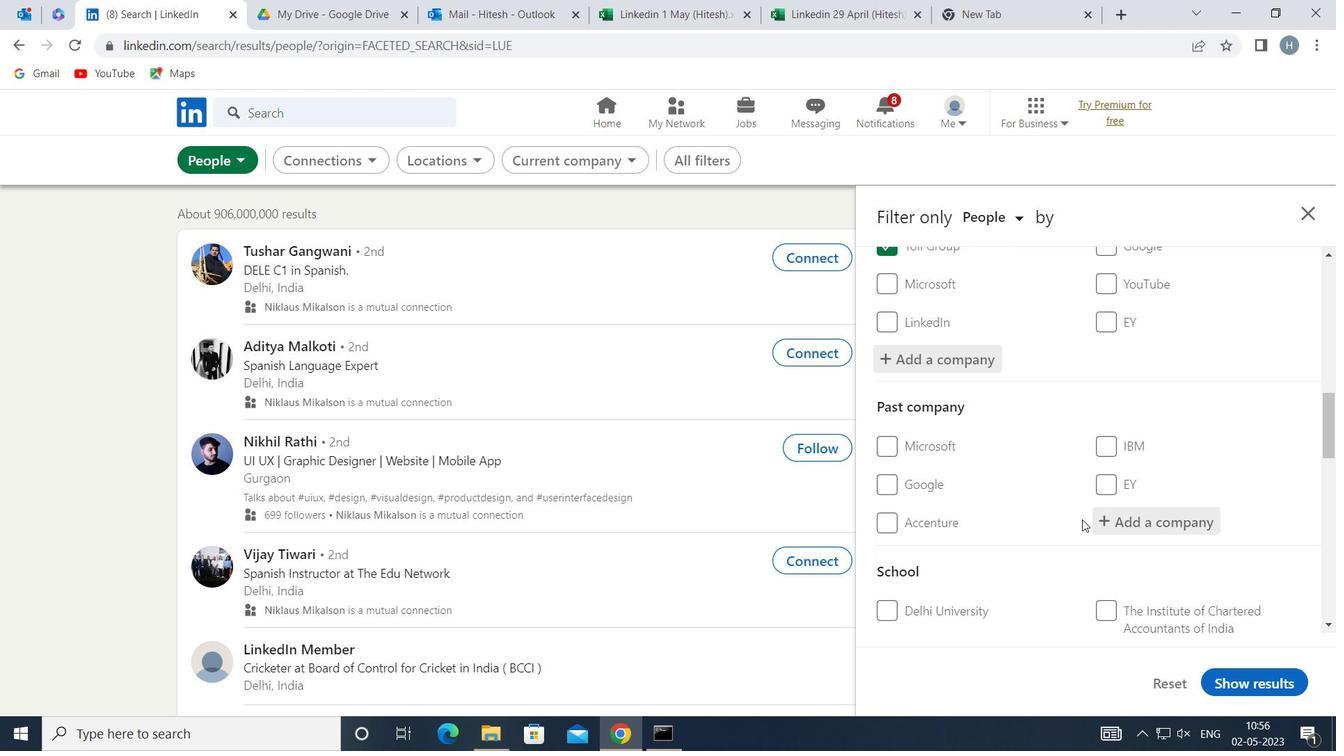 
Action: Mouse moved to (1075, 520)
Screenshot: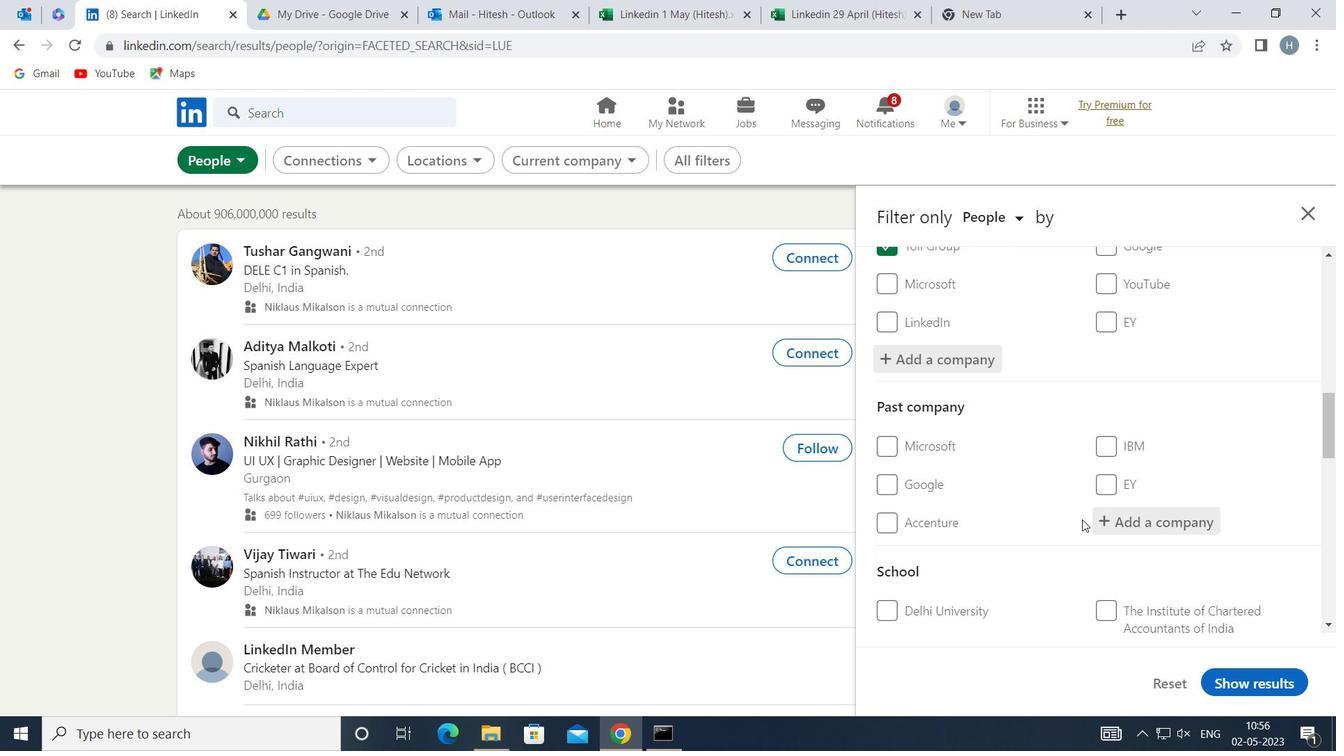 
Action: Mouse scrolled (1075, 520) with delta (0, 0)
Screenshot: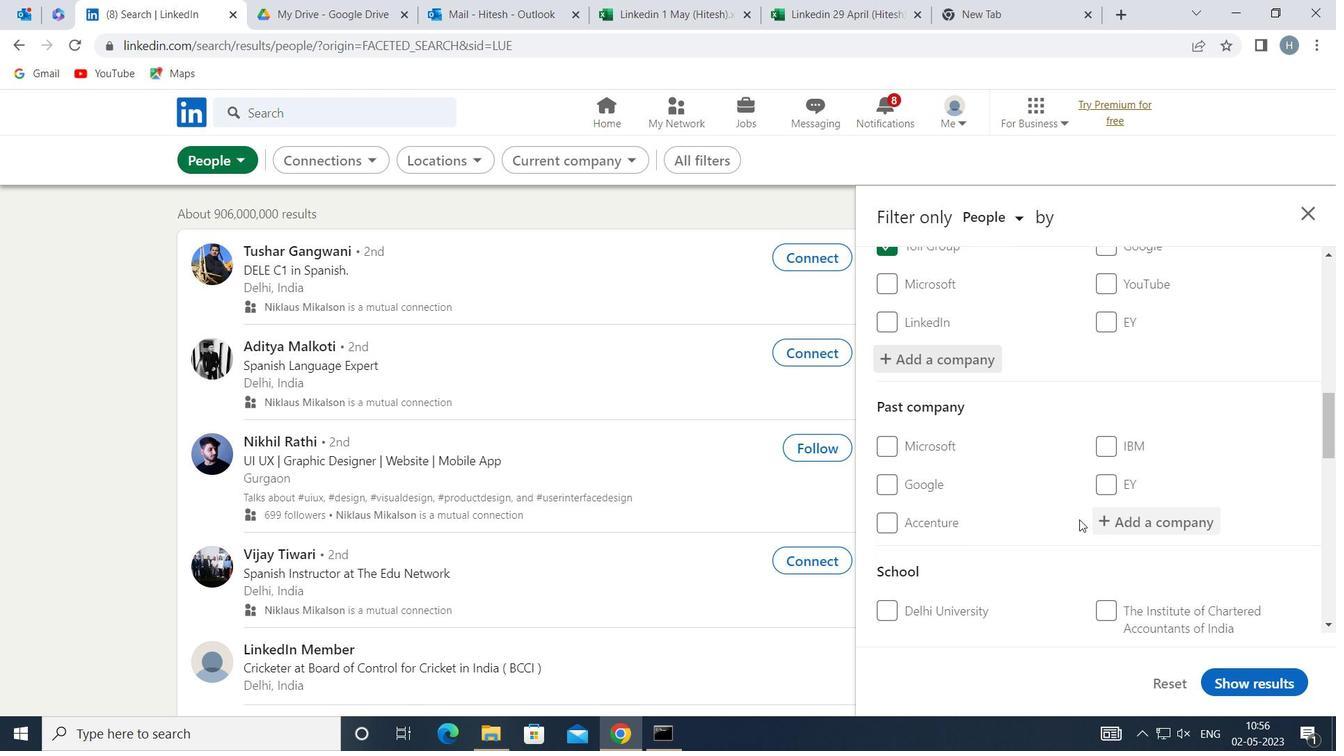 
Action: Mouse moved to (1131, 520)
Screenshot: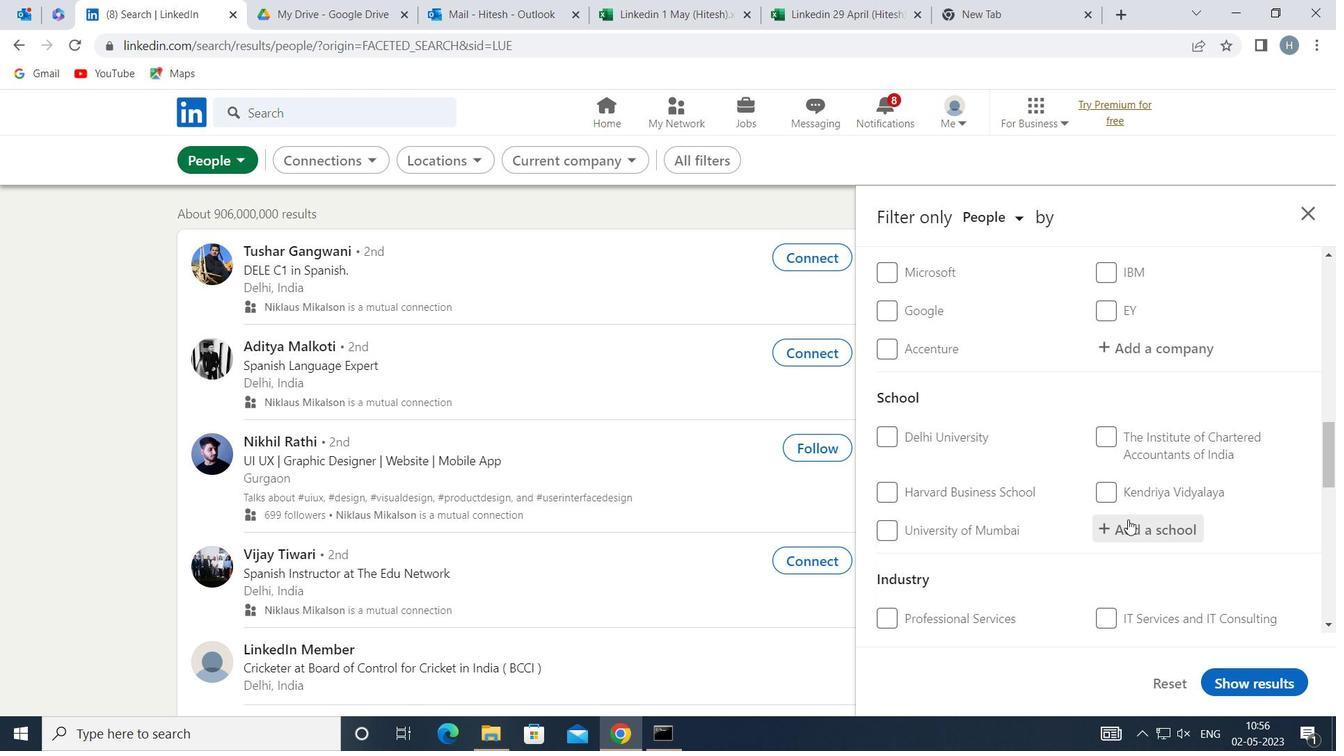 
Action: Mouse pressed left at (1131, 520)
Screenshot: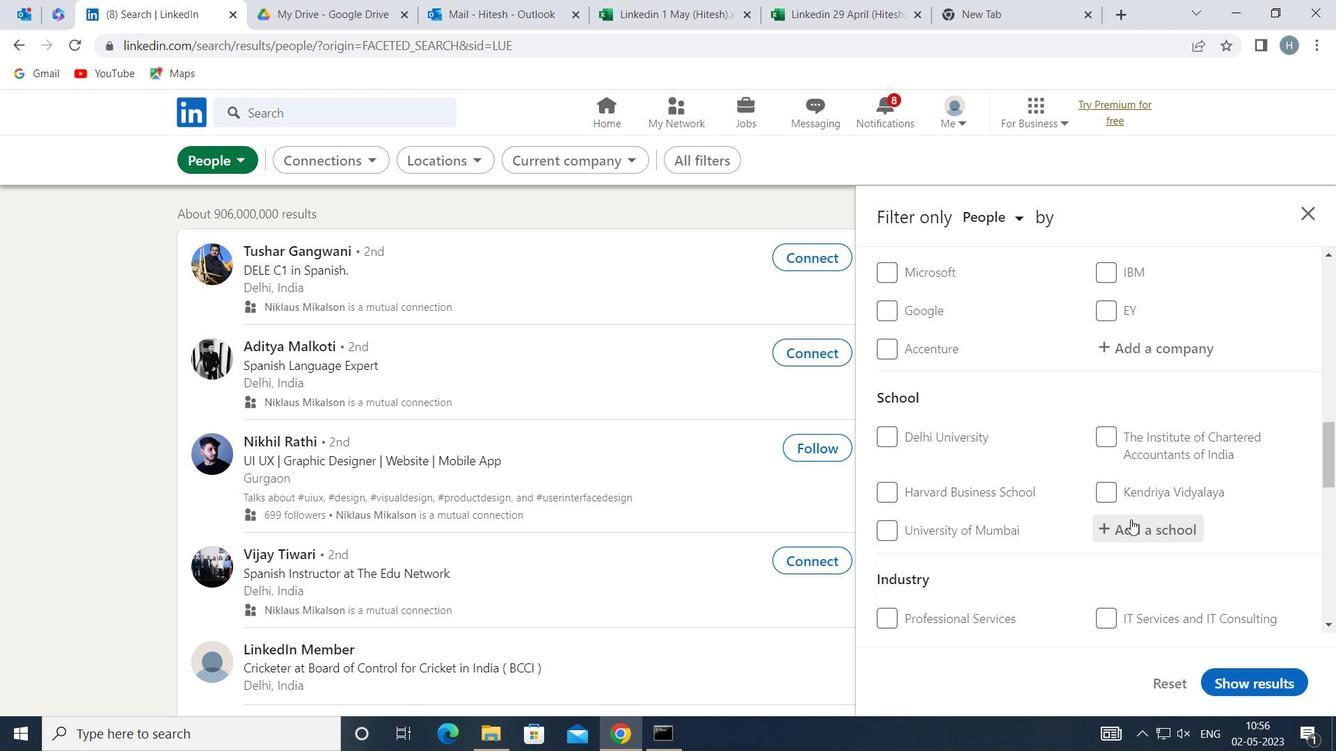 
Action: Key pressed <Key.shift>KRISHNAVENI<Key.space>
Screenshot: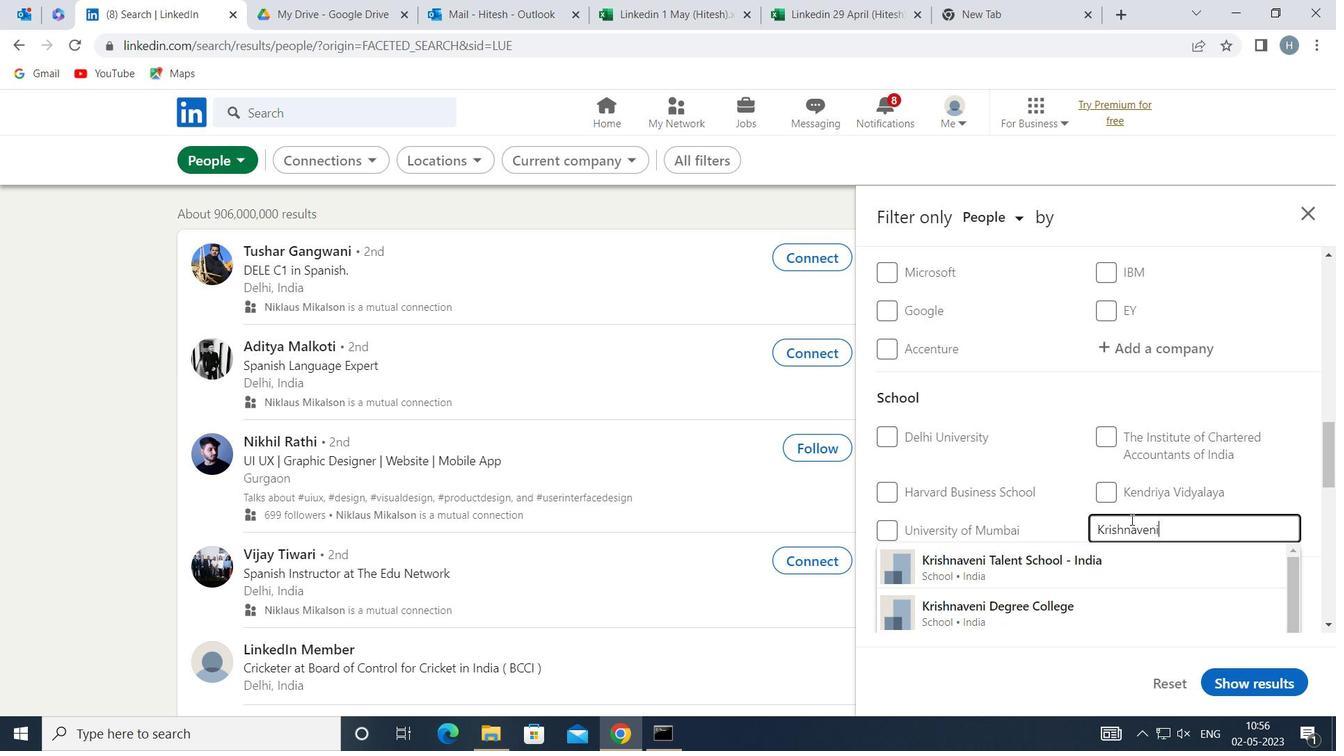 
Action: Mouse moved to (1074, 550)
Screenshot: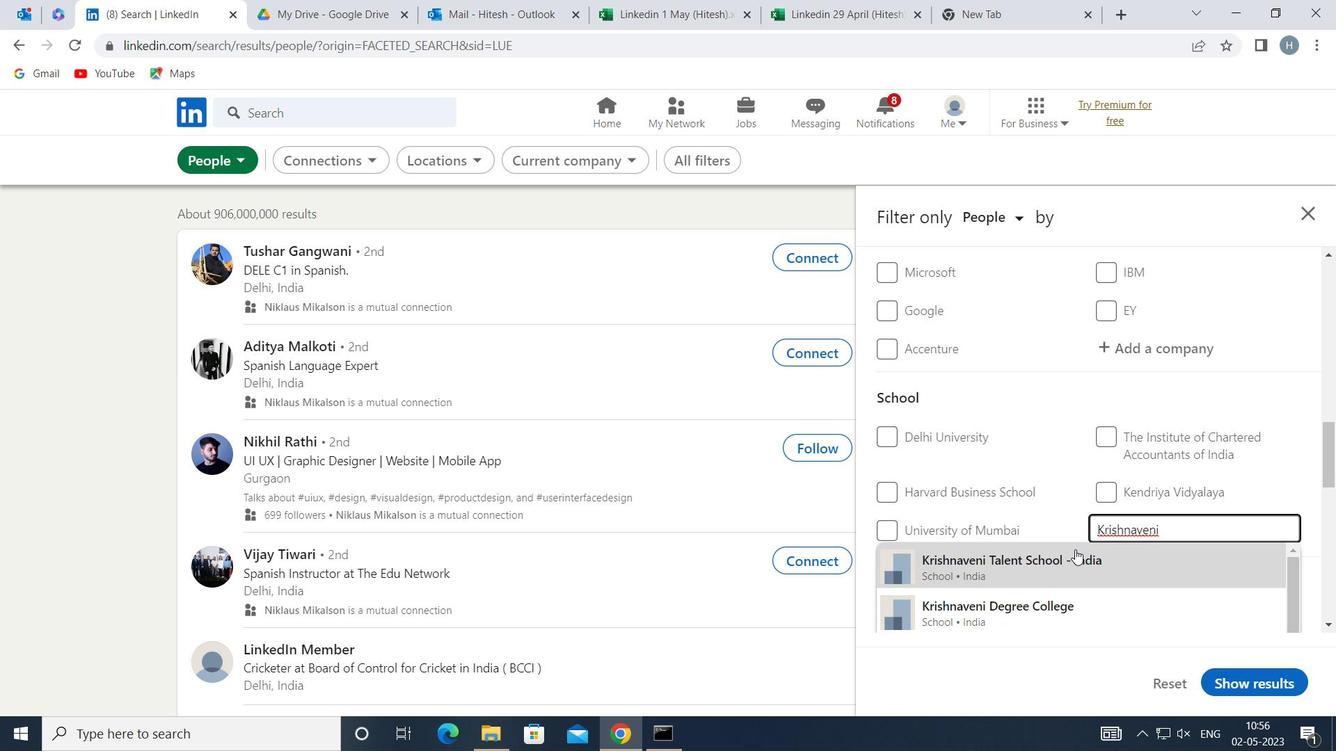 
Action: Mouse pressed left at (1074, 550)
Screenshot: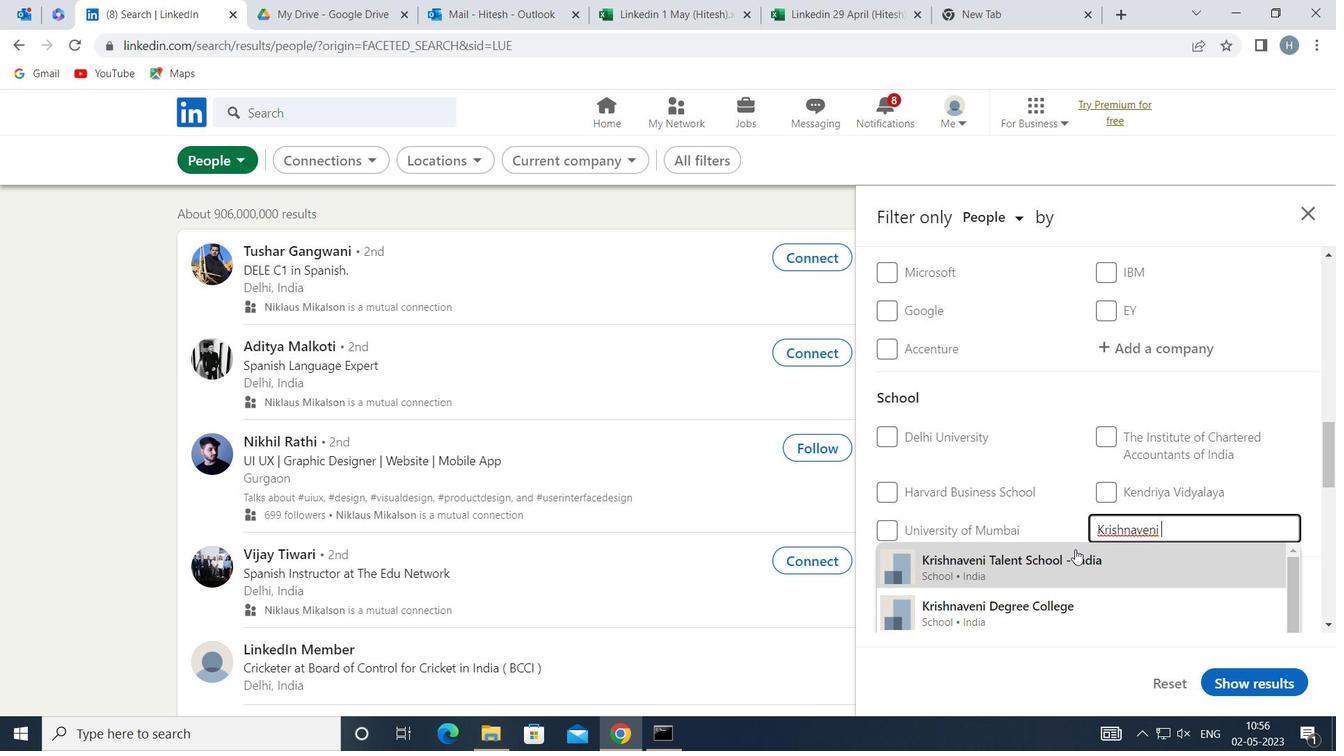 
Action: Mouse moved to (1069, 552)
Screenshot: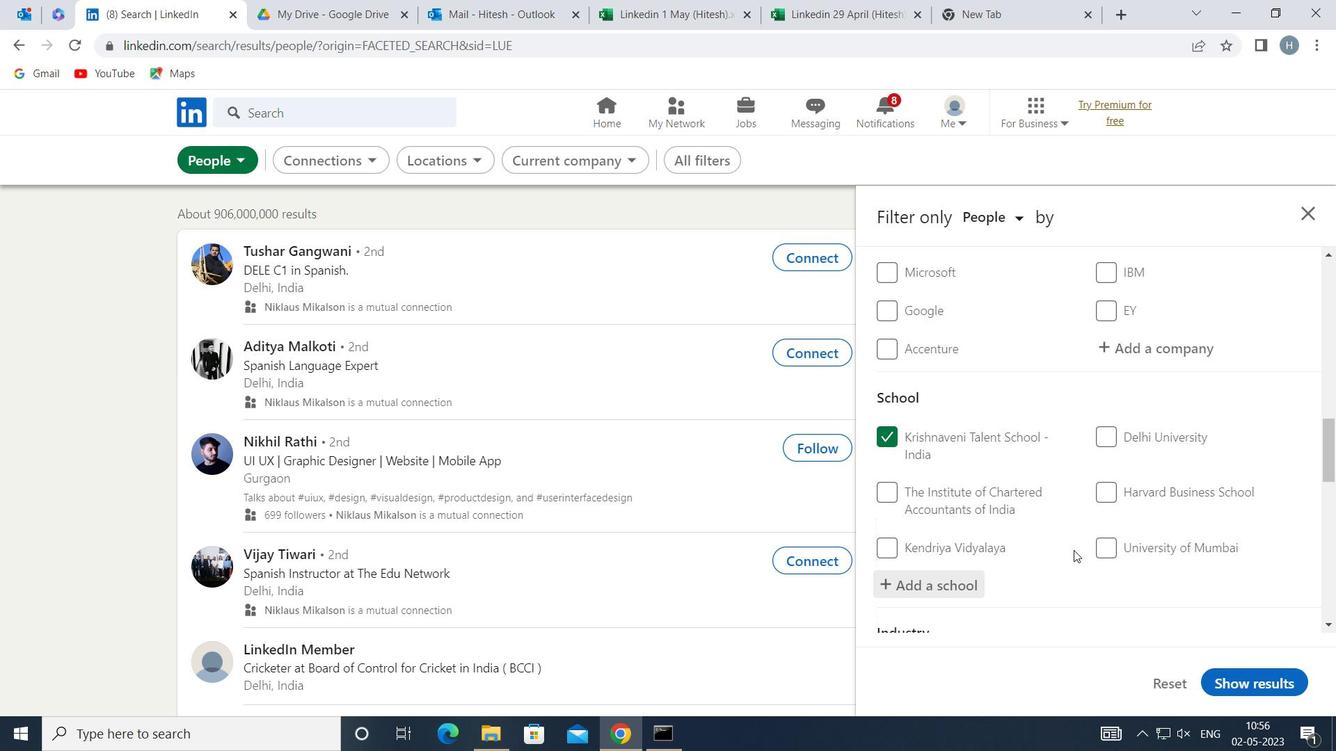 
Action: Mouse scrolled (1069, 551) with delta (0, 0)
Screenshot: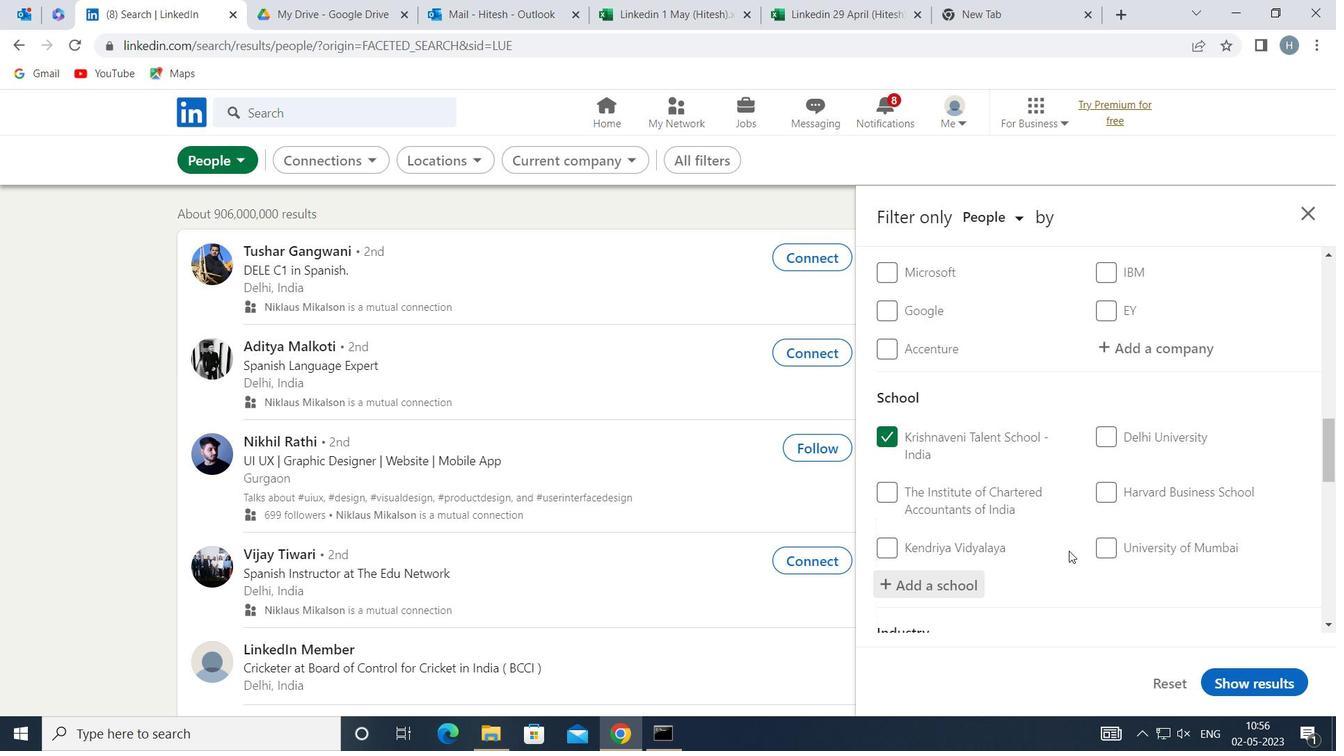 
Action: Mouse scrolled (1069, 551) with delta (0, 0)
Screenshot: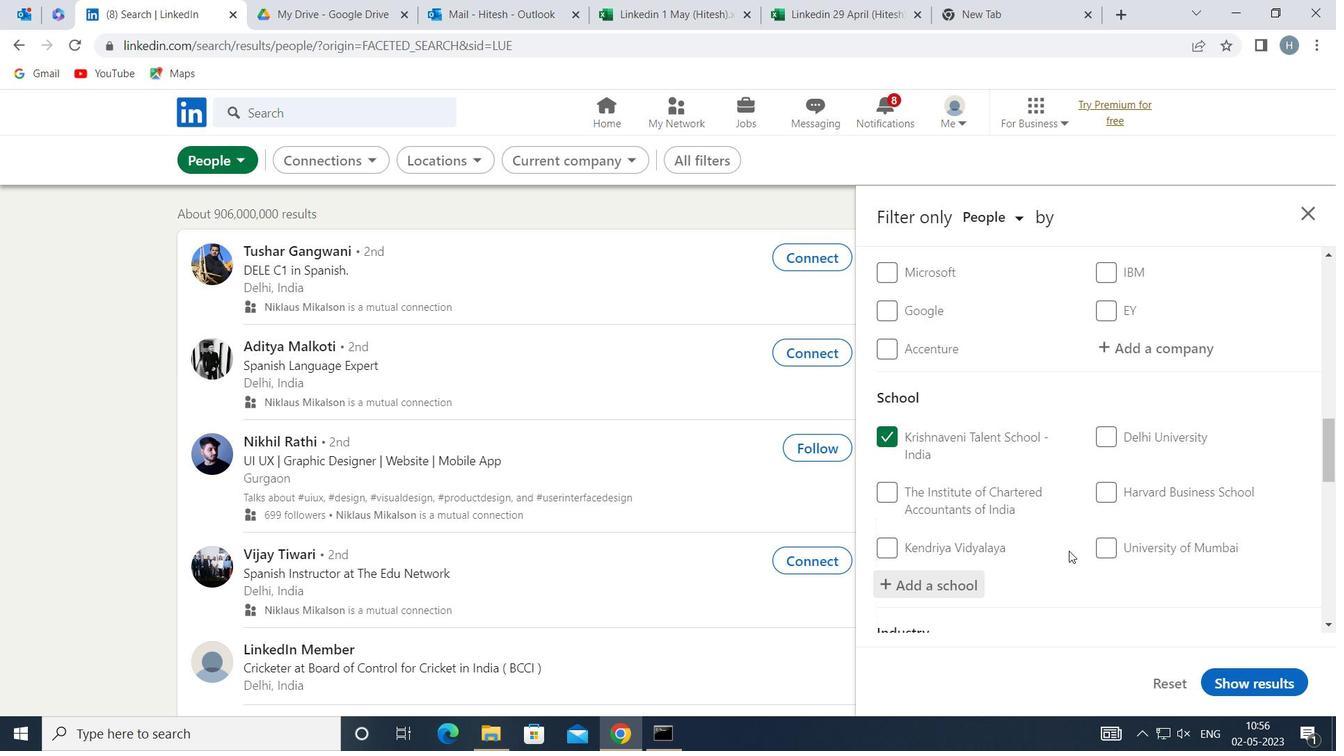 
Action: Mouse moved to (1068, 552)
Screenshot: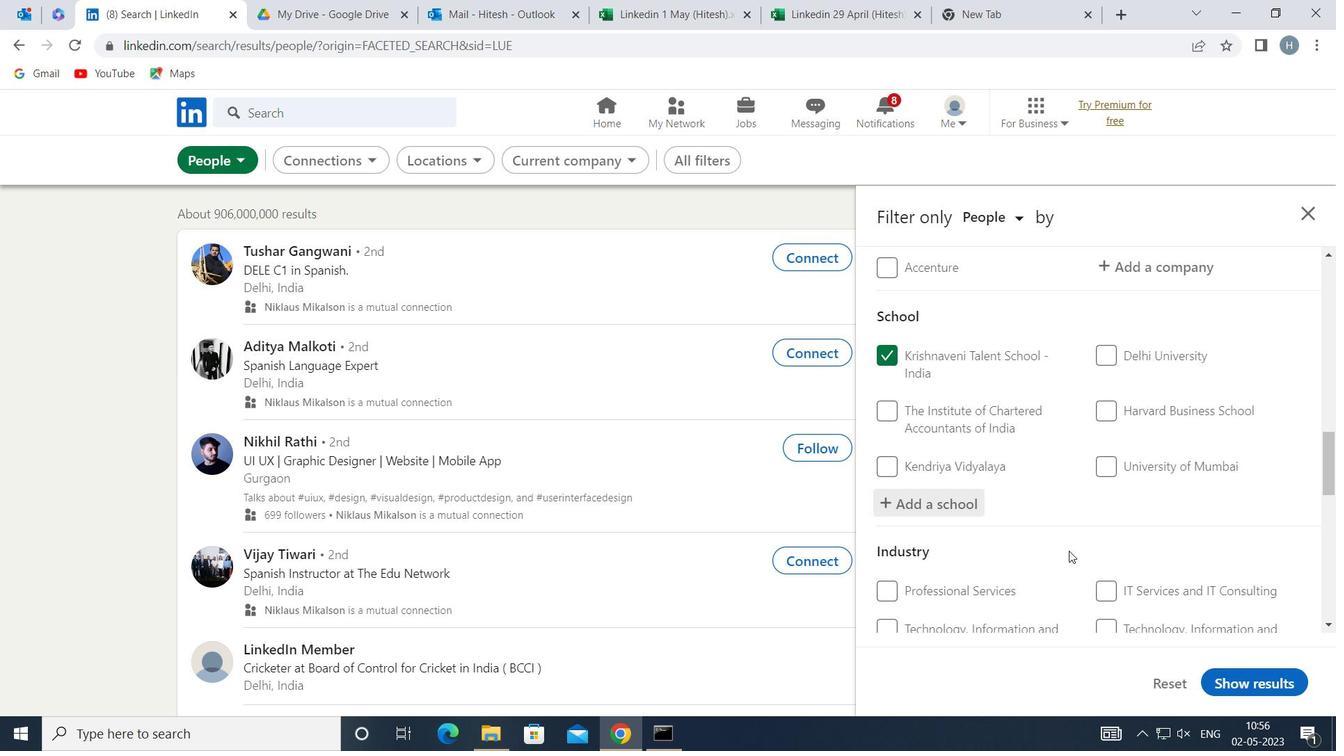 
Action: Mouse scrolled (1068, 551) with delta (0, 0)
Screenshot: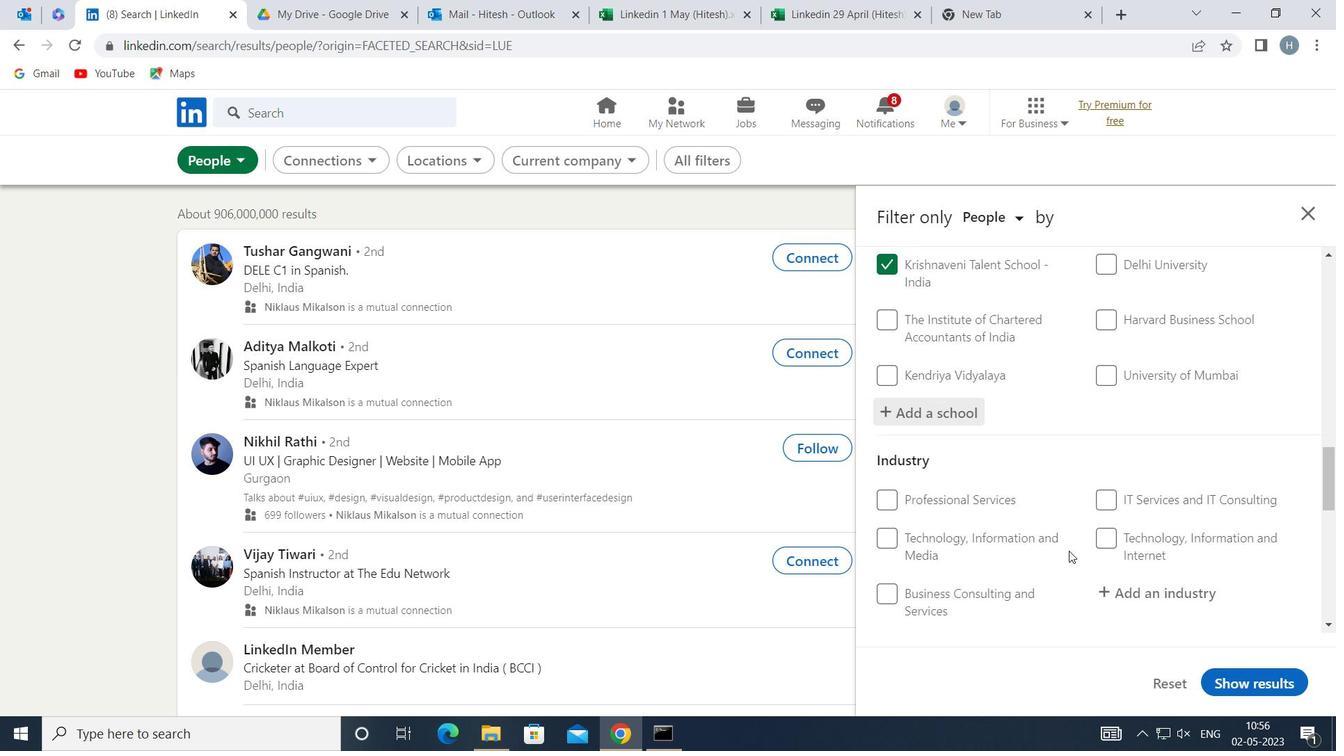 
Action: Mouse moved to (1182, 504)
Screenshot: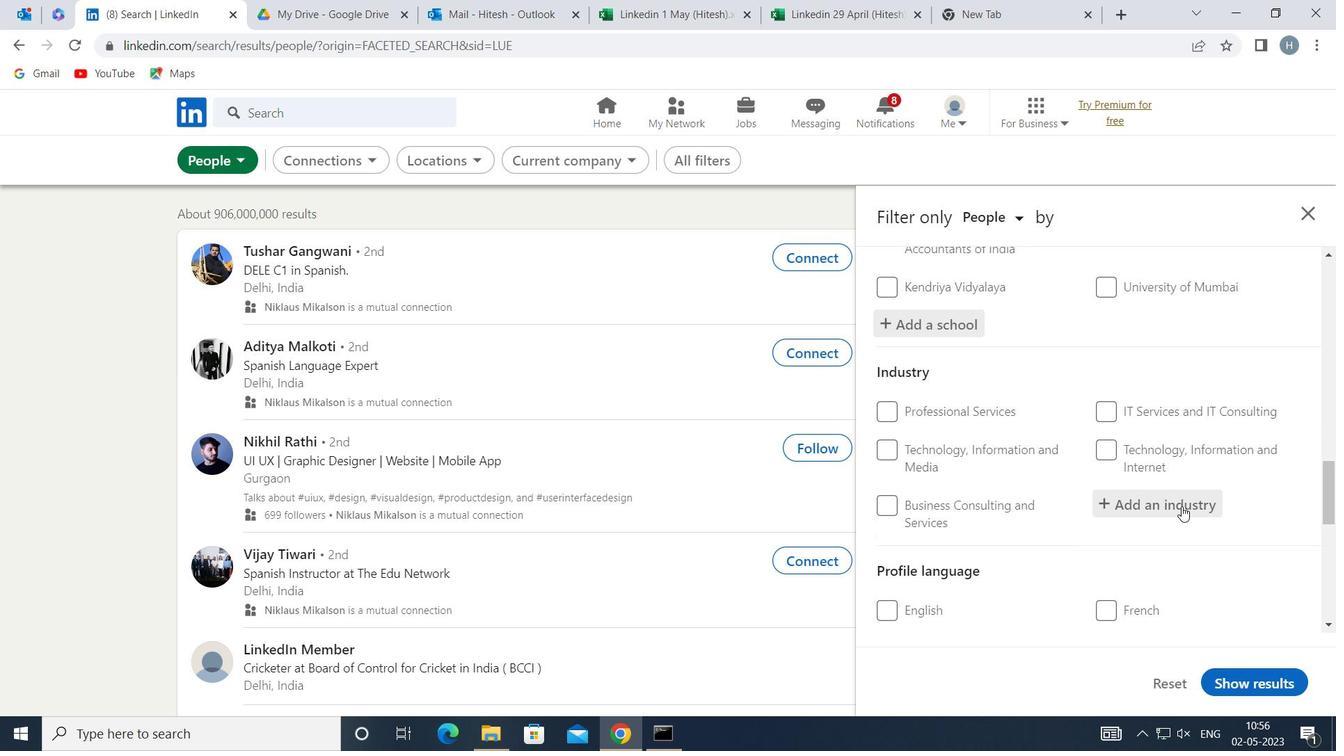
Action: Mouse pressed left at (1182, 504)
Screenshot: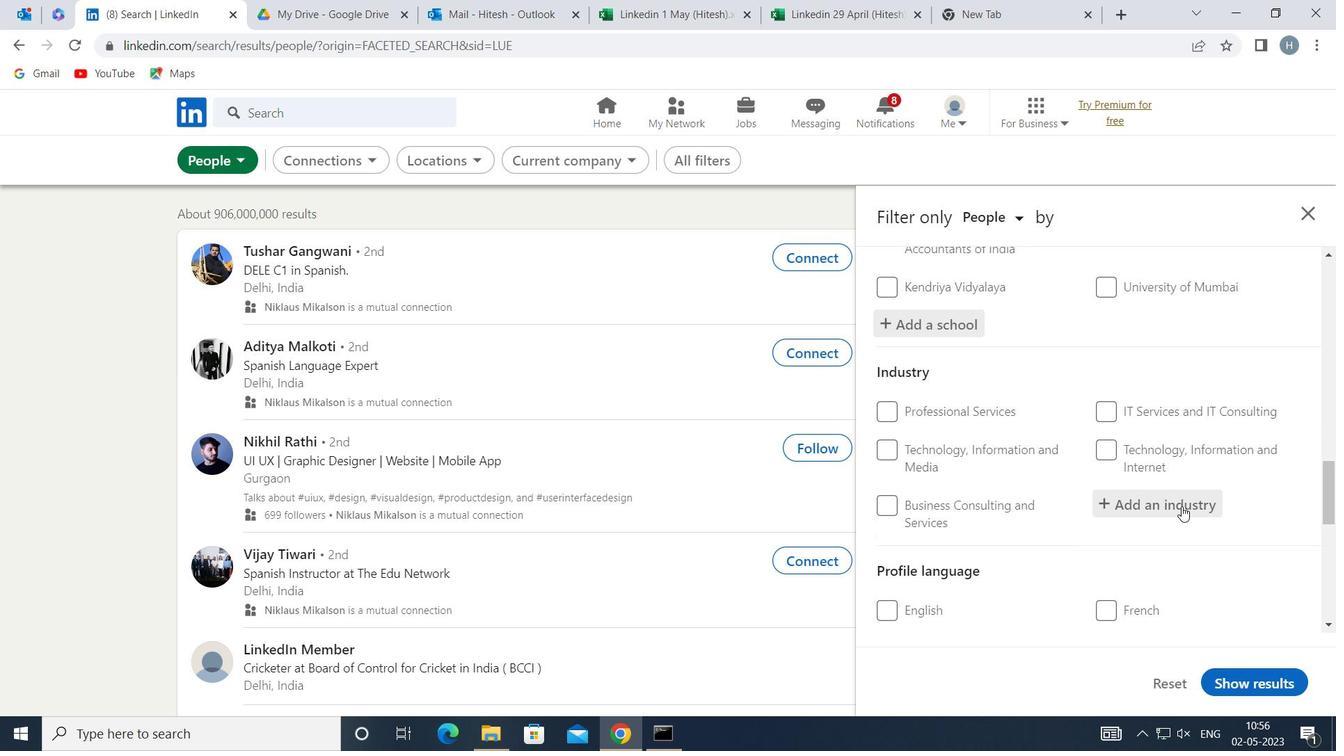 
Action: Key pressed <Key.shift>IT<Key.space><Key.shift>SYSTEM<Key.space><Key.shift>TES
Screenshot: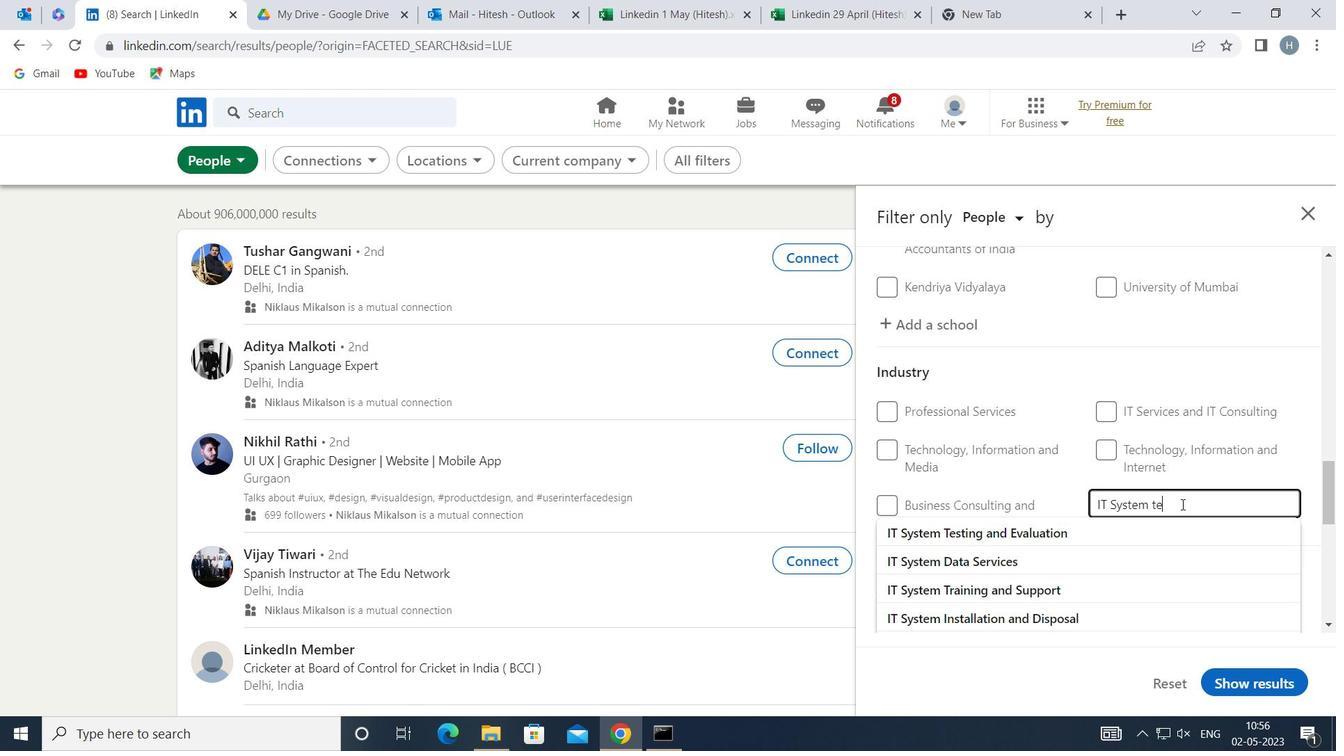 
Action: Mouse moved to (1091, 537)
Screenshot: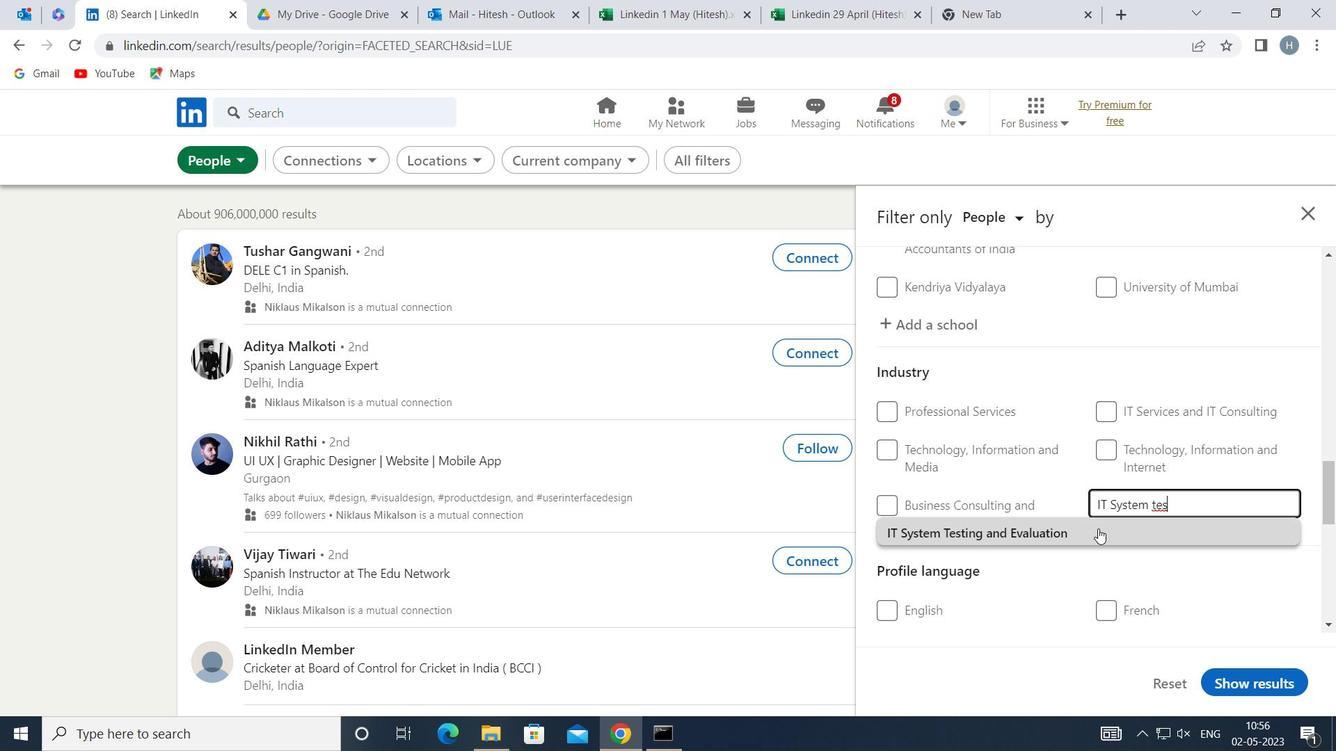 
Action: Mouse pressed left at (1091, 537)
Screenshot: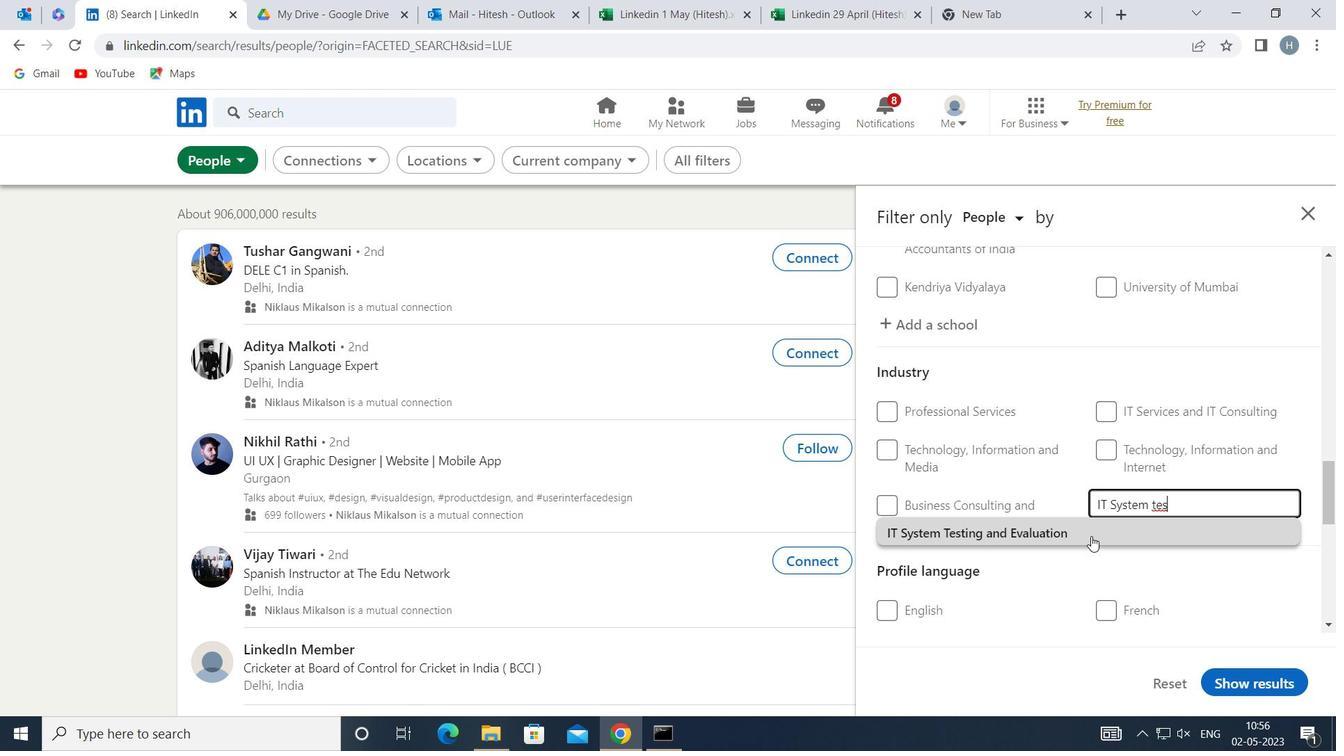 
Action: Mouse moved to (1070, 515)
Screenshot: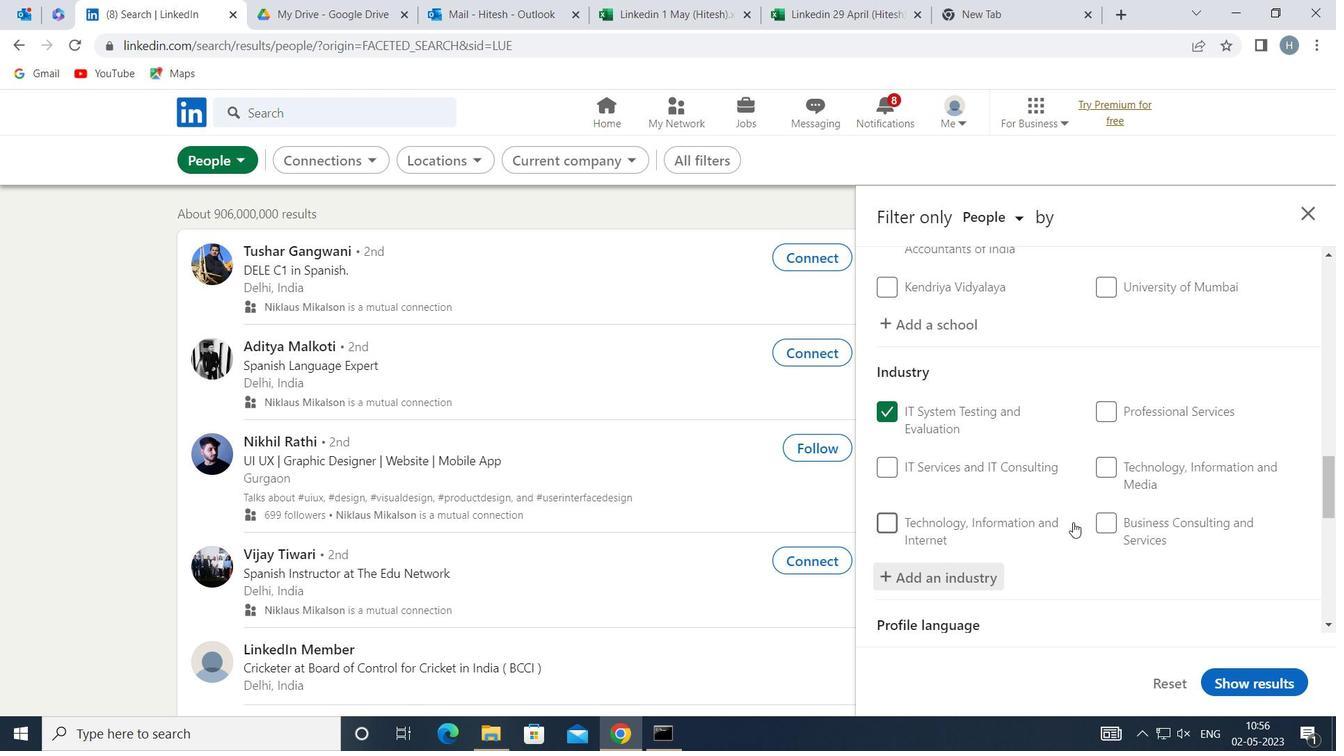 
Action: Mouse scrolled (1070, 514) with delta (0, 0)
Screenshot: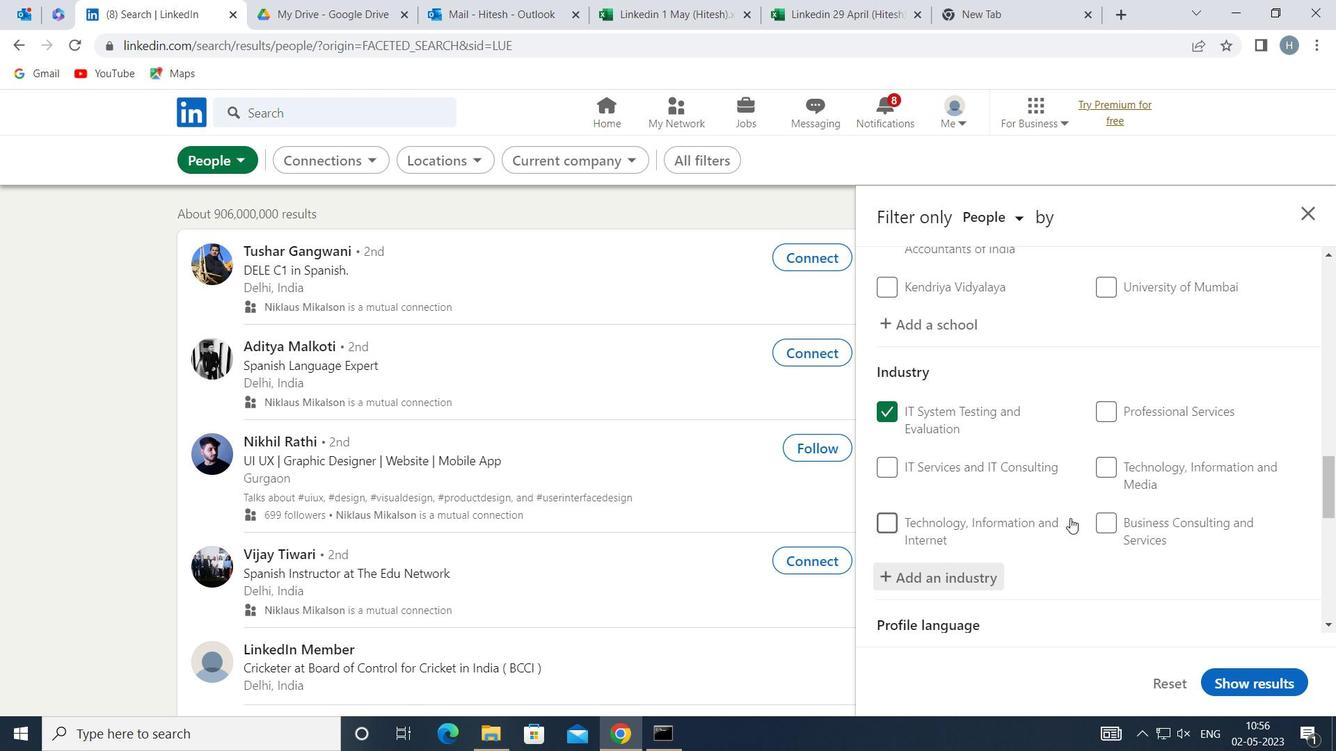 
Action: Mouse moved to (1067, 513)
Screenshot: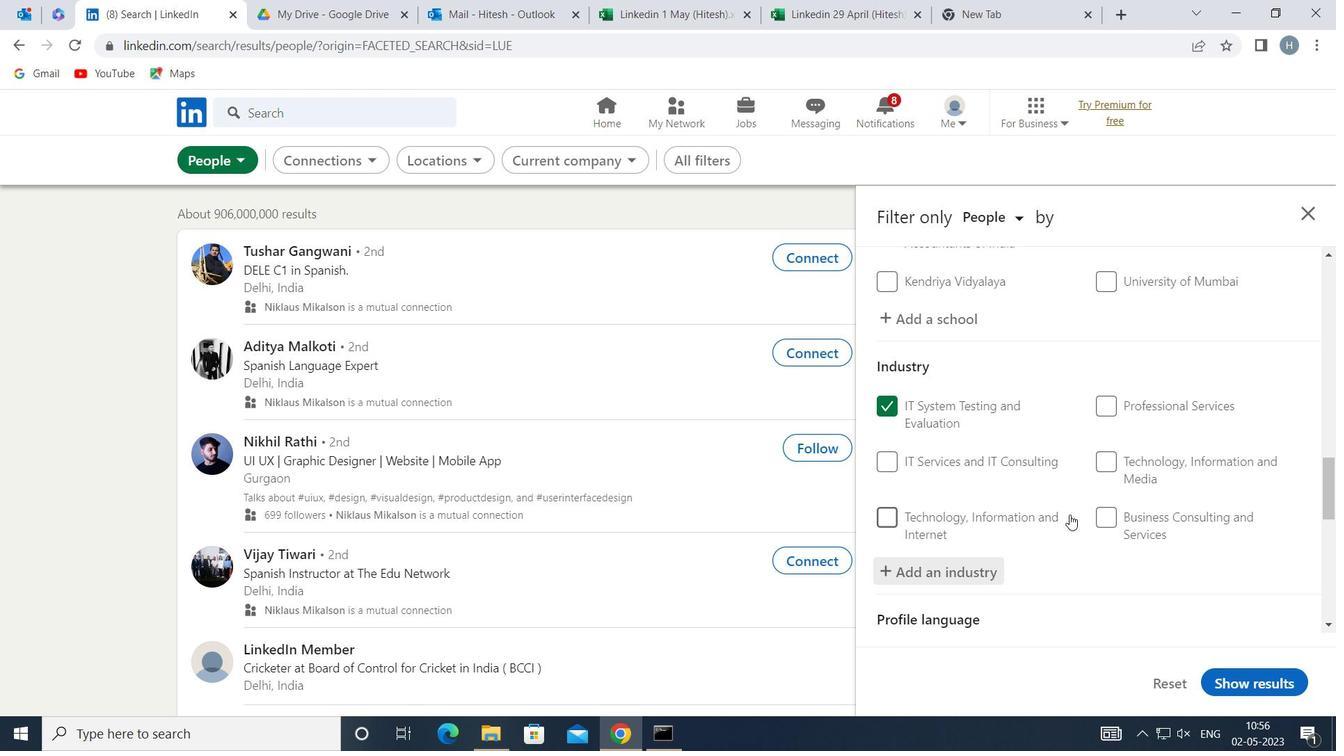 
Action: Mouse scrolled (1067, 512) with delta (0, 0)
Screenshot: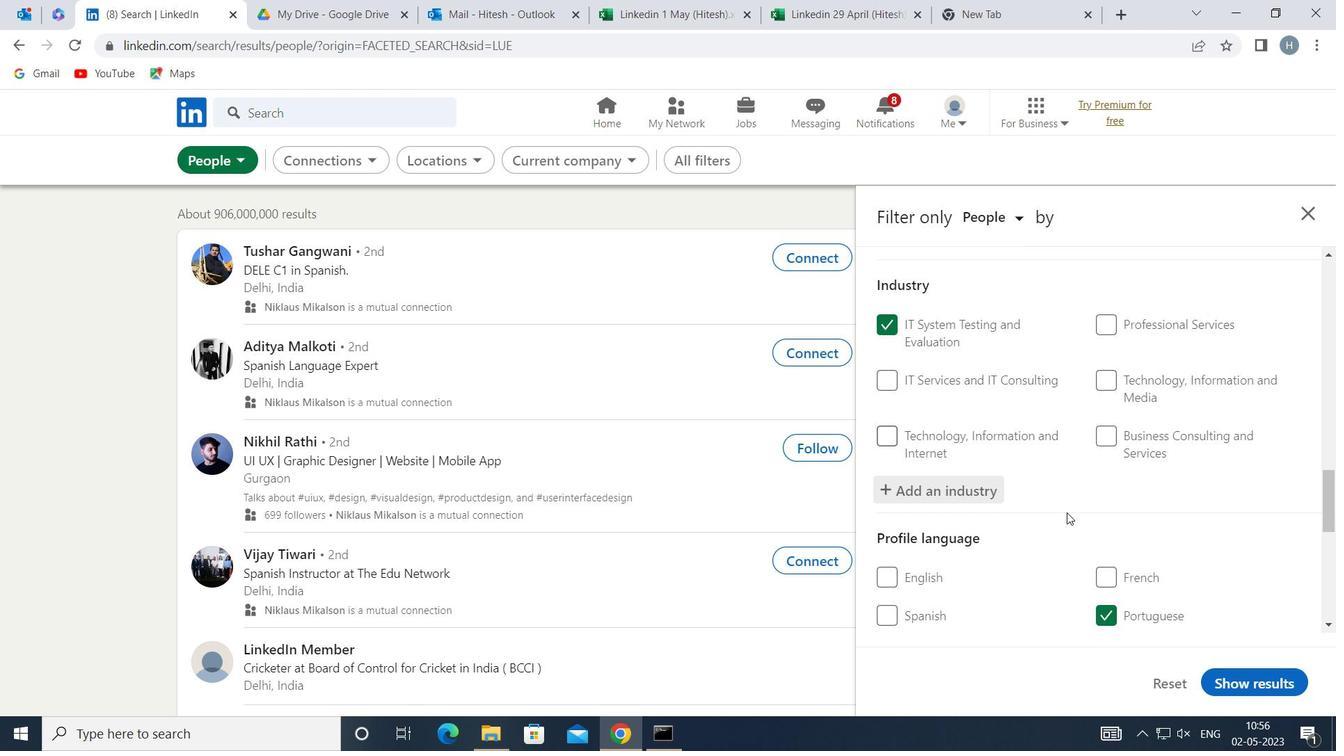
Action: Mouse scrolled (1067, 512) with delta (0, 0)
Screenshot: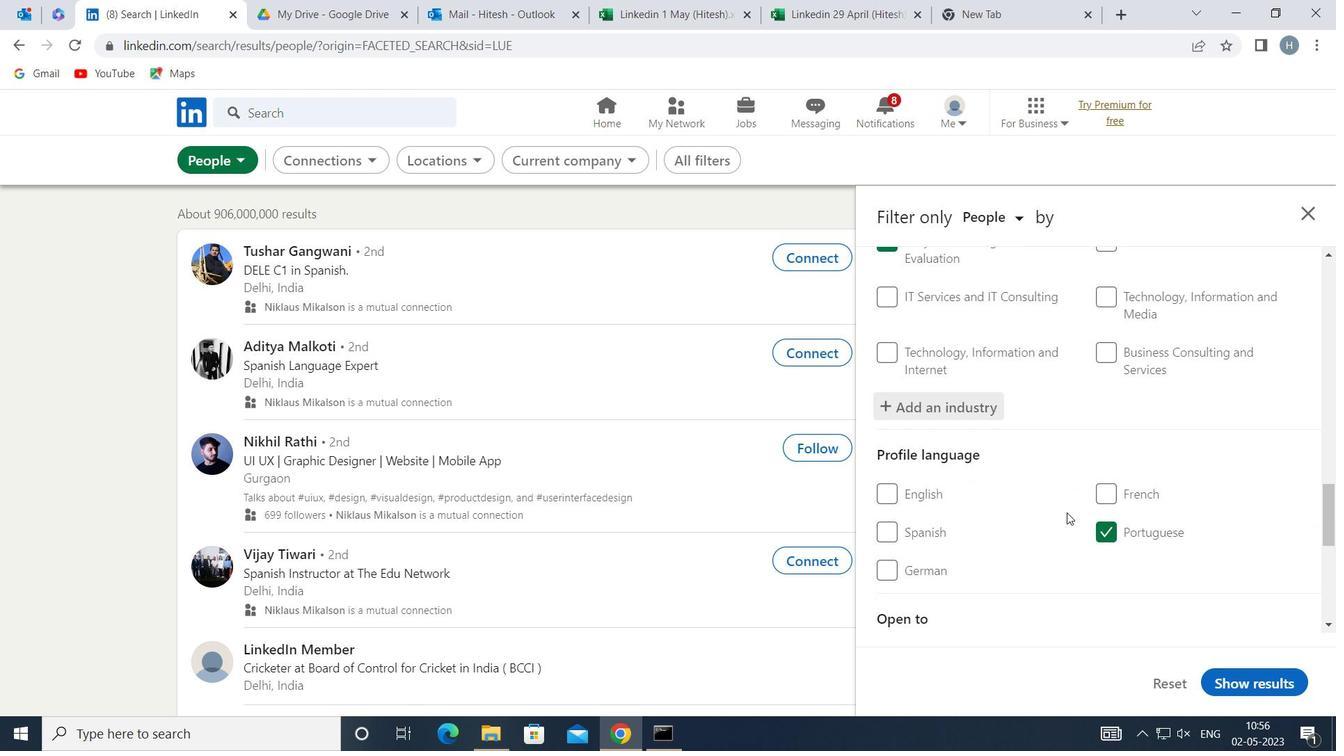 
Action: Mouse scrolled (1067, 512) with delta (0, 0)
Screenshot: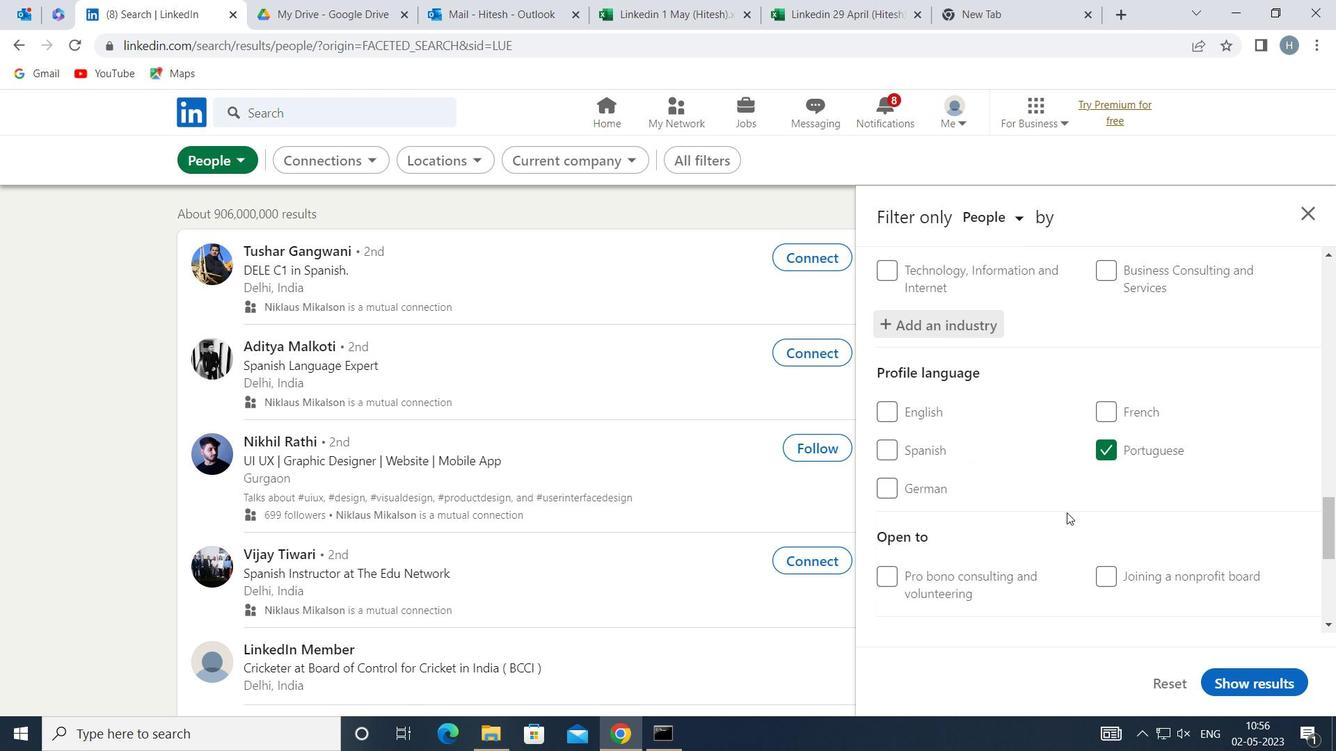 
Action: Mouse moved to (1067, 512)
Screenshot: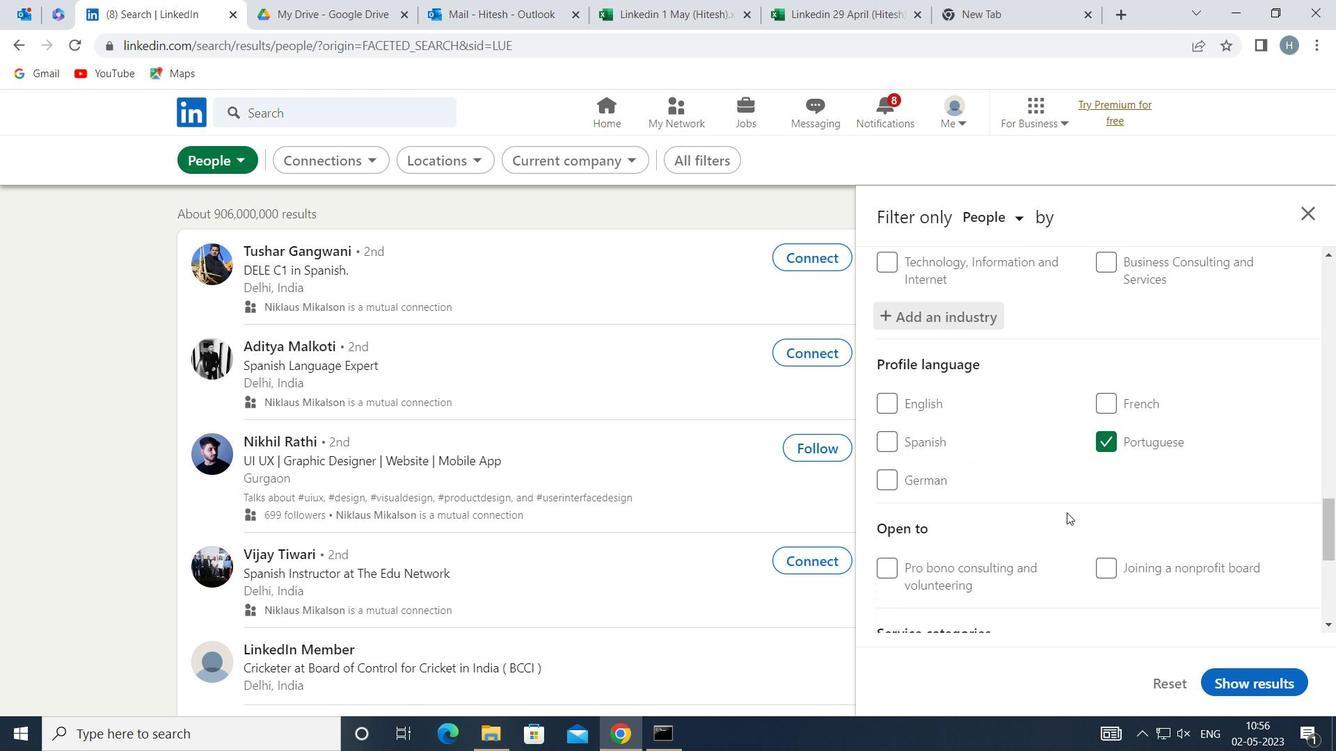 
Action: Mouse scrolled (1067, 511) with delta (0, 0)
Screenshot: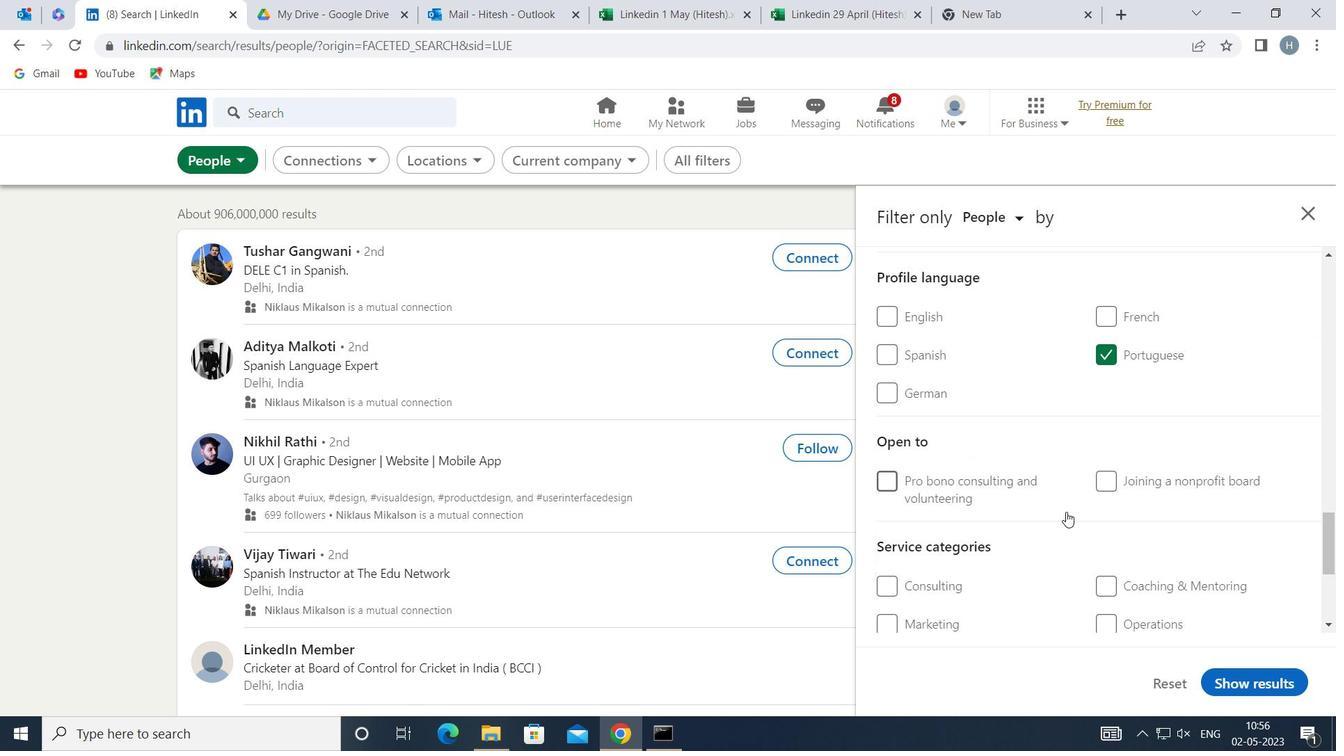 
Action: Mouse moved to (1129, 574)
Screenshot: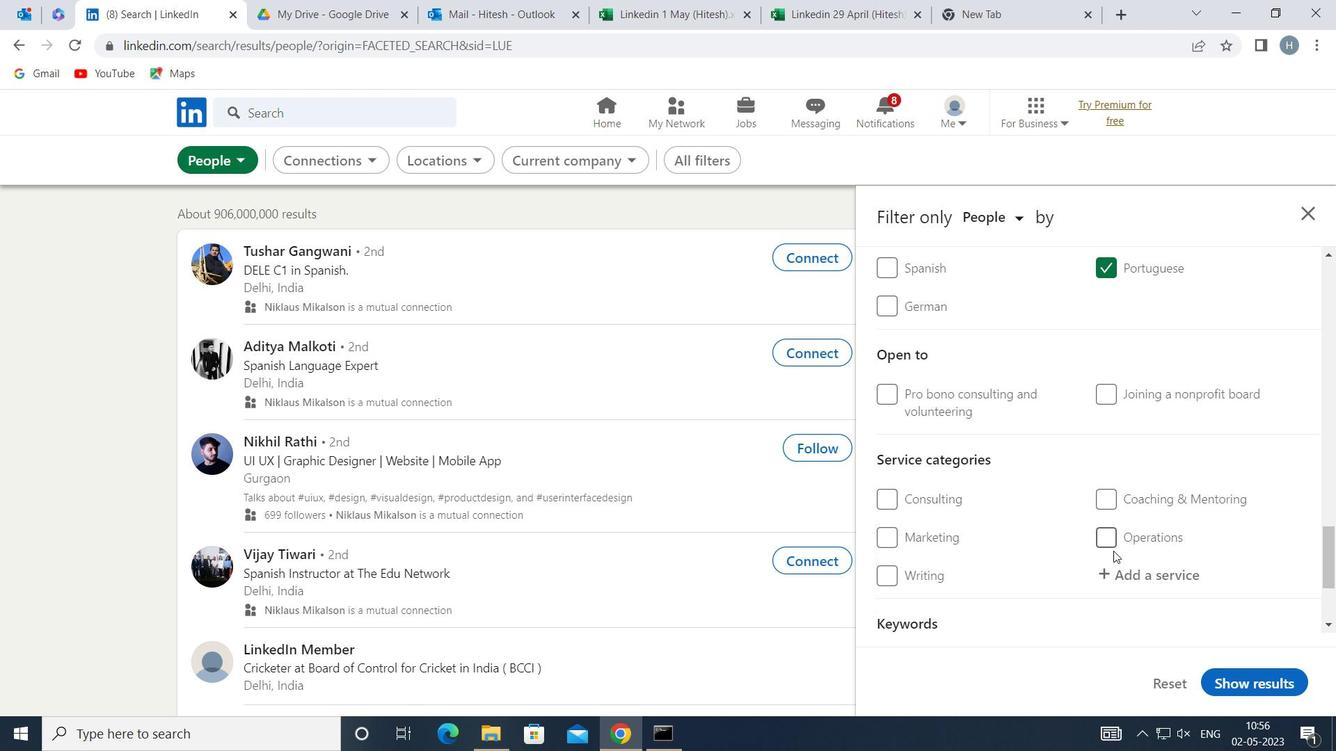 
Action: Mouse pressed left at (1129, 574)
Screenshot: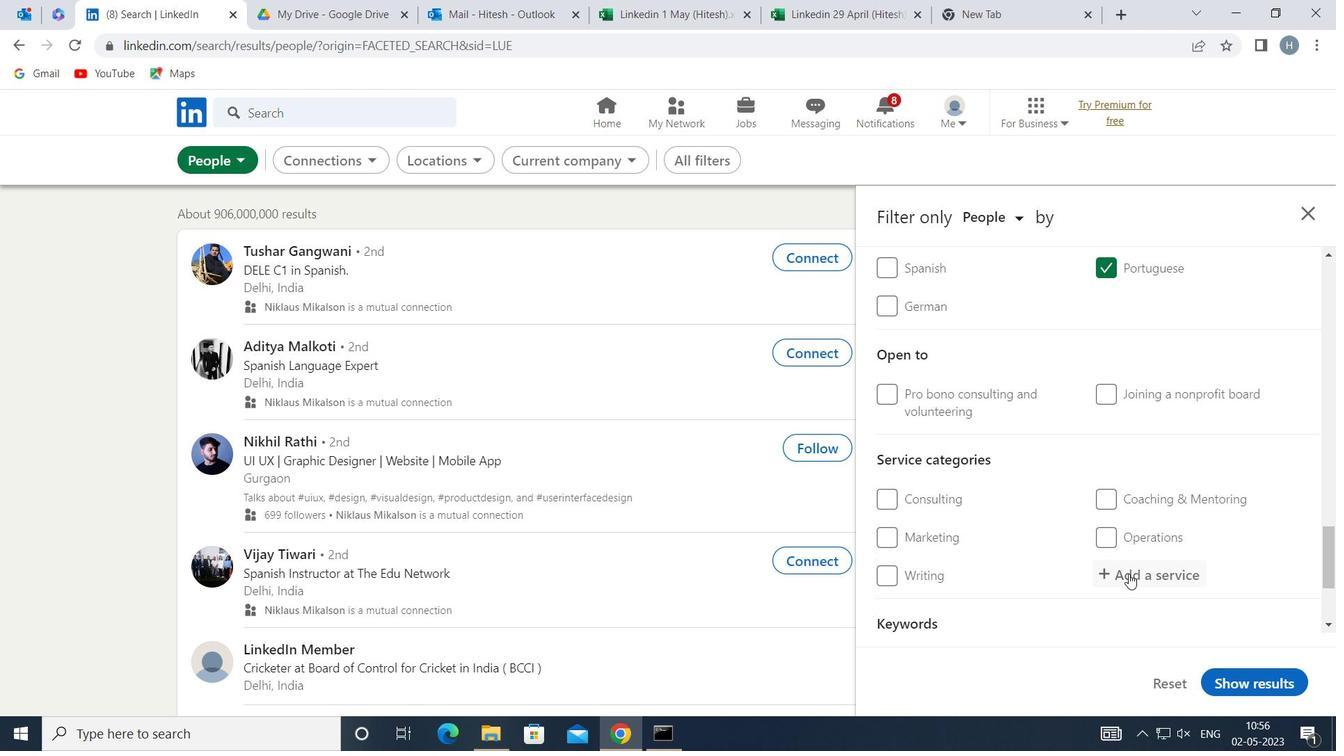 
Action: Mouse moved to (1125, 575)
Screenshot: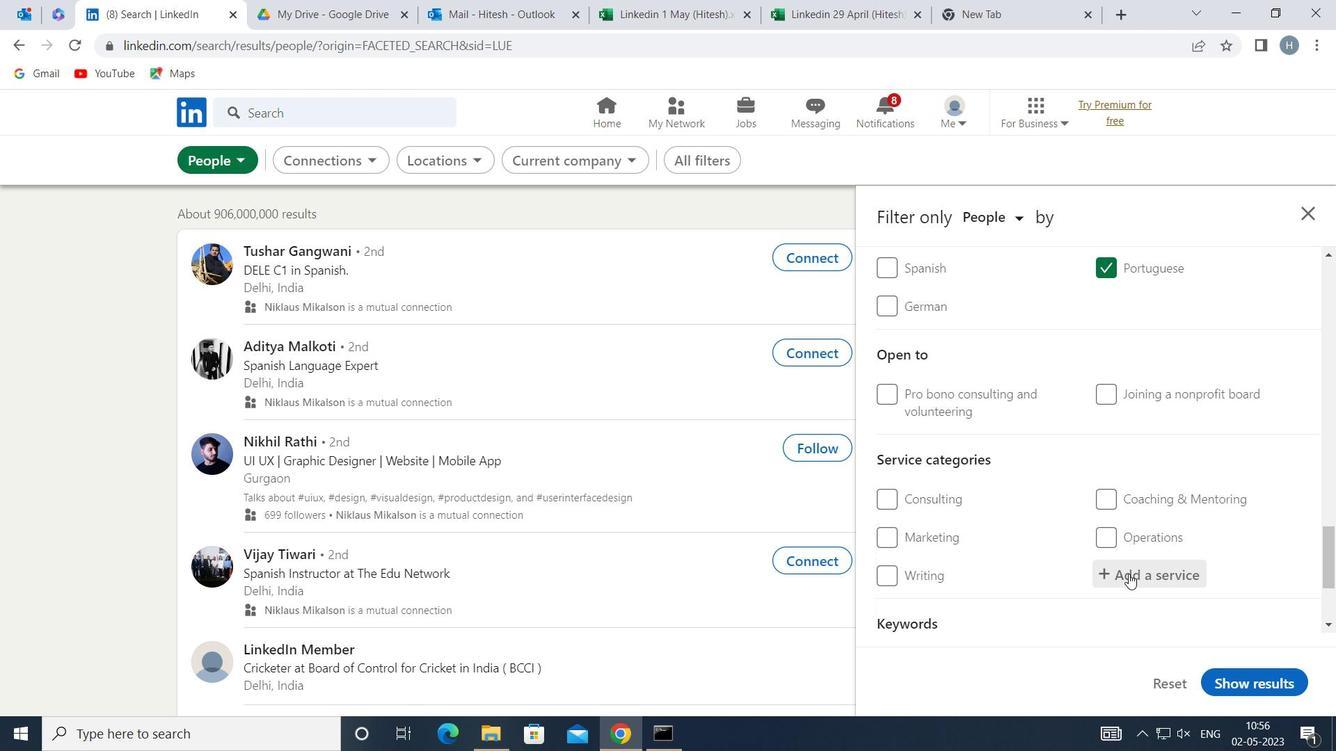 
Action: Key pressed <Key.shift>LOANS
Screenshot: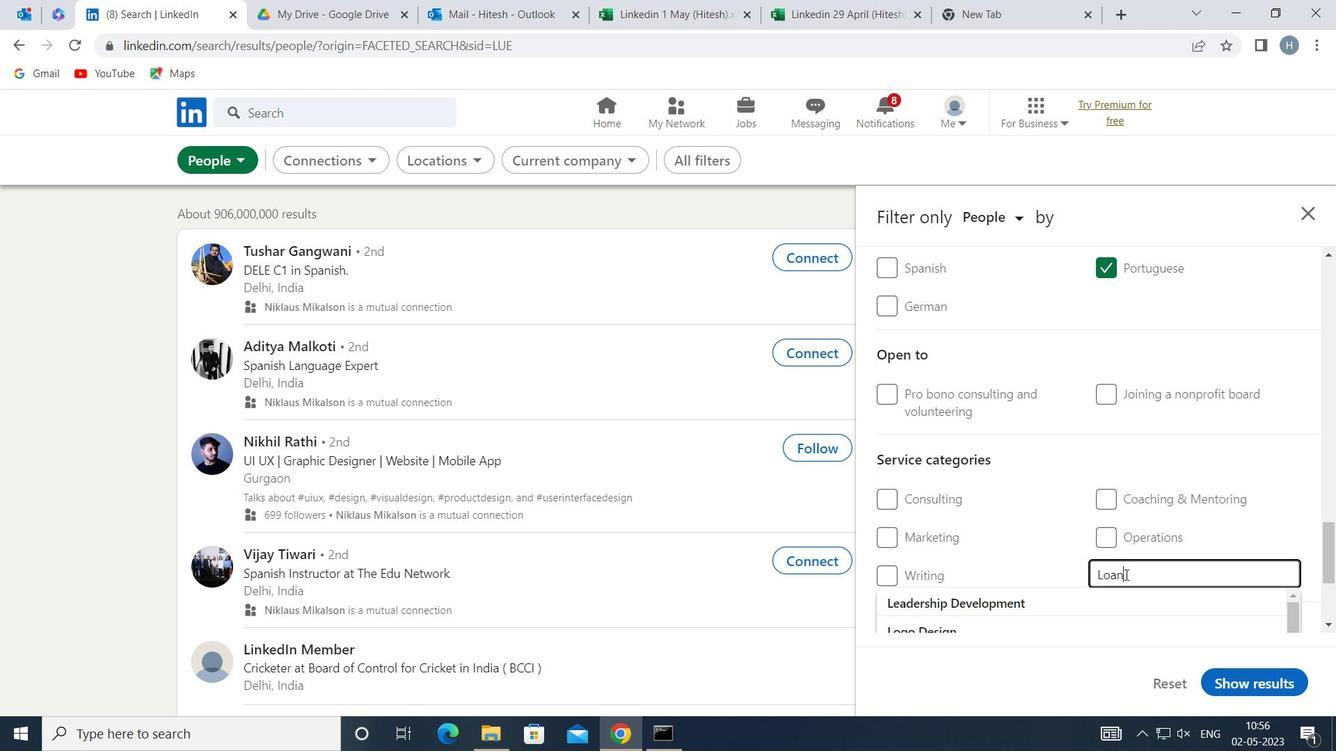 
Action: Mouse moved to (1010, 593)
Screenshot: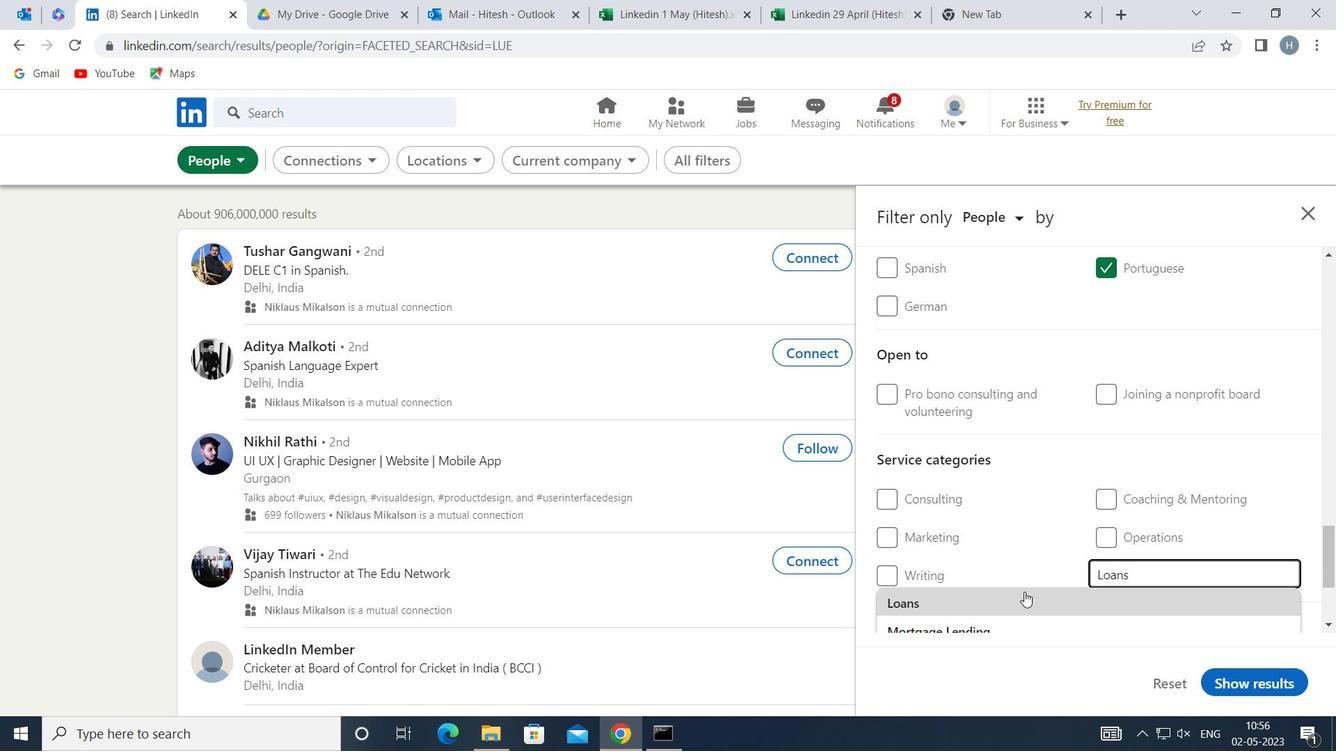 
Action: Mouse pressed left at (1010, 593)
Screenshot: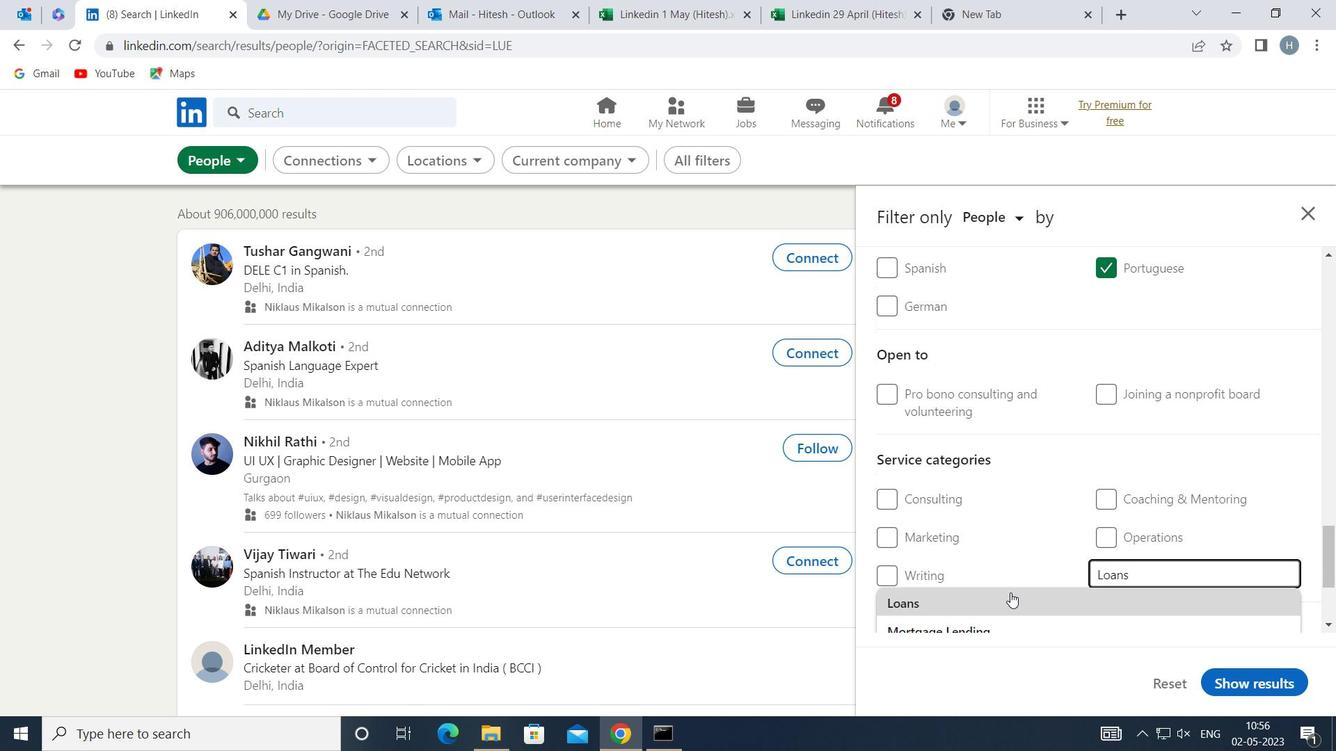 
Action: Mouse moved to (1011, 516)
Screenshot: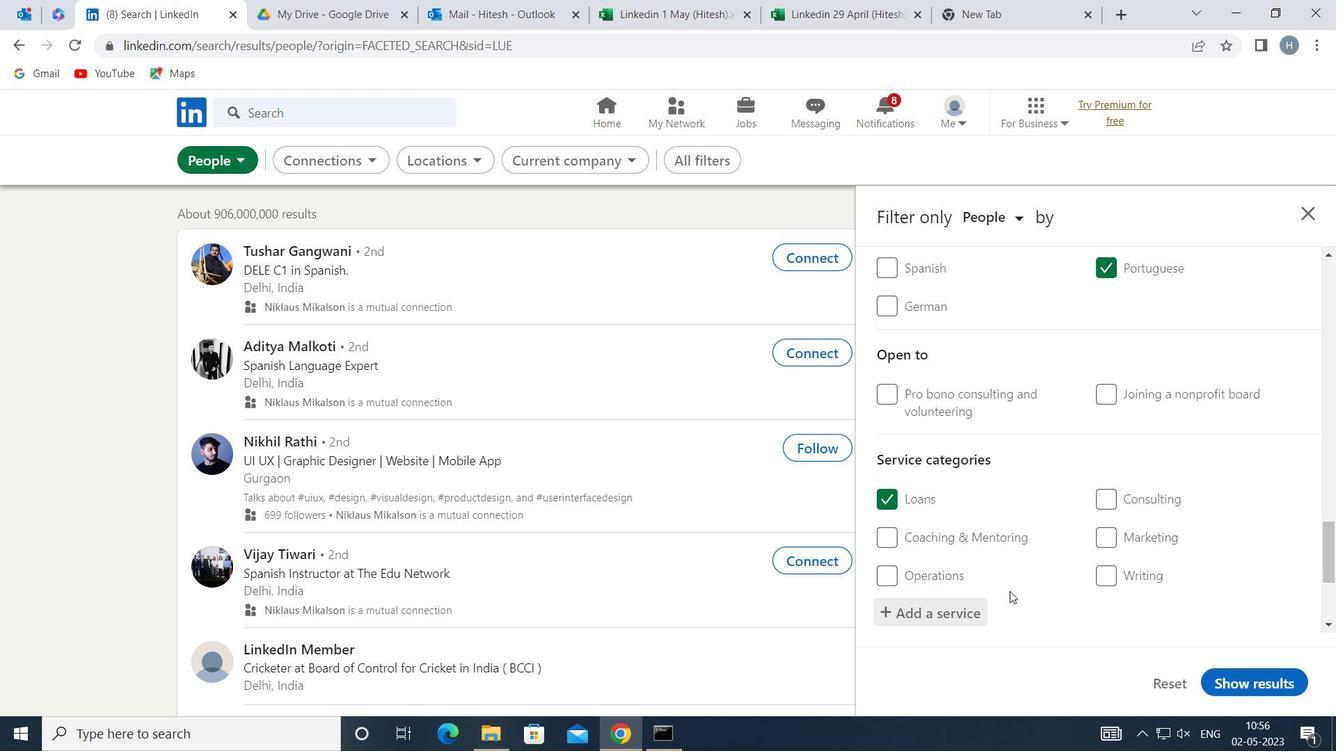 
Action: Mouse scrolled (1011, 515) with delta (0, 0)
Screenshot: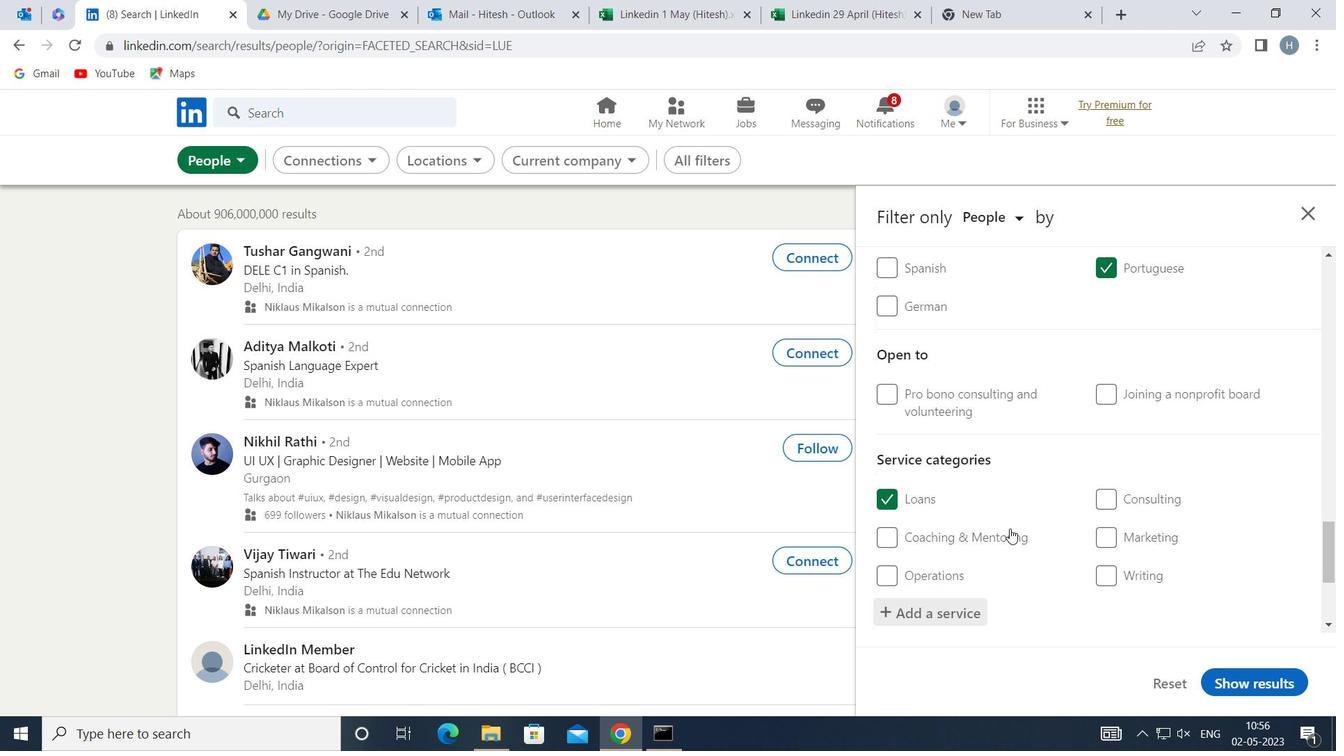 
Action: Mouse moved to (1011, 515)
Screenshot: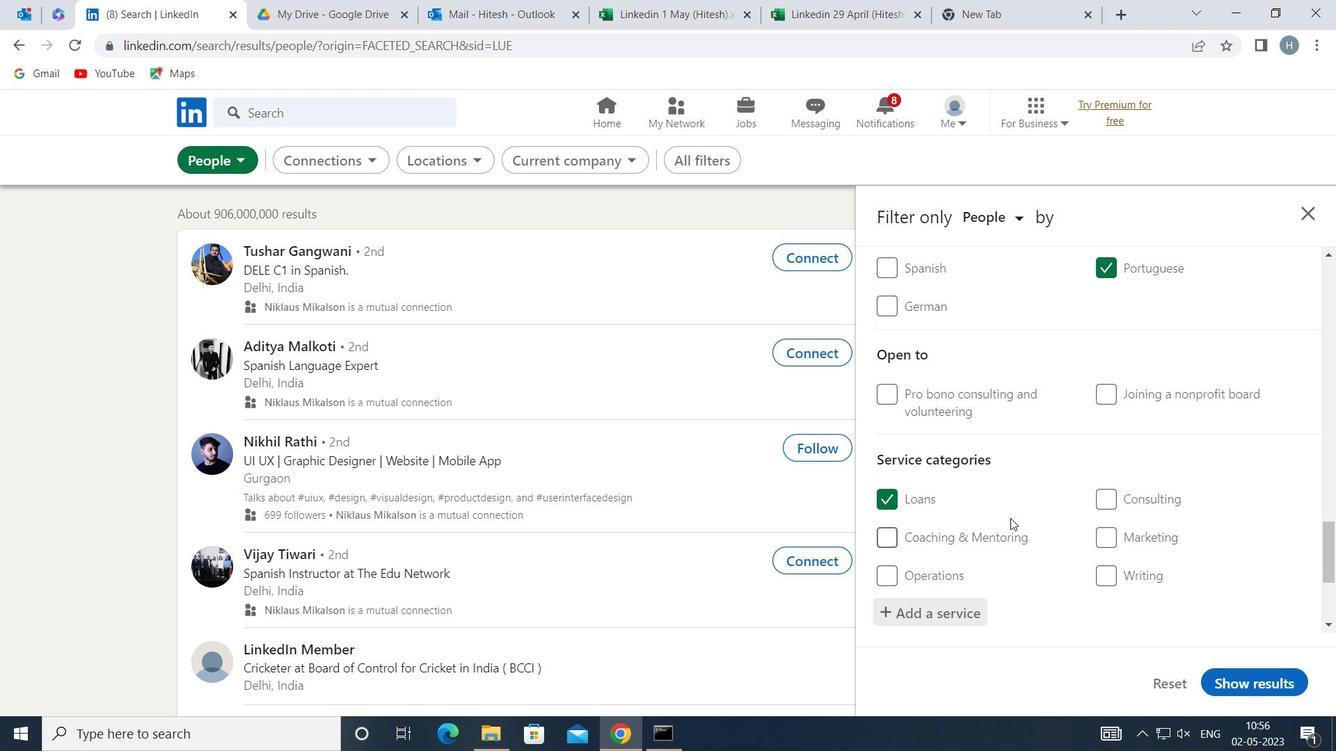 
Action: Mouse scrolled (1011, 515) with delta (0, 0)
Screenshot: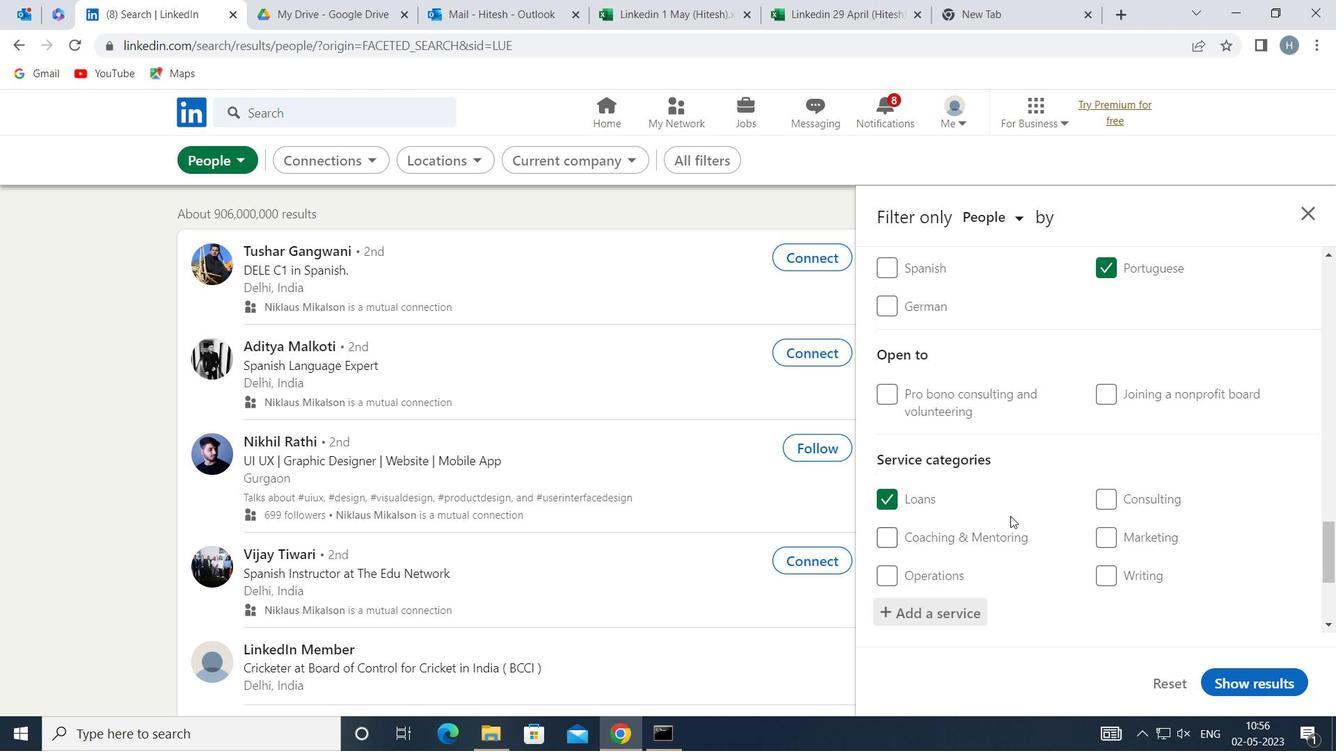 
Action: Mouse moved to (1015, 511)
Screenshot: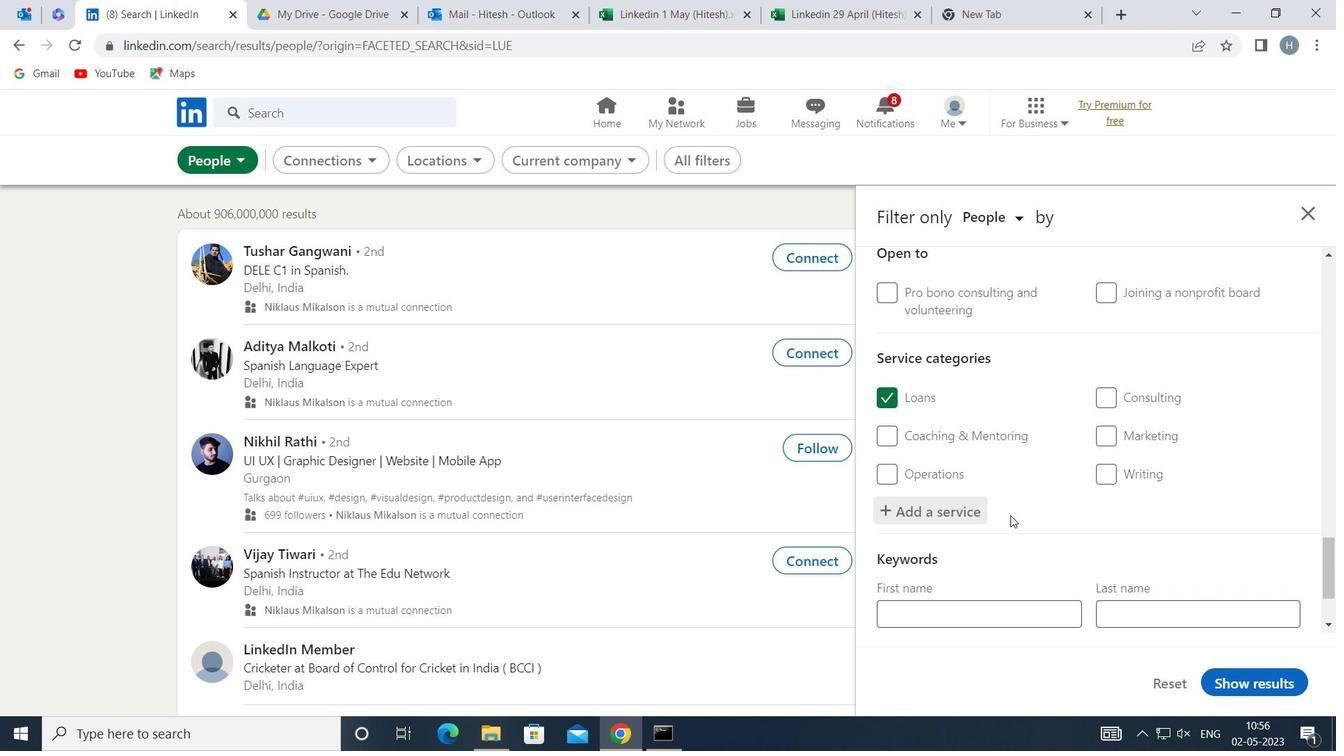 
Action: Mouse scrolled (1015, 510) with delta (0, 0)
Screenshot: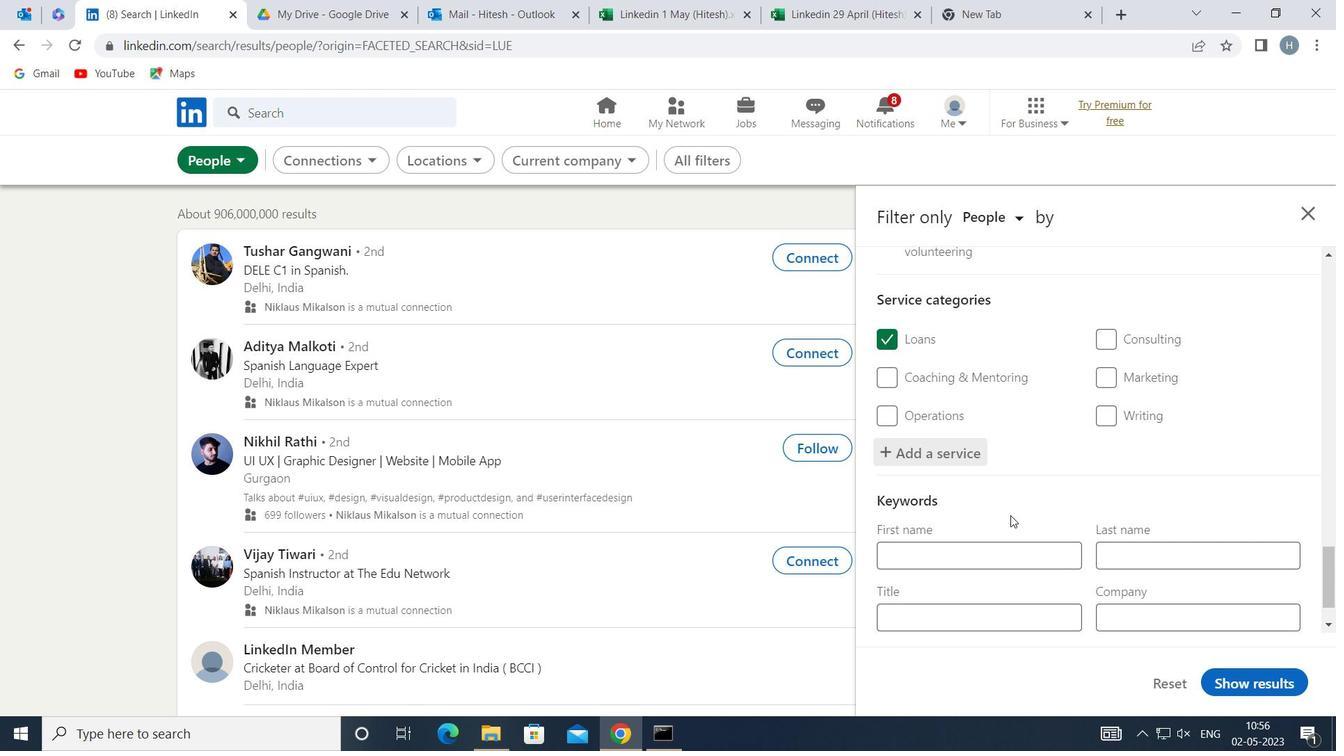 
Action: Mouse scrolled (1015, 510) with delta (0, 0)
Screenshot: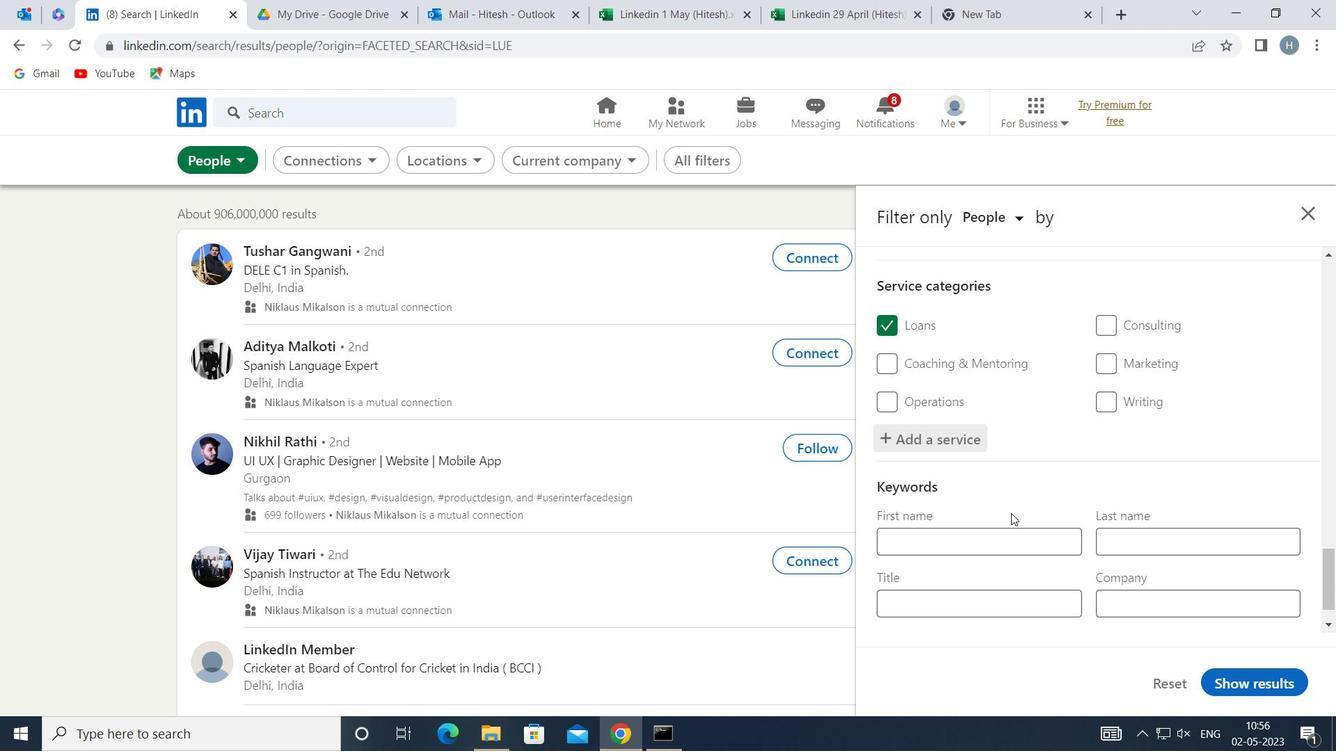 
Action: Mouse moved to (1037, 551)
Screenshot: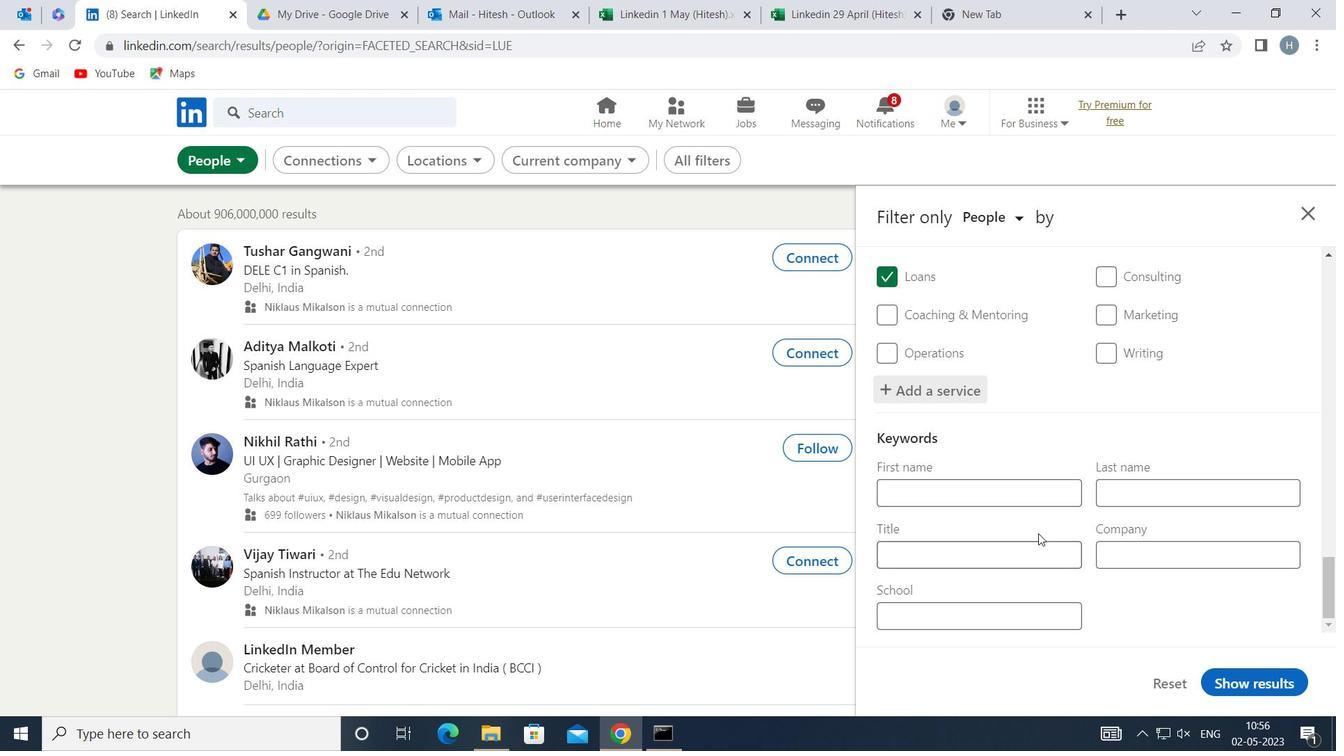 
Action: Mouse pressed left at (1037, 551)
Screenshot: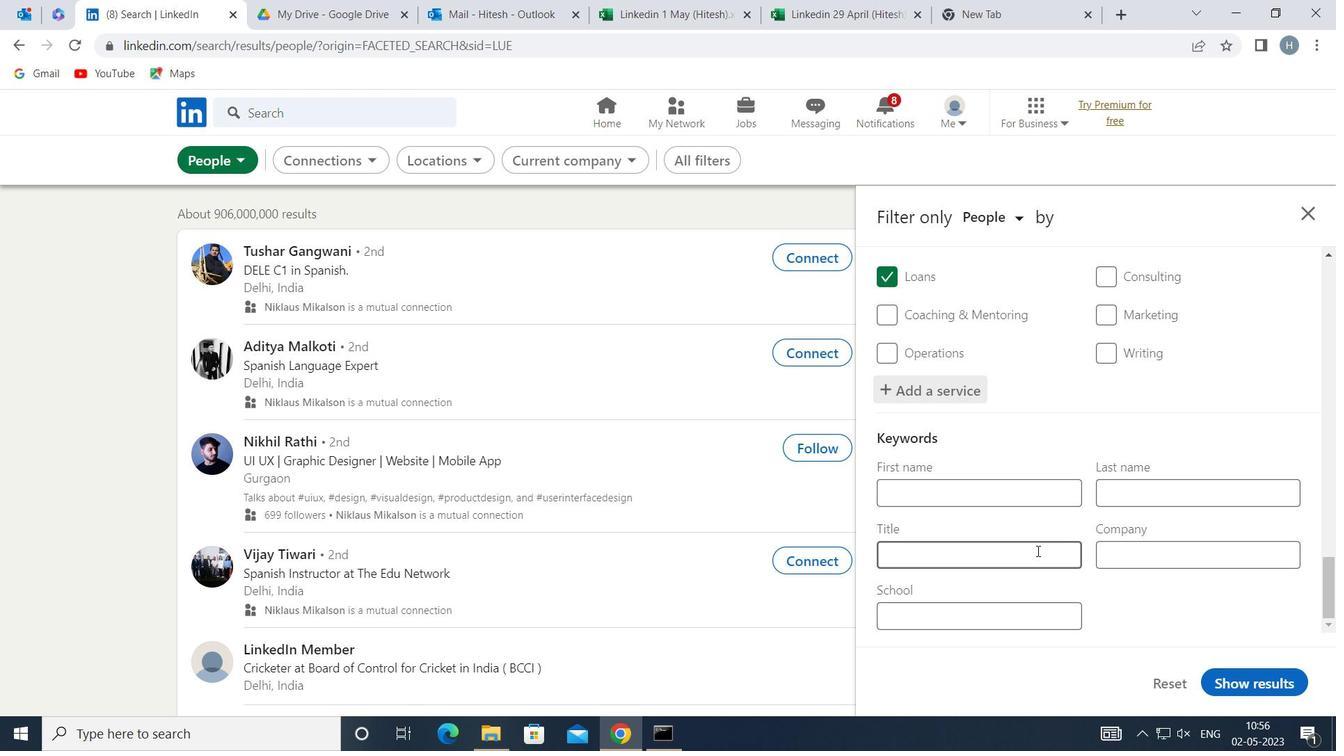 
Action: Key pressed <Key.shift>CHIEF<Key.space><Key.shift>TECHNOLOGY<Key.space><Key.shift>OFFICER<Key.space><Key.shift_r>(<Key.space><Key.shift><Key.shift>C<Key.shift><Key.shift><Key.shift><Key.shift><Key.shift><Key.shift>TO<Key.shift_r>)
Screenshot: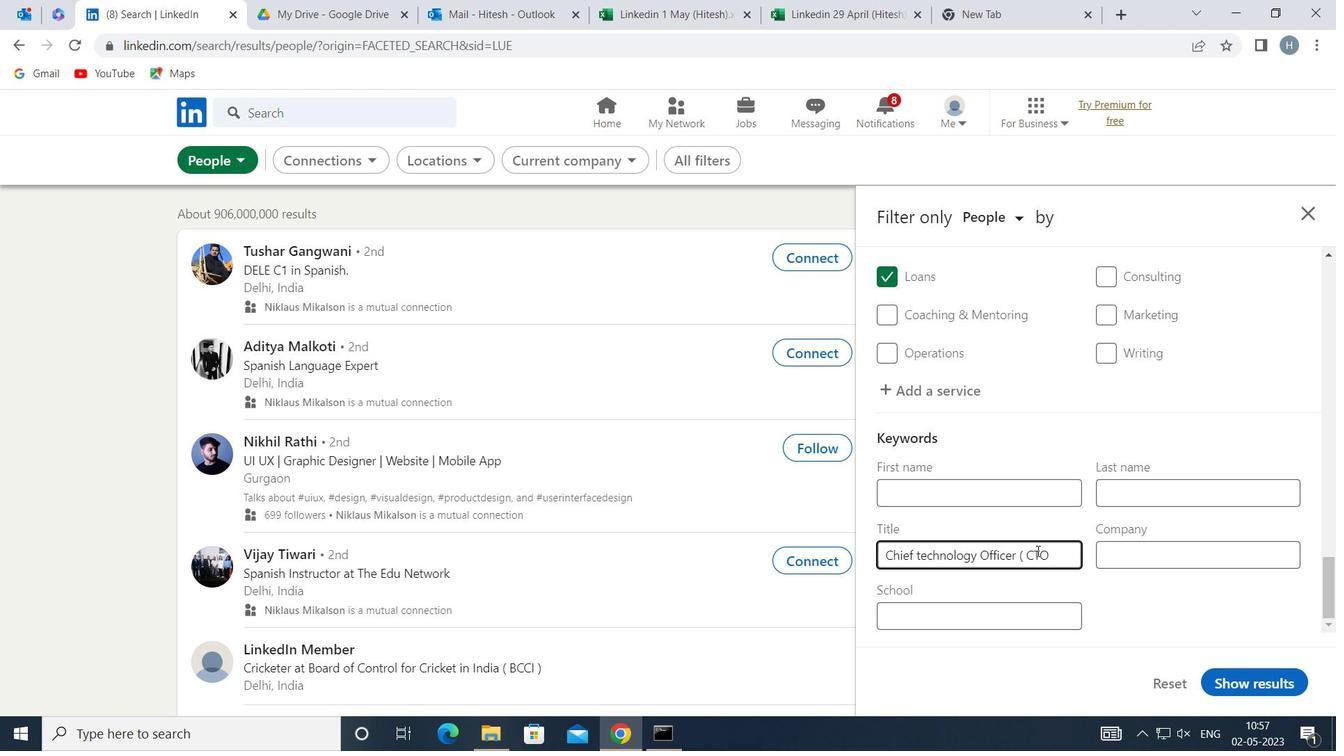 
Action: Mouse moved to (1246, 678)
Screenshot: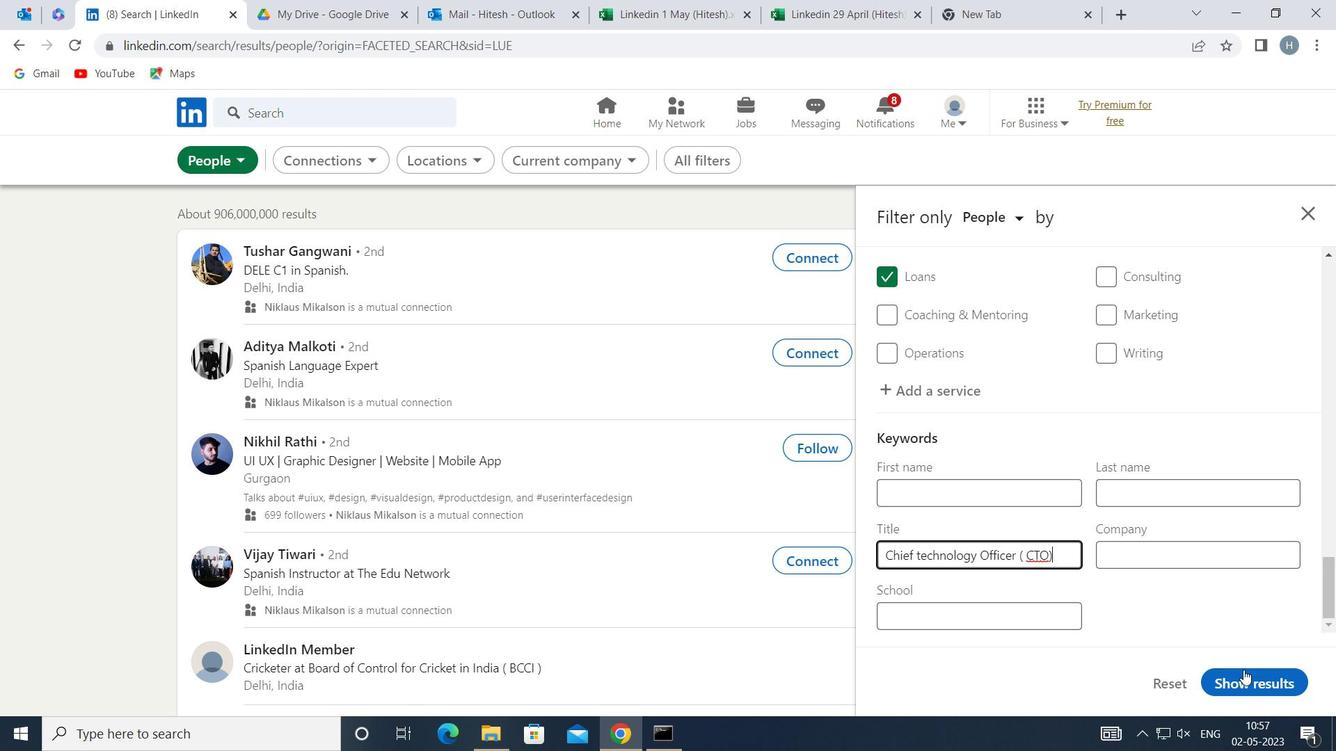 
Action: Mouse pressed left at (1246, 678)
Screenshot: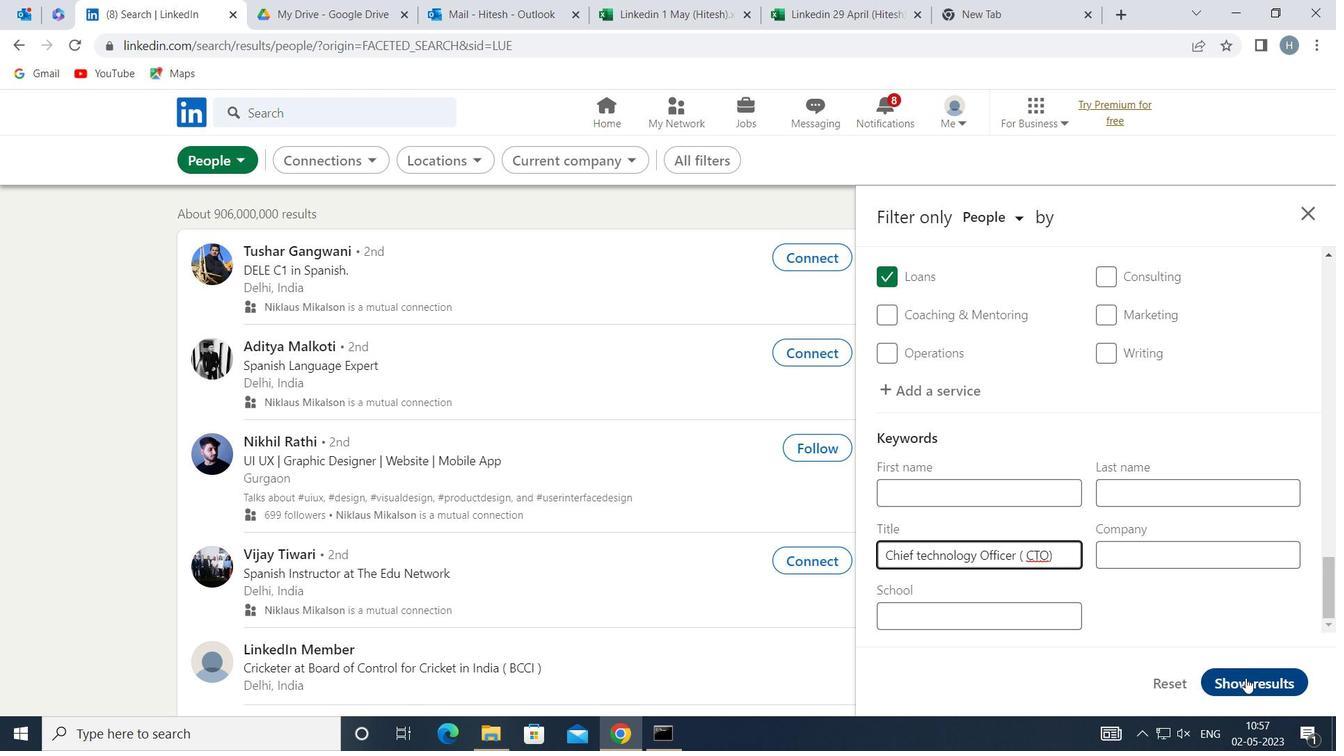 
Action: Mouse moved to (999, 569)
Screenshot: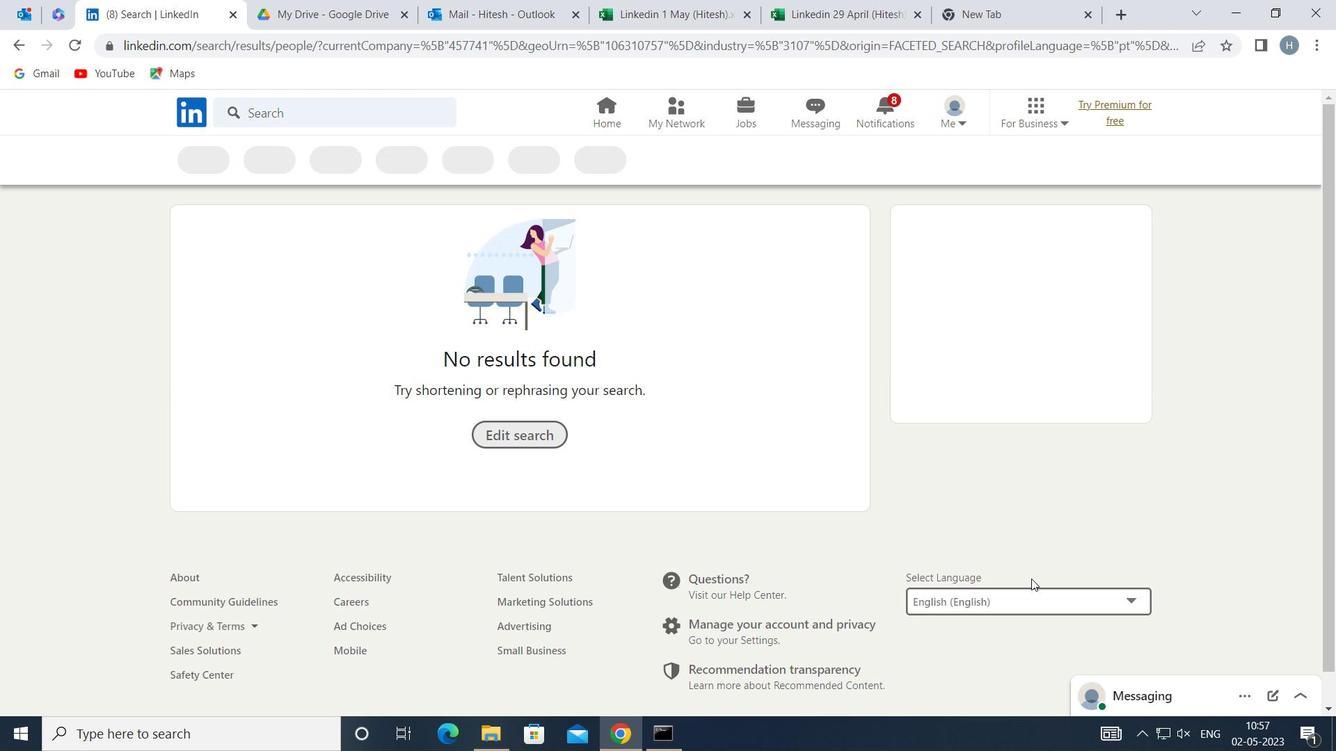 
